 Task: Look for space in Gyál, Hungary from 10th July, 2023 to 15th July, 2023 for 7 adults in price range Rs.10000 to Rs.15000. Place can be entire place or shared room with 4 bedrooms having 7 beds and 4 bathrooms. Property type can be house, flat, guest house. Amenities needed are: wifi, TV, free parkinig on premises, gym, breakfast. Booking option can be shelf check-in. Required host language is English.
Action: Mouse moved to (604, 126)
Screenshot: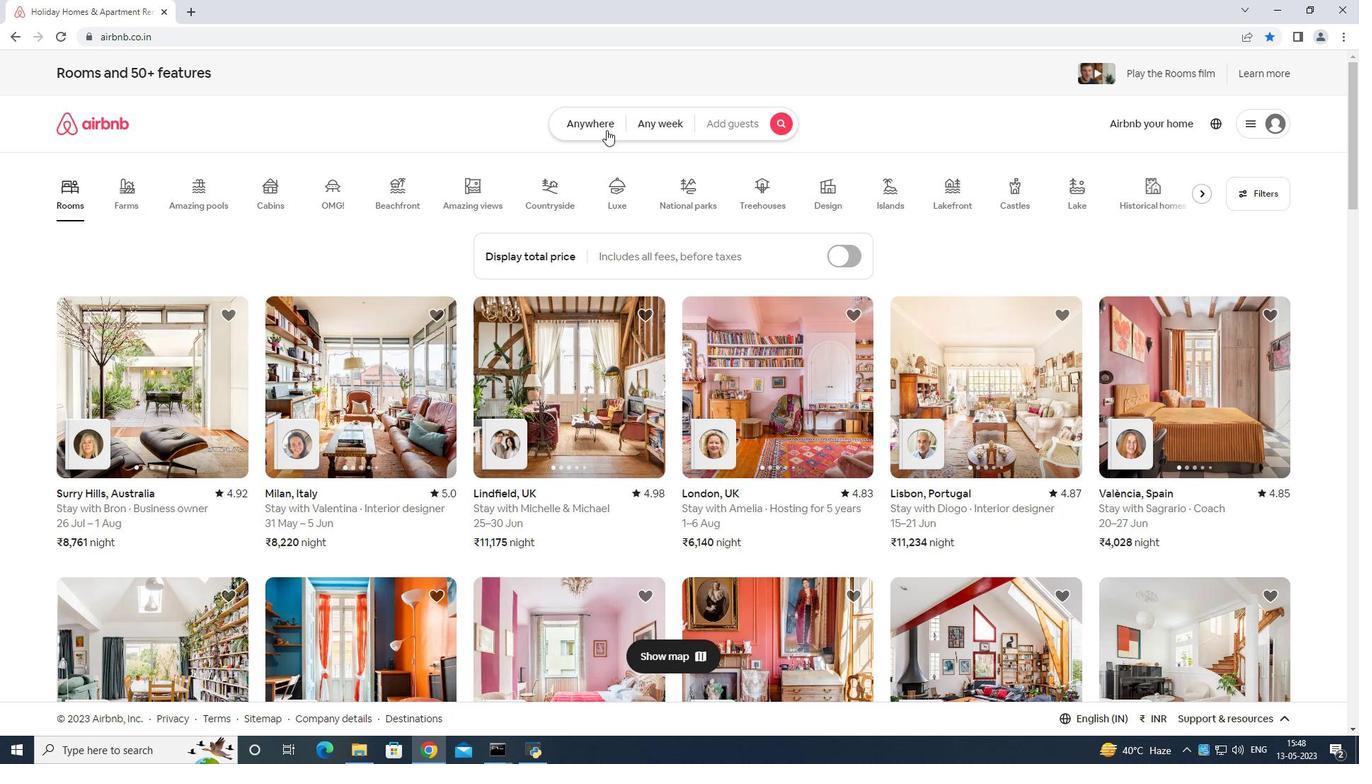 
Action: Mouse pressed left at (604, 126)
Screenshot: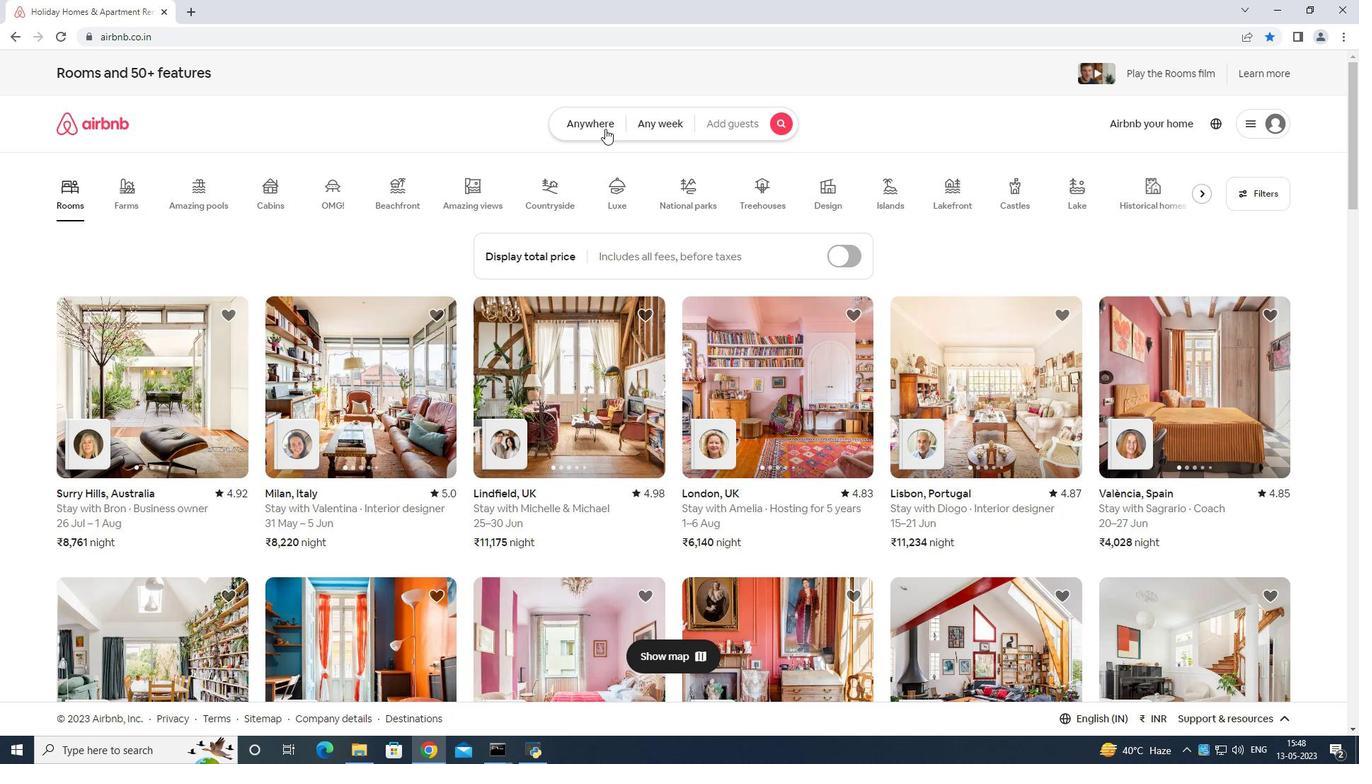 
Action: Mouse moved to (556, 162)
Screenshot: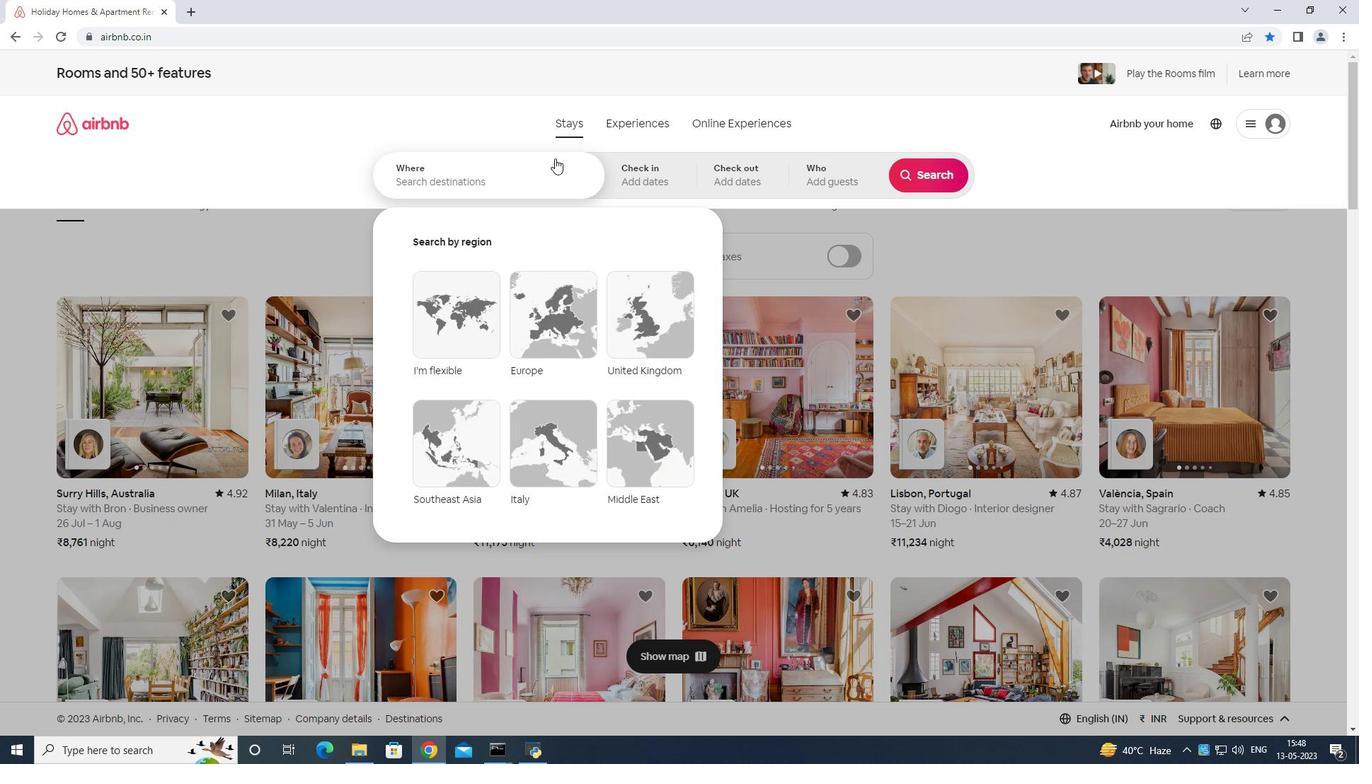 
Action: Mouse pressed left at (556, 162)
Screenshot: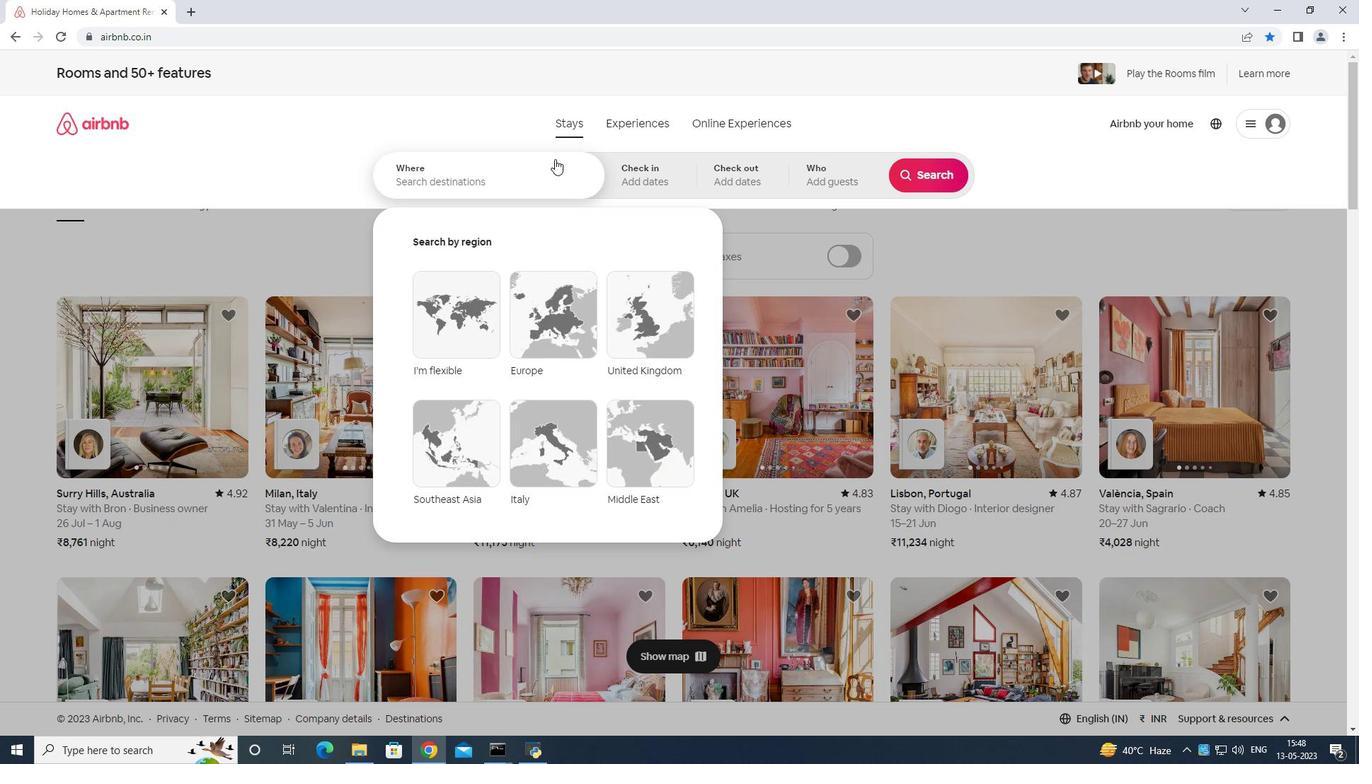 
Action: Mouse moved to (556, 160)
Screenshot: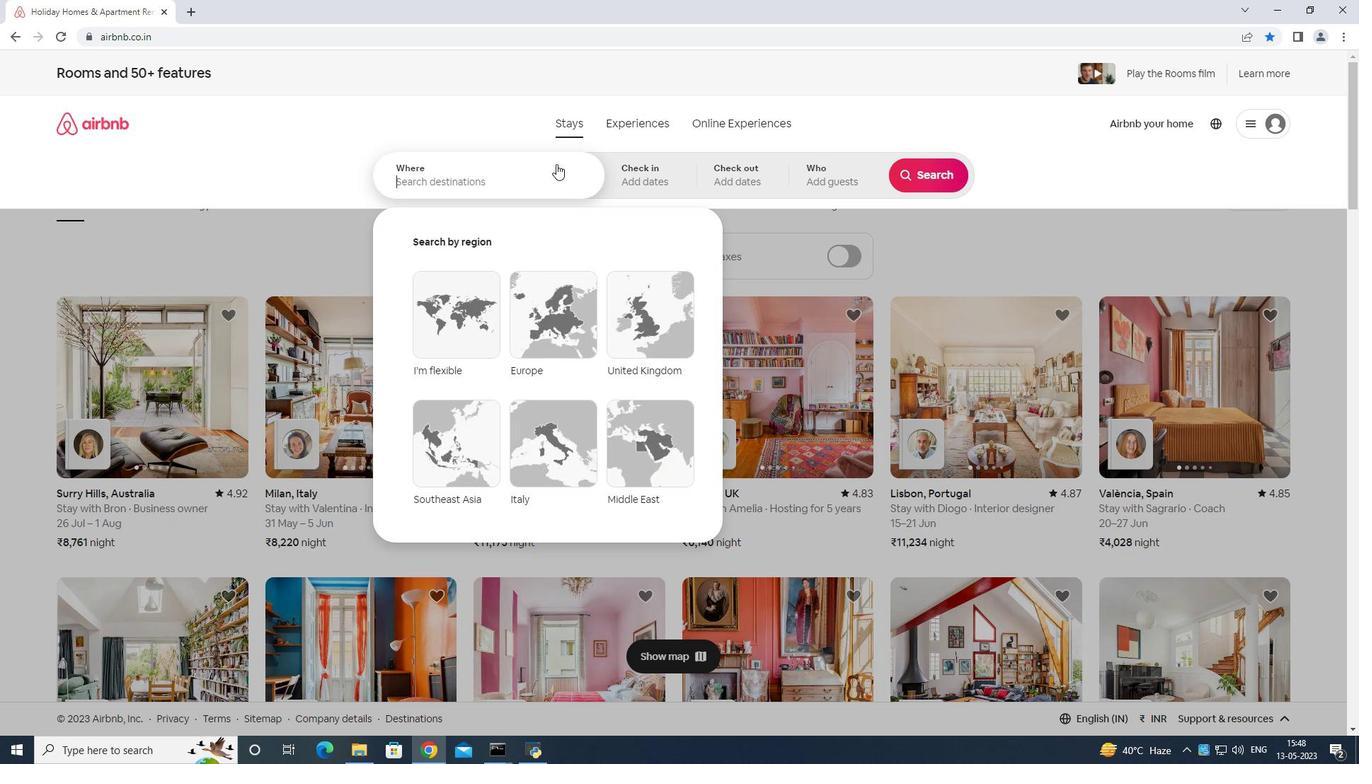 
Action: Key pressed <Key.shift>gyal<Key.space>hungary<Key.enter>
Screenshot: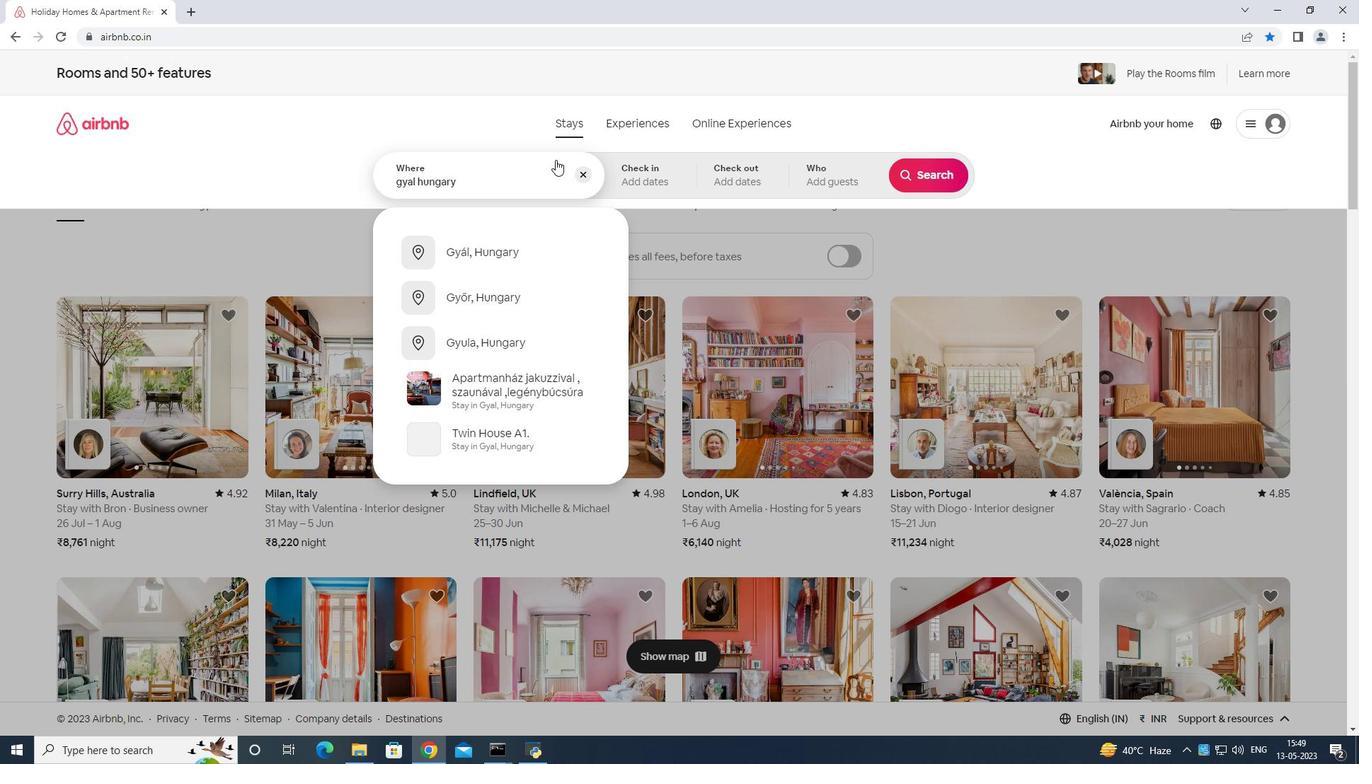 
Action: Mouse moved to (929, 284)
Screenshot: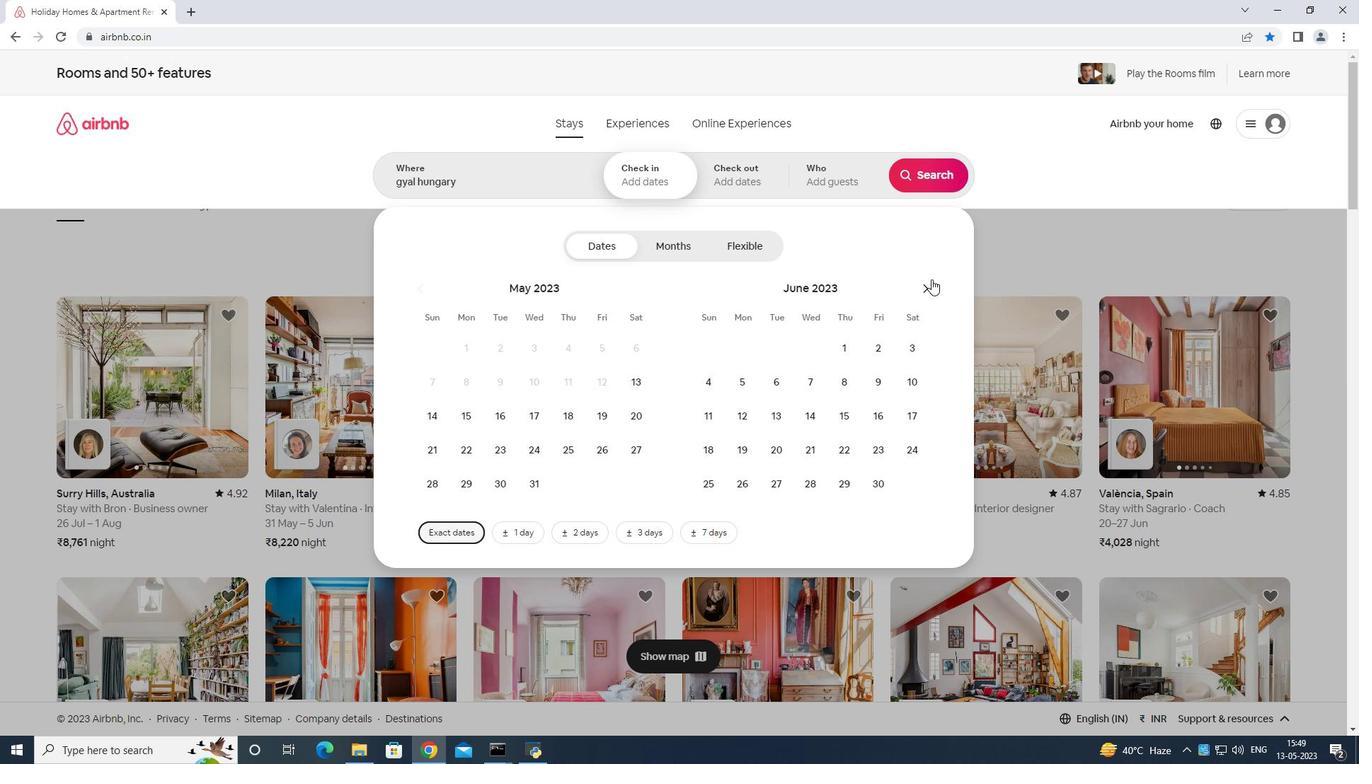 
Action: Mouse pressed left at (929, 284)
Screenshot: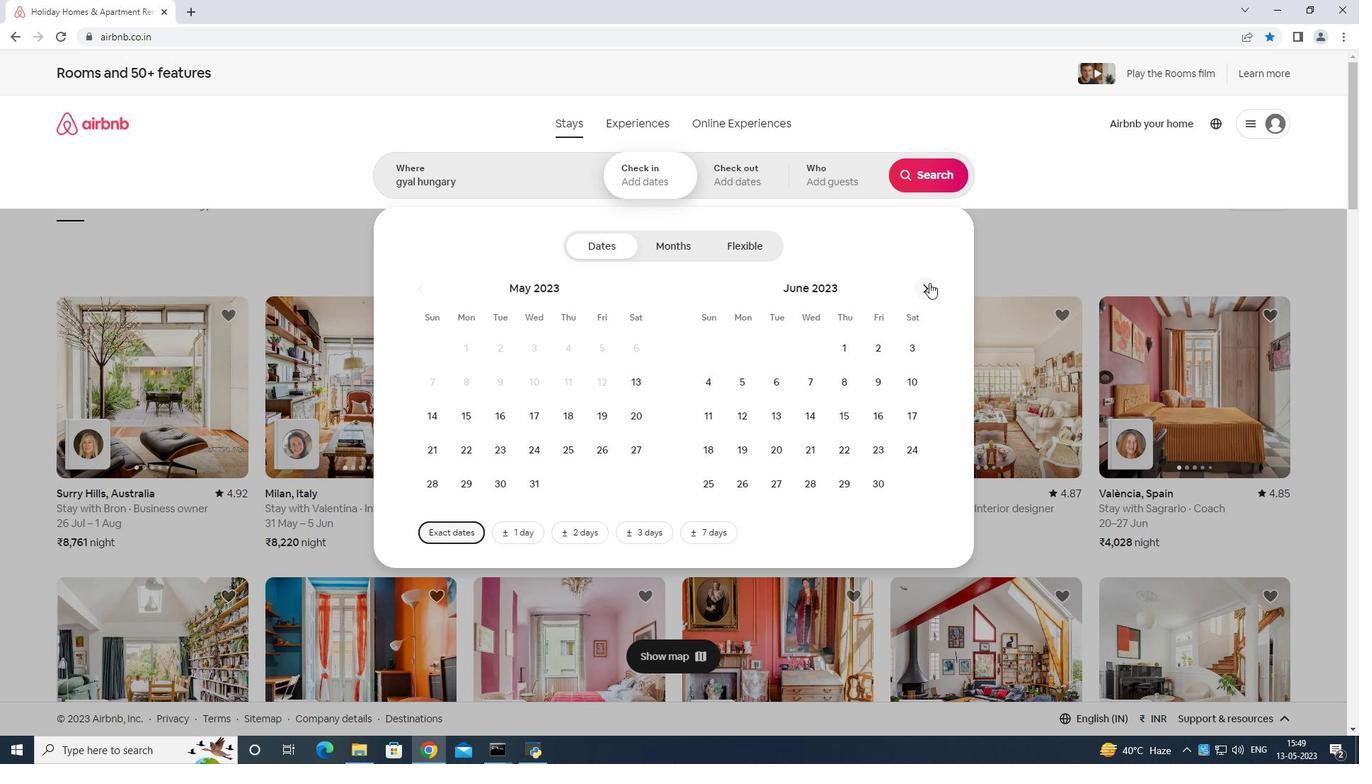 
Action: Mouse moved to (752, 413)
Screenshot: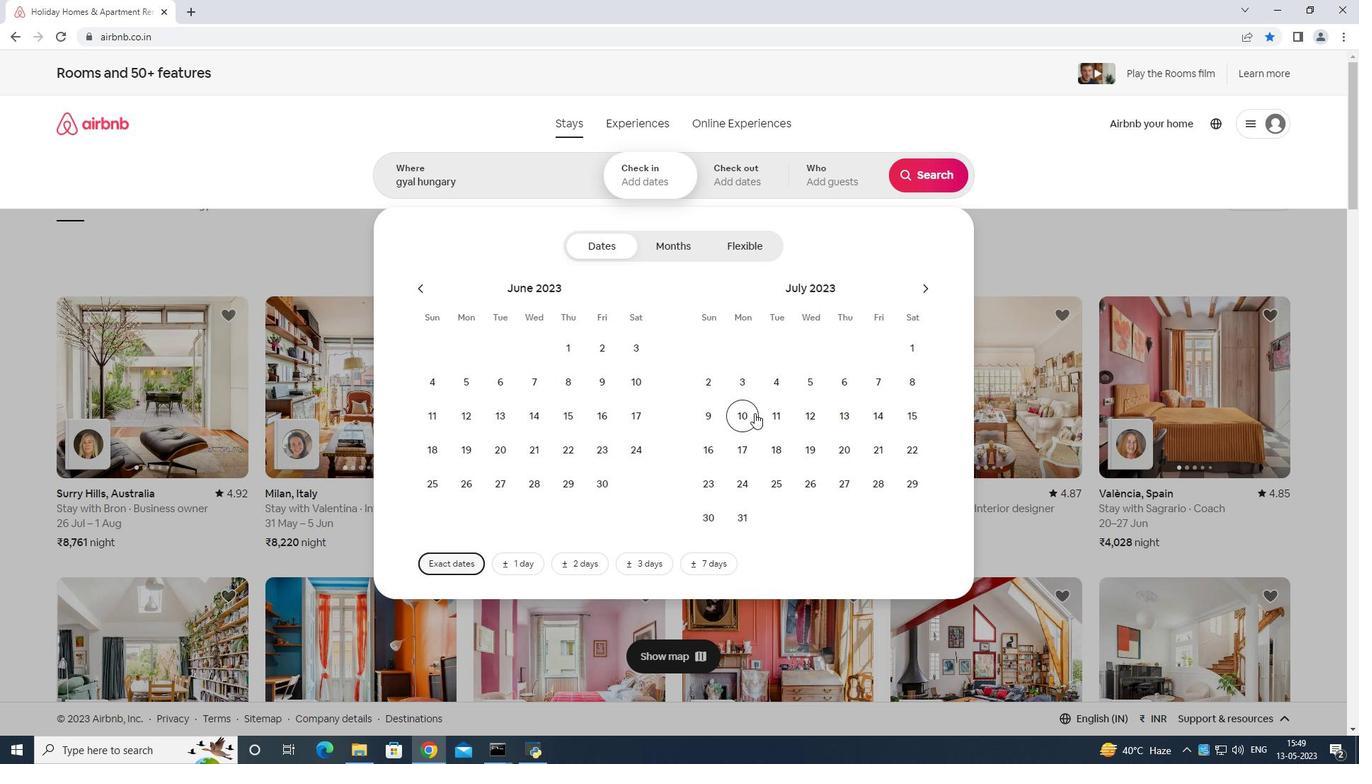 
Action: Mouse pressed left at (752, 413)
Screenshot: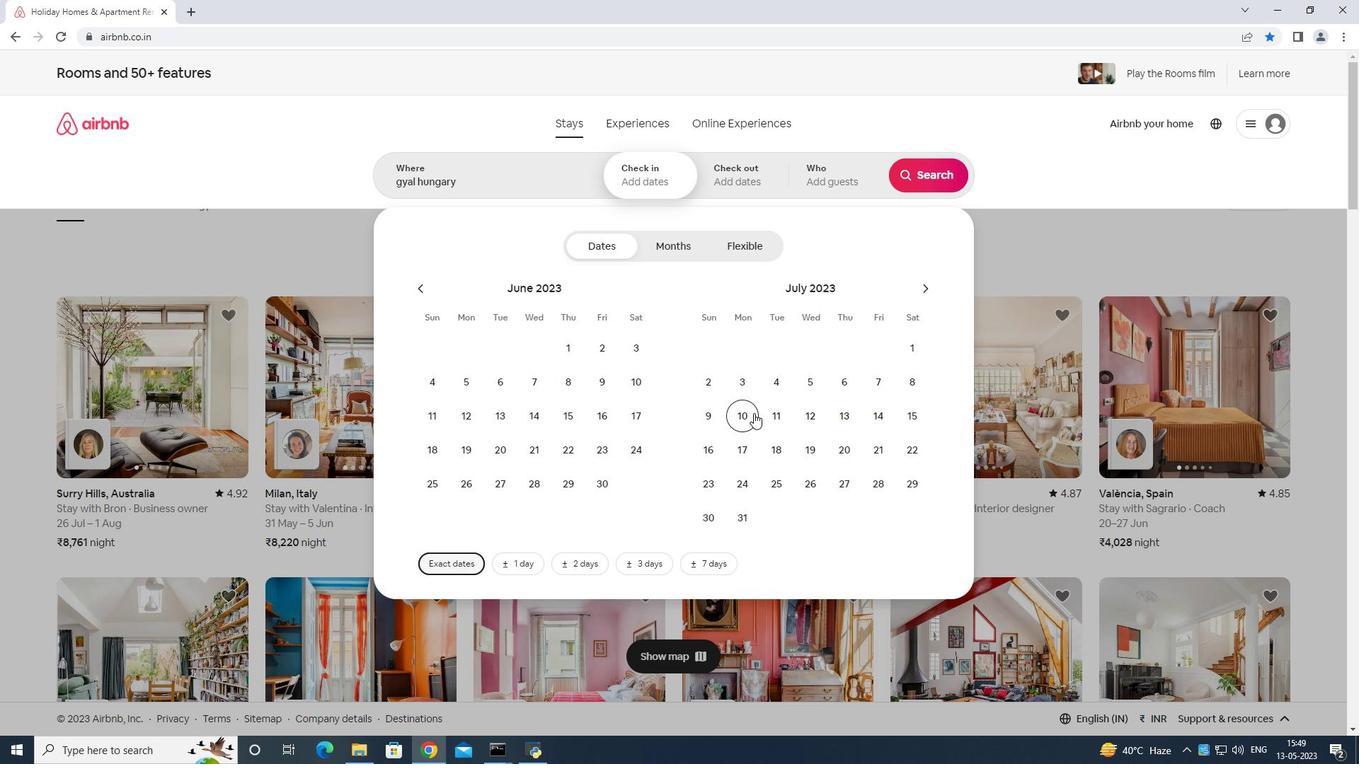 
Action: Mouse moved to (903, 406)
Screenshot: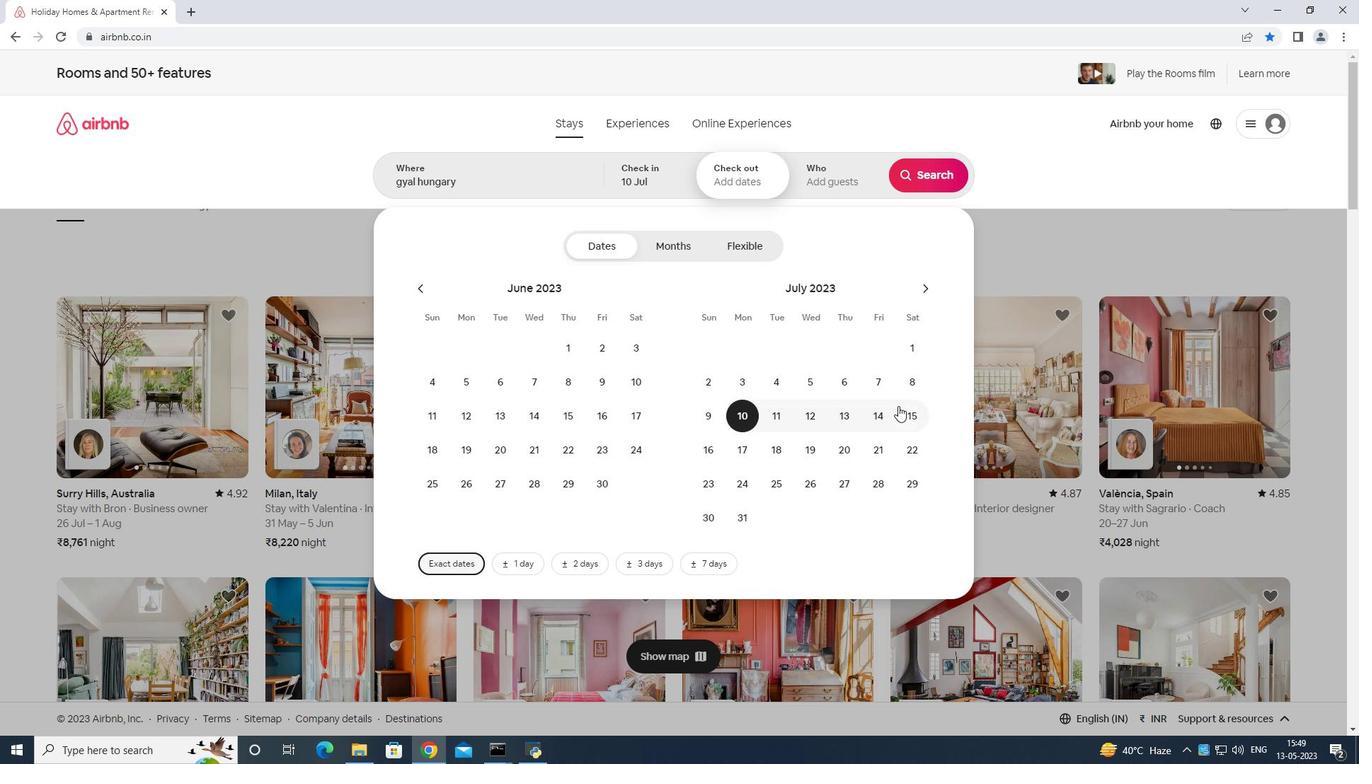 
Action: Mouse pressed left at (903, 406)
Screenshot: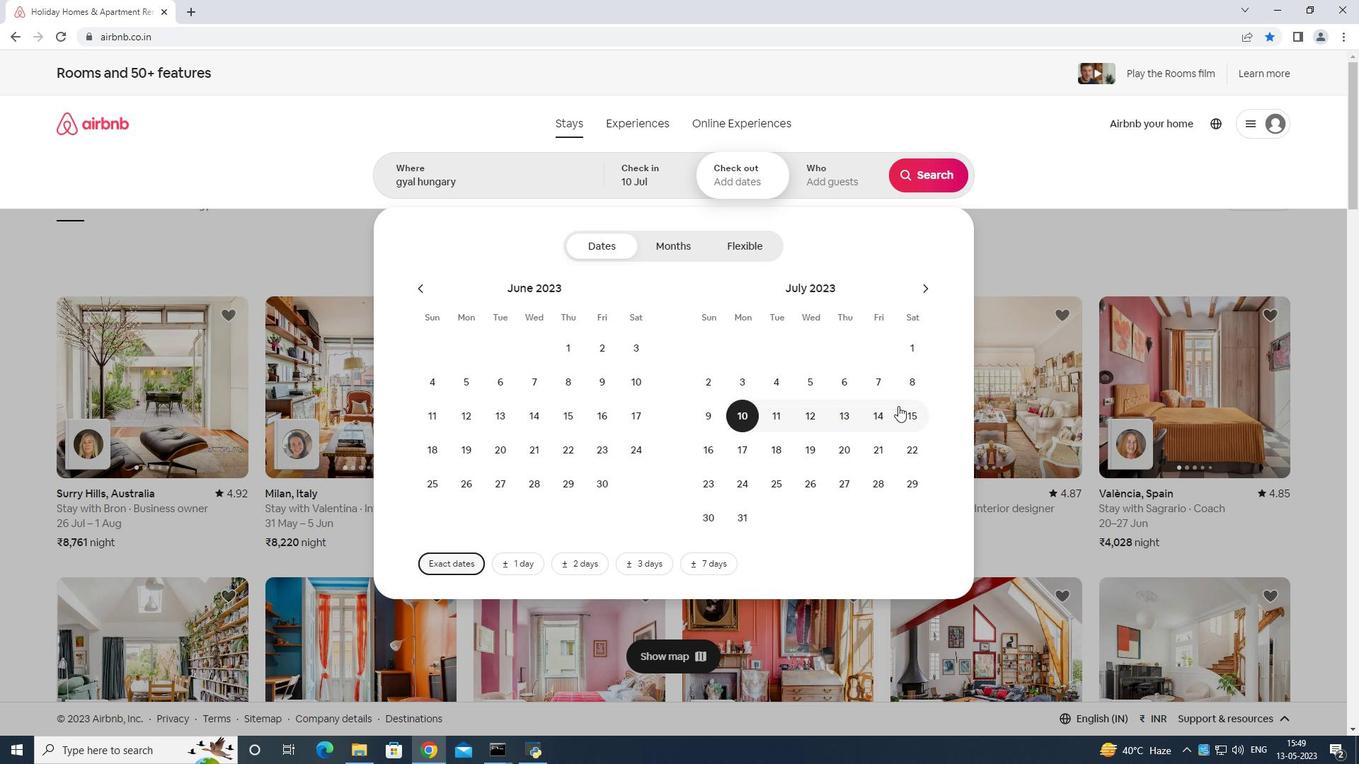 
Action: Mouse moved to (830, 179)
Screenshot: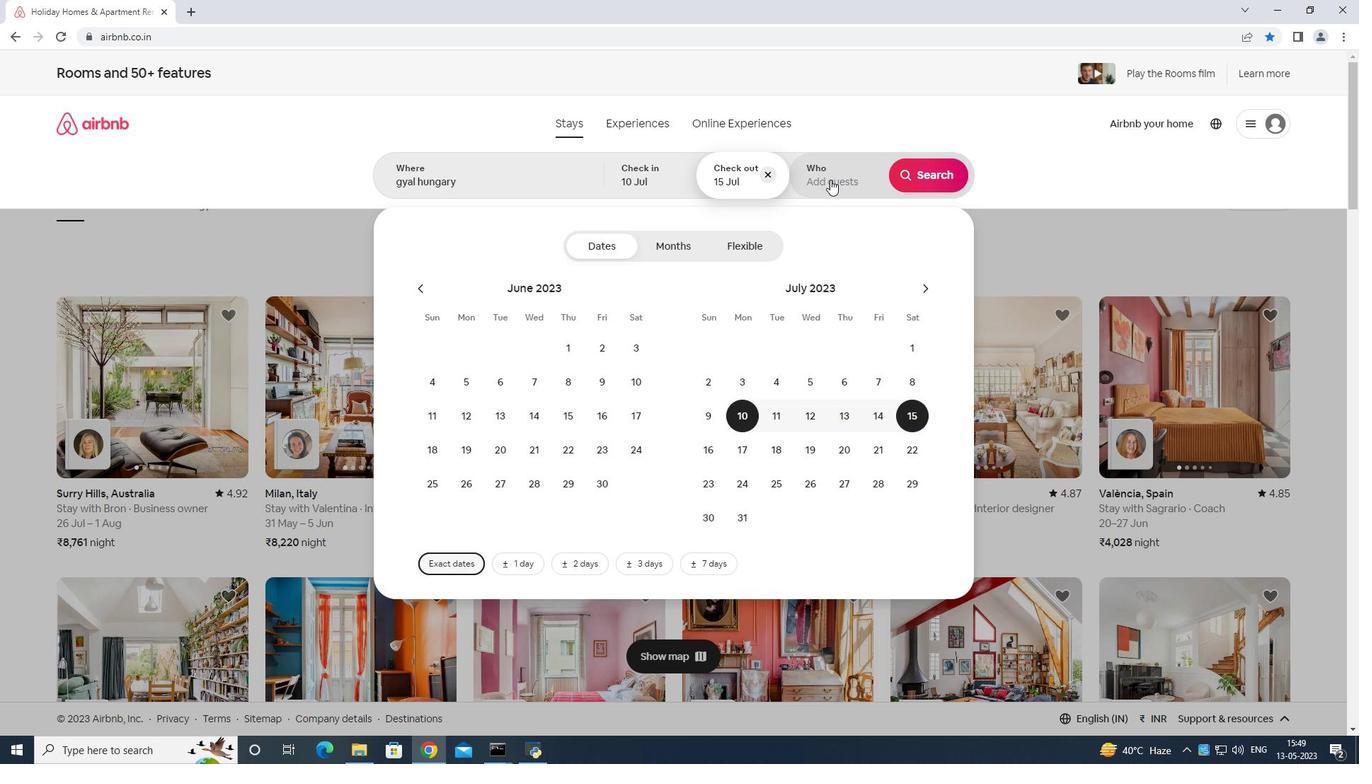 
Action: Mouse pressed left at (830, 179)
Screenshot: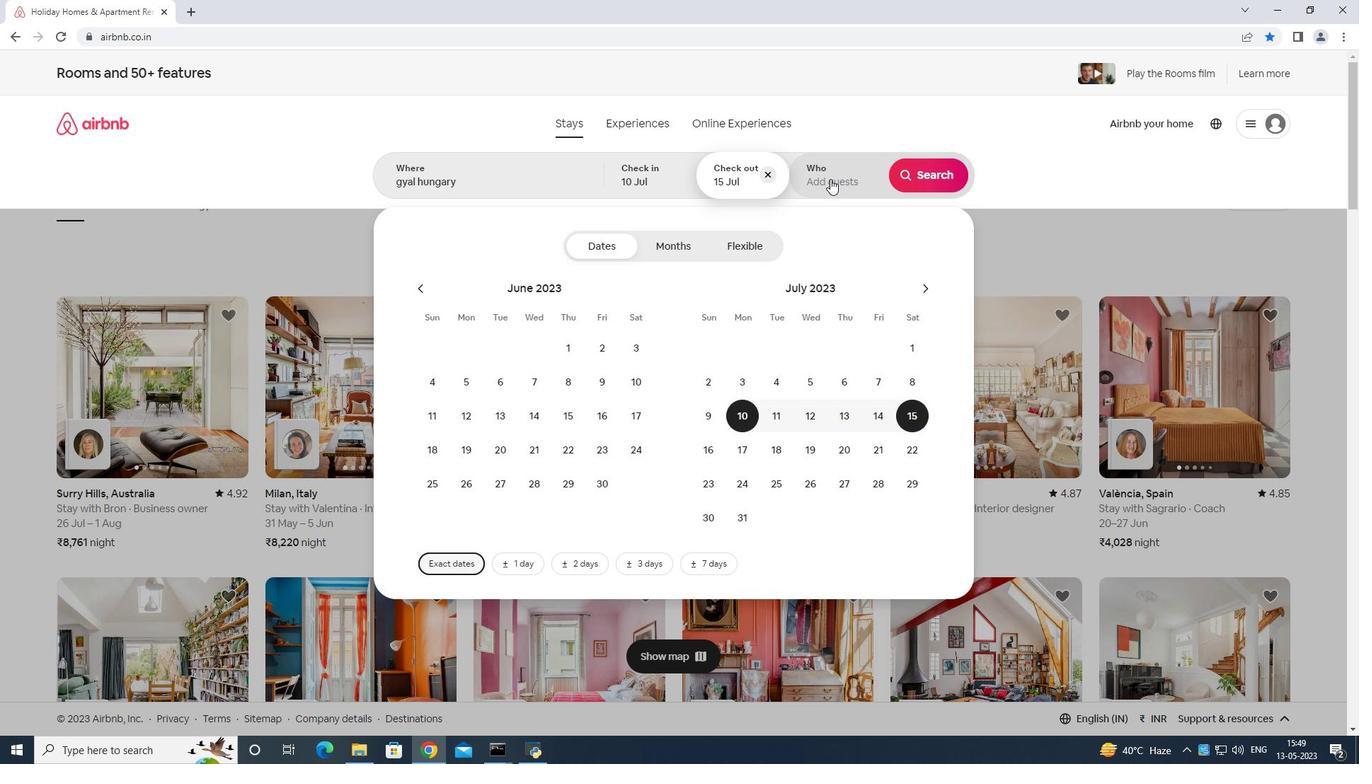 
Action: Mouse moved to (932, 244)
Screenshot: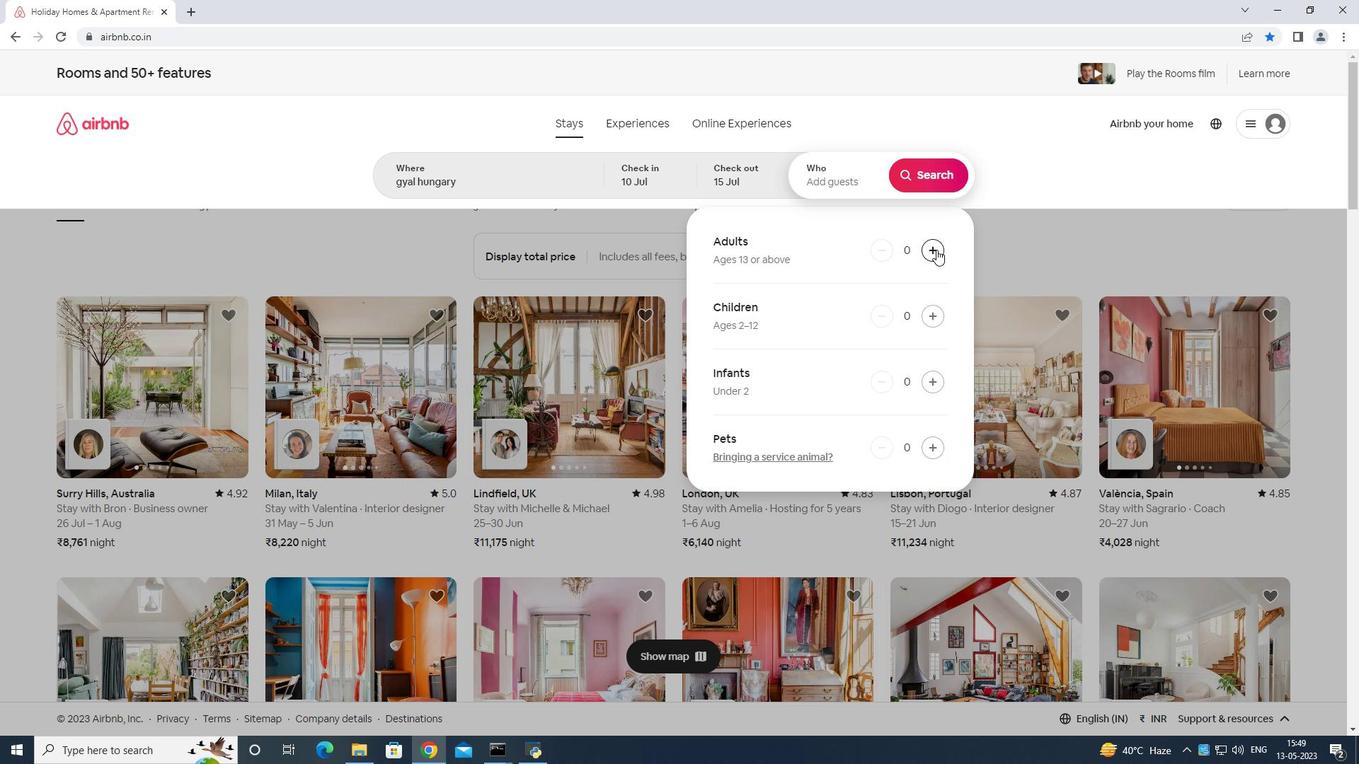 
Action: Mouse pressed left at (932, 244)
Screenshot: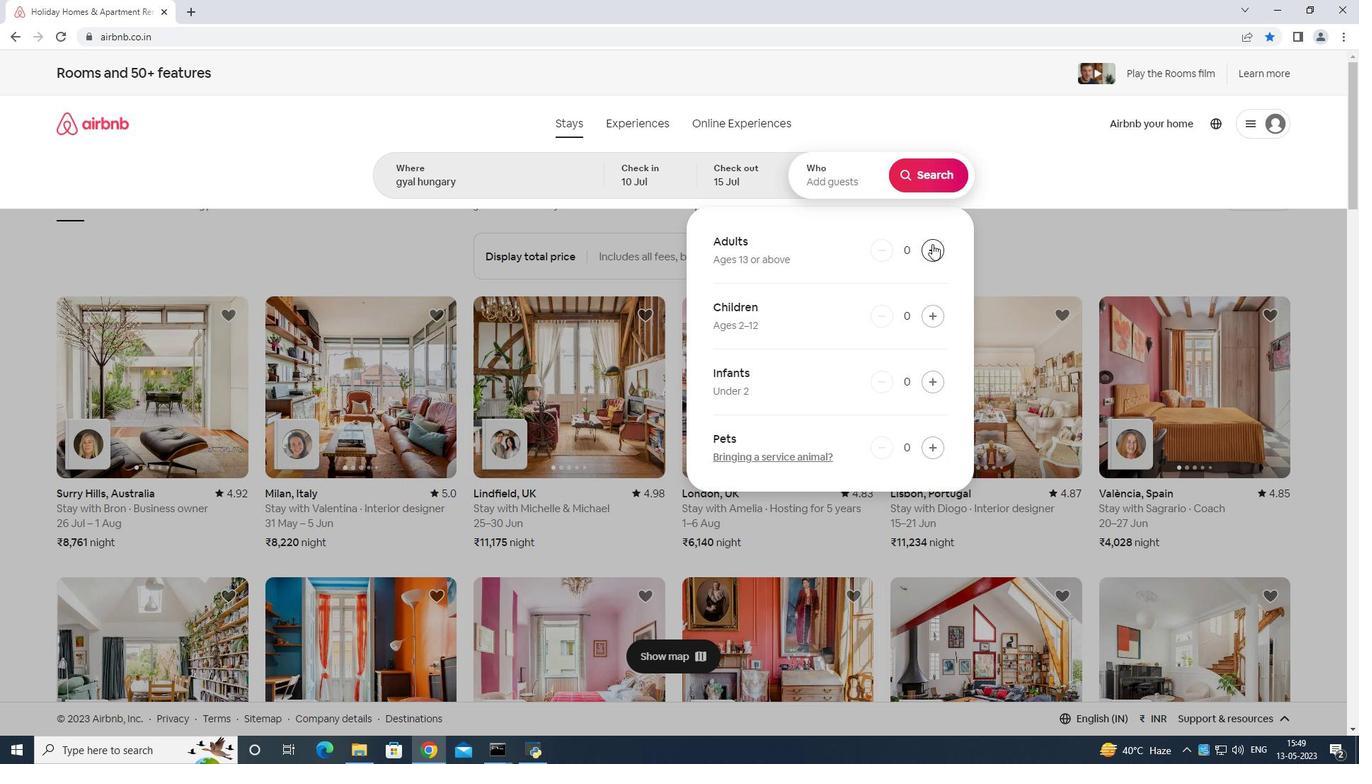 
Action: Mouse moved to (931, 244)
Screenshot: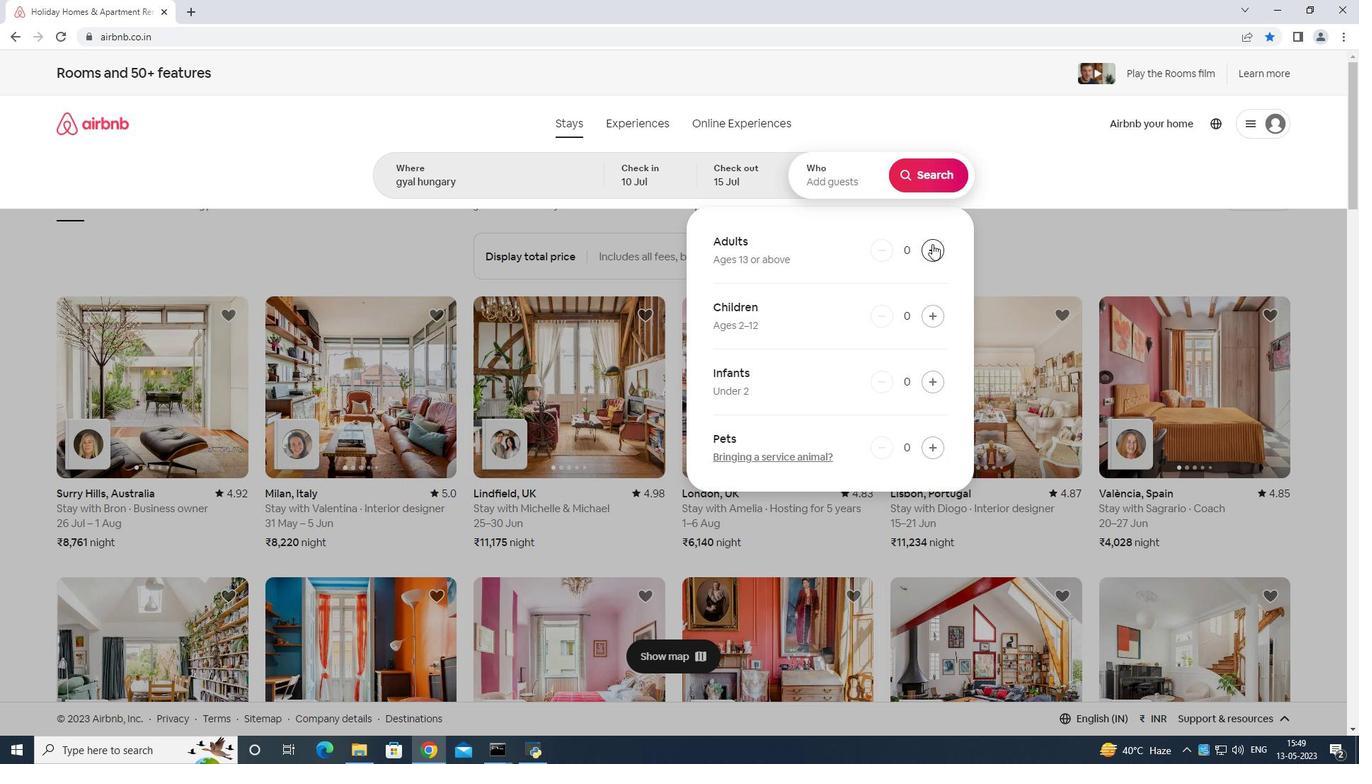 
Action: Mouse pressed left at (931, 244)
Screenshot: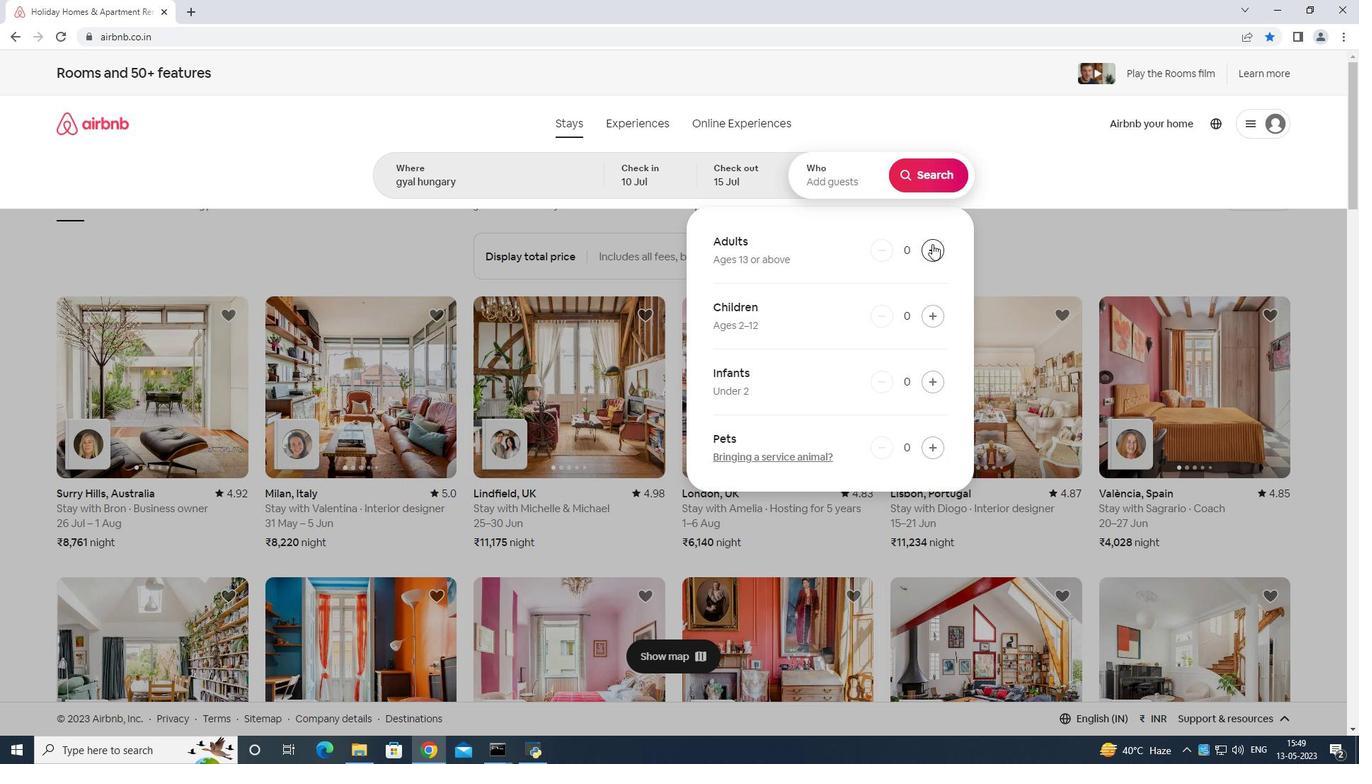 
Action: Mouse pressed left at (931, 244)
Screenshot: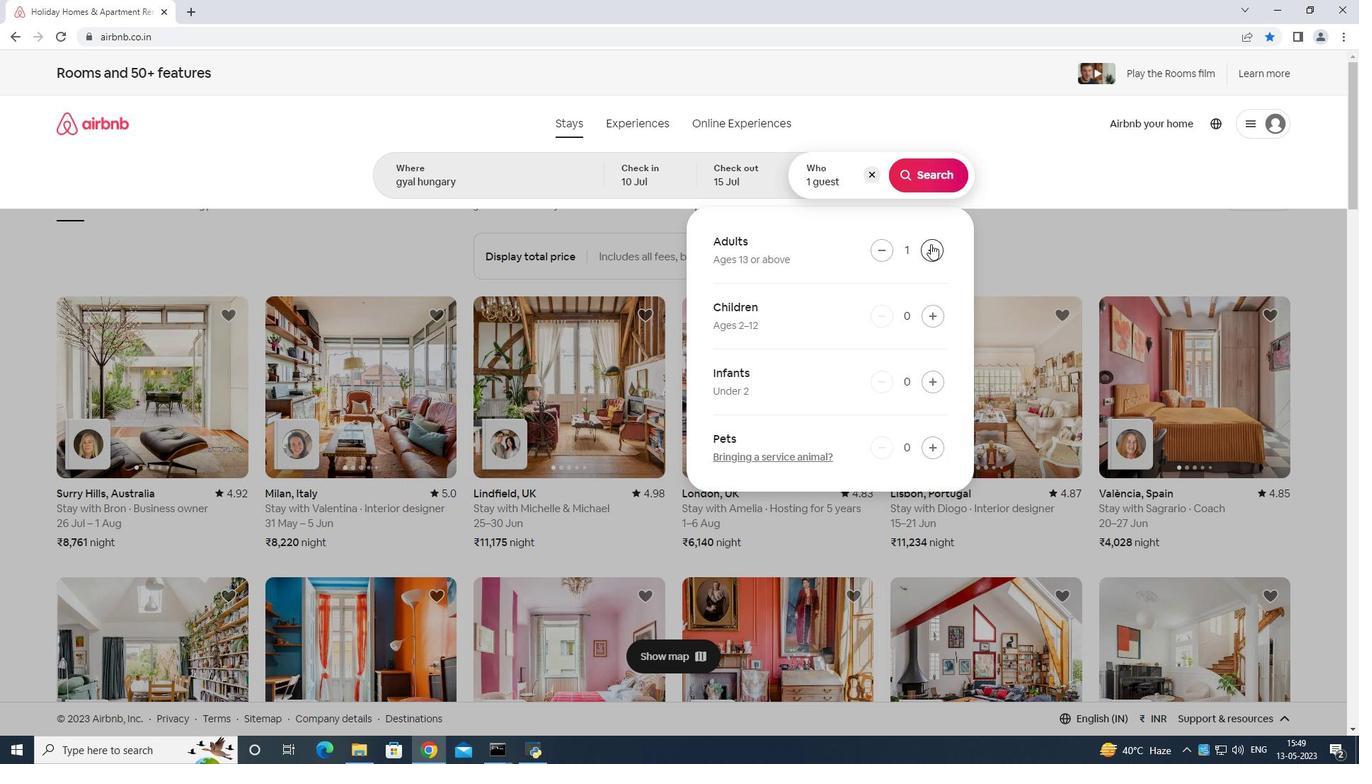 
Action: Mouse pressed left at (931, 244)
Screenshot: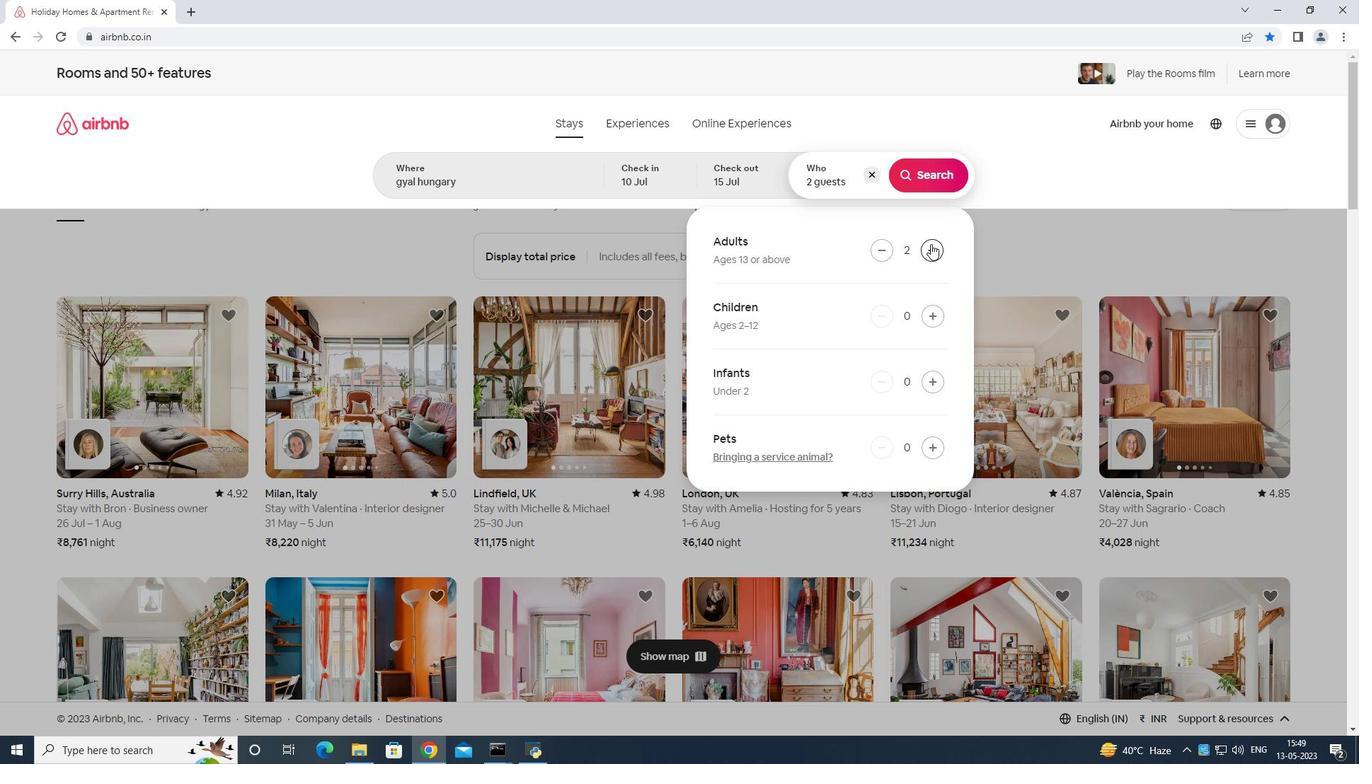 
Action: Mouse moved to (931, 244)
Screenshot: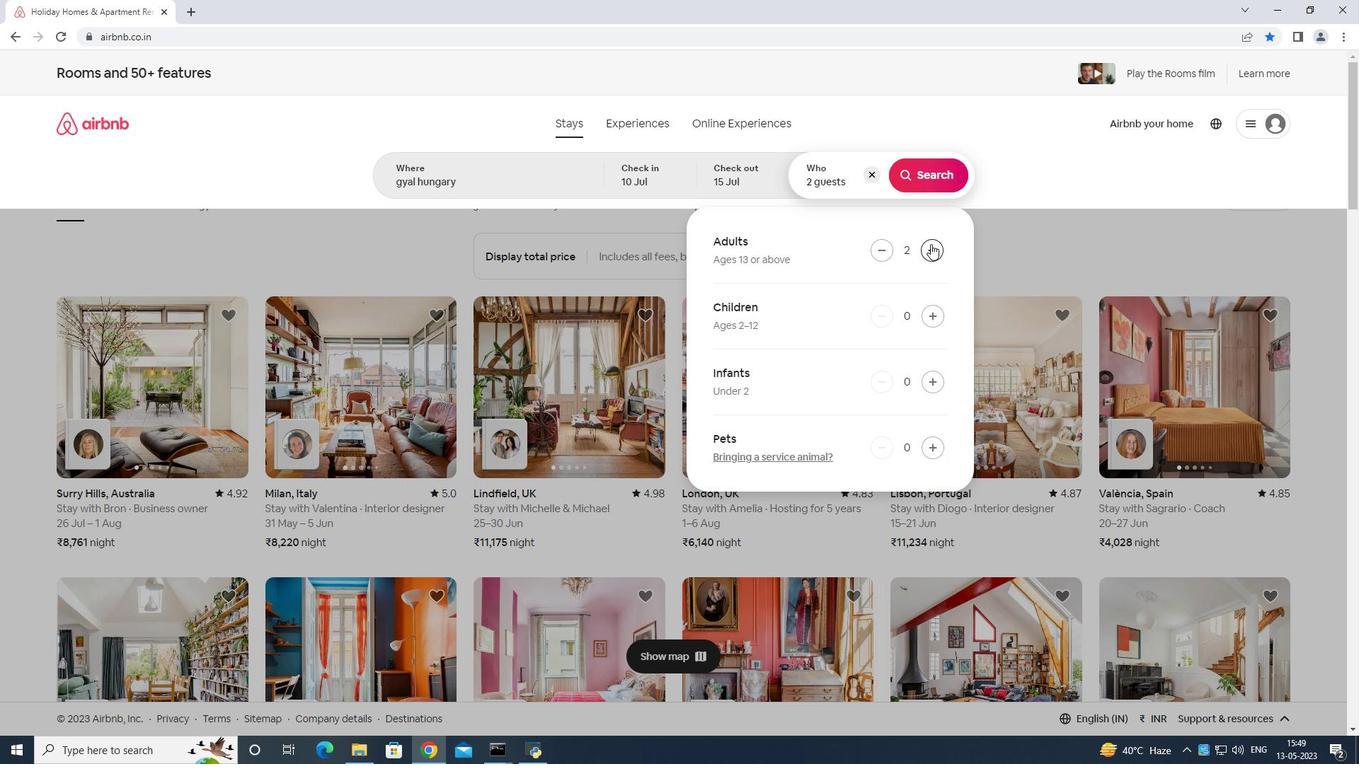 
Action: Mouse pressed left at (931, 244)
Screenshot: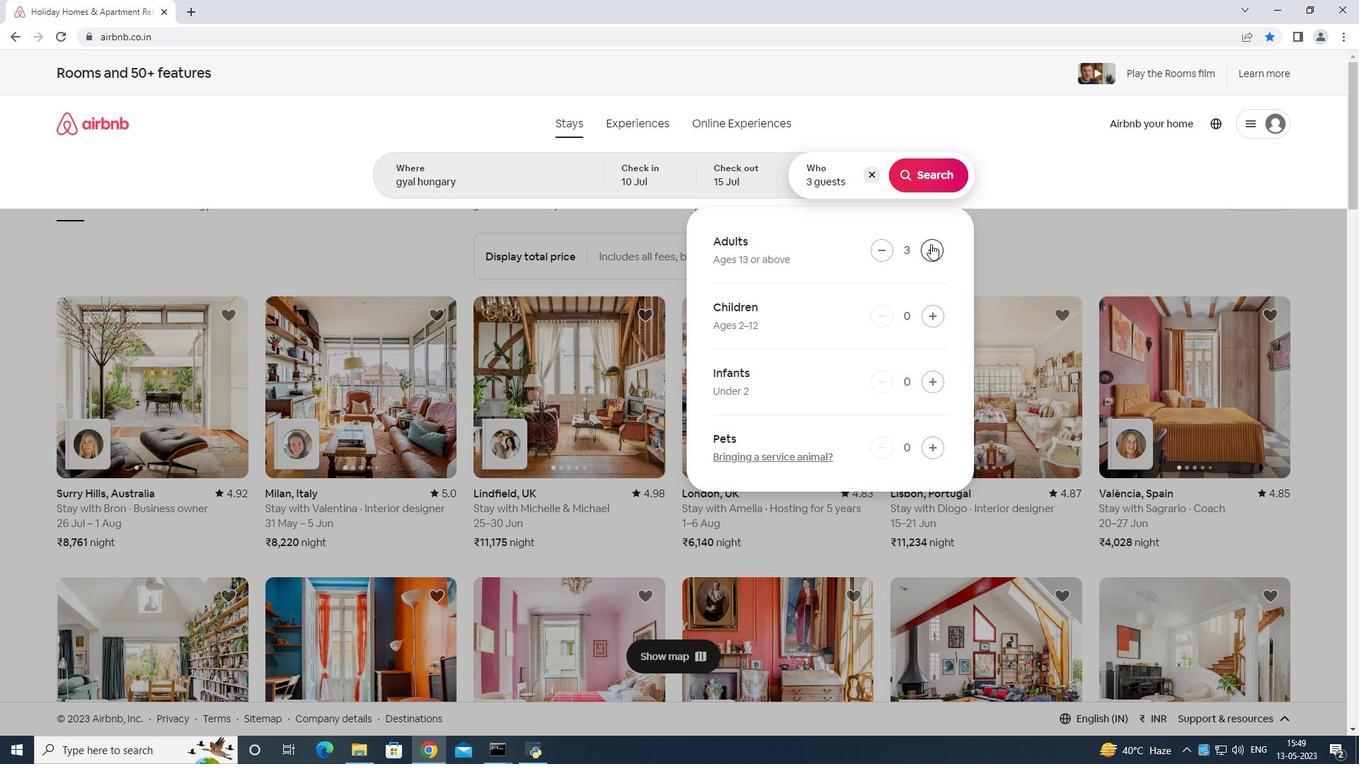 
Action: Mouse moved to (931, 244)
Screenshot: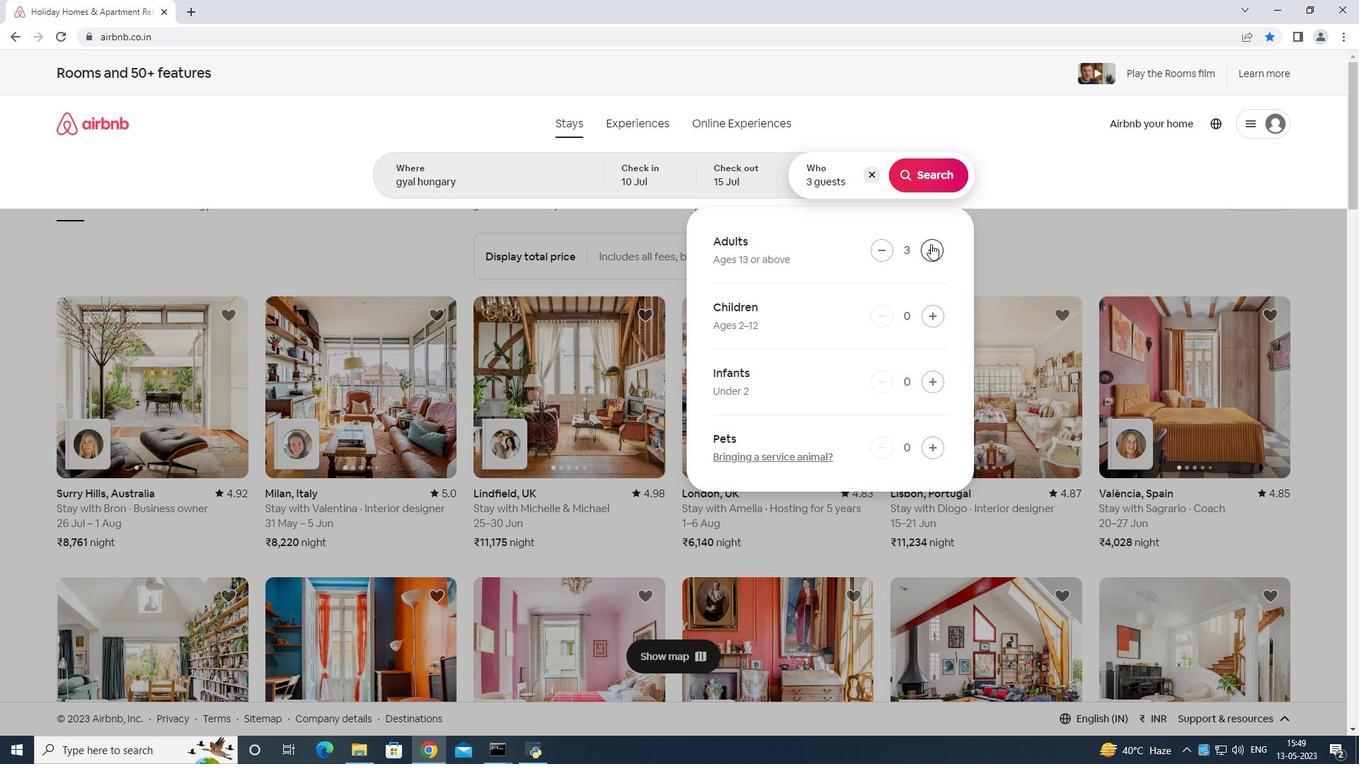 
Action: Mouse pressed left at (931, 244)
Screenshot: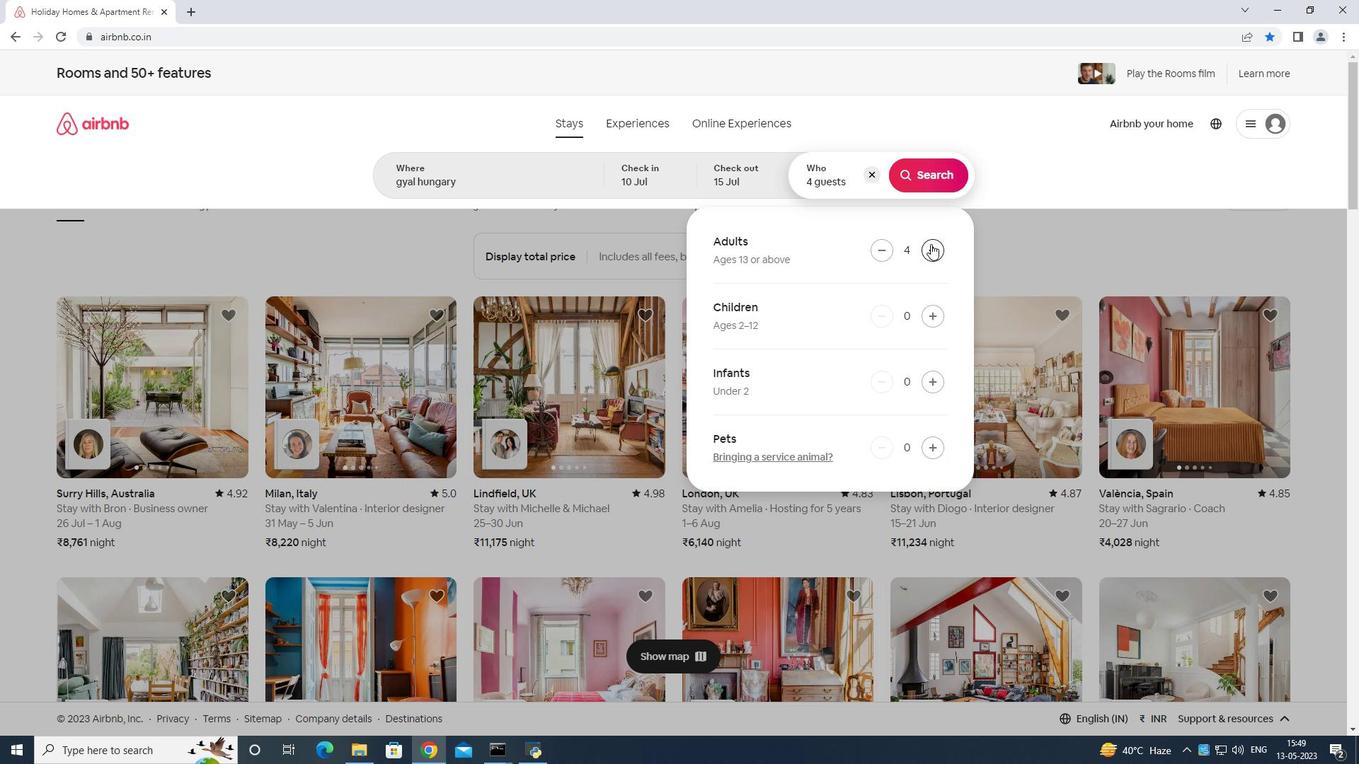 
Action: Mouse pressed left at (931, 244)
Screenshot: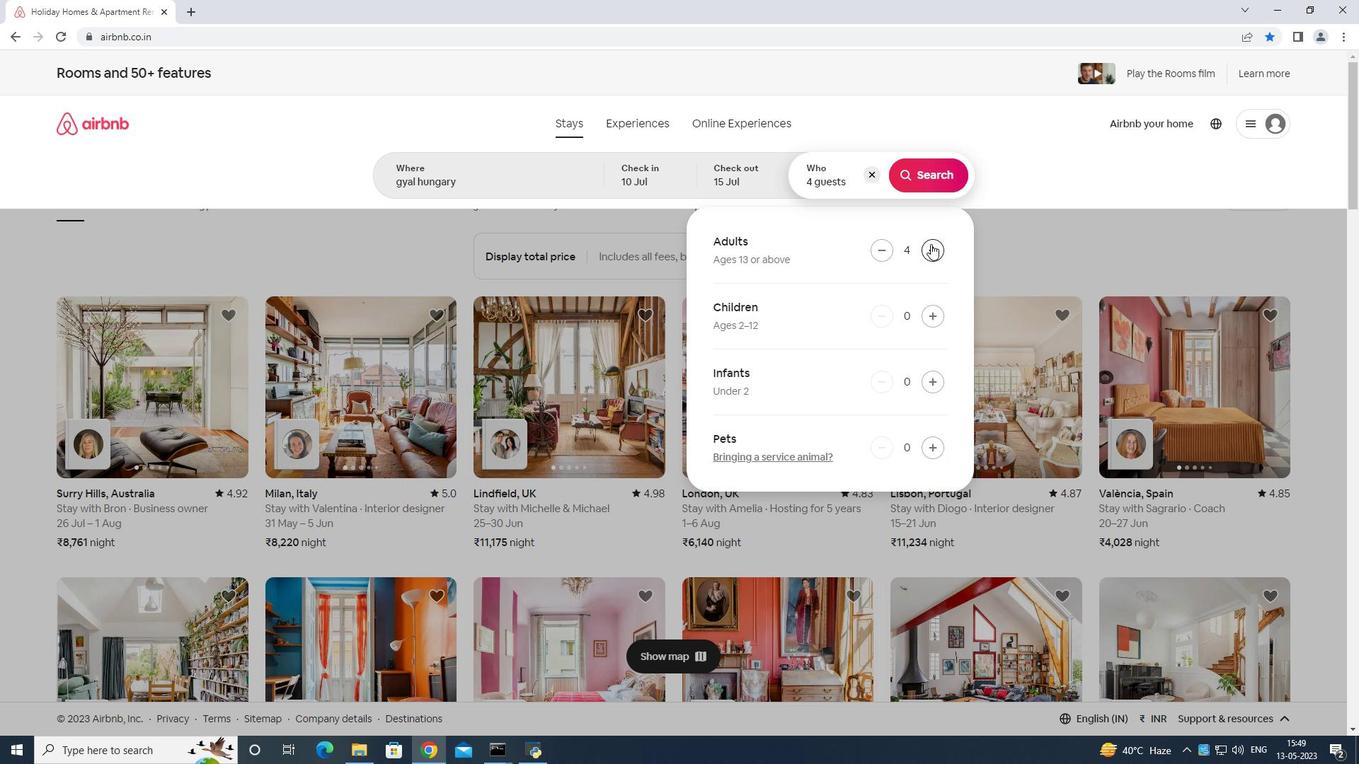 
Action: Mouse moved to (938, 177)
Screenshot: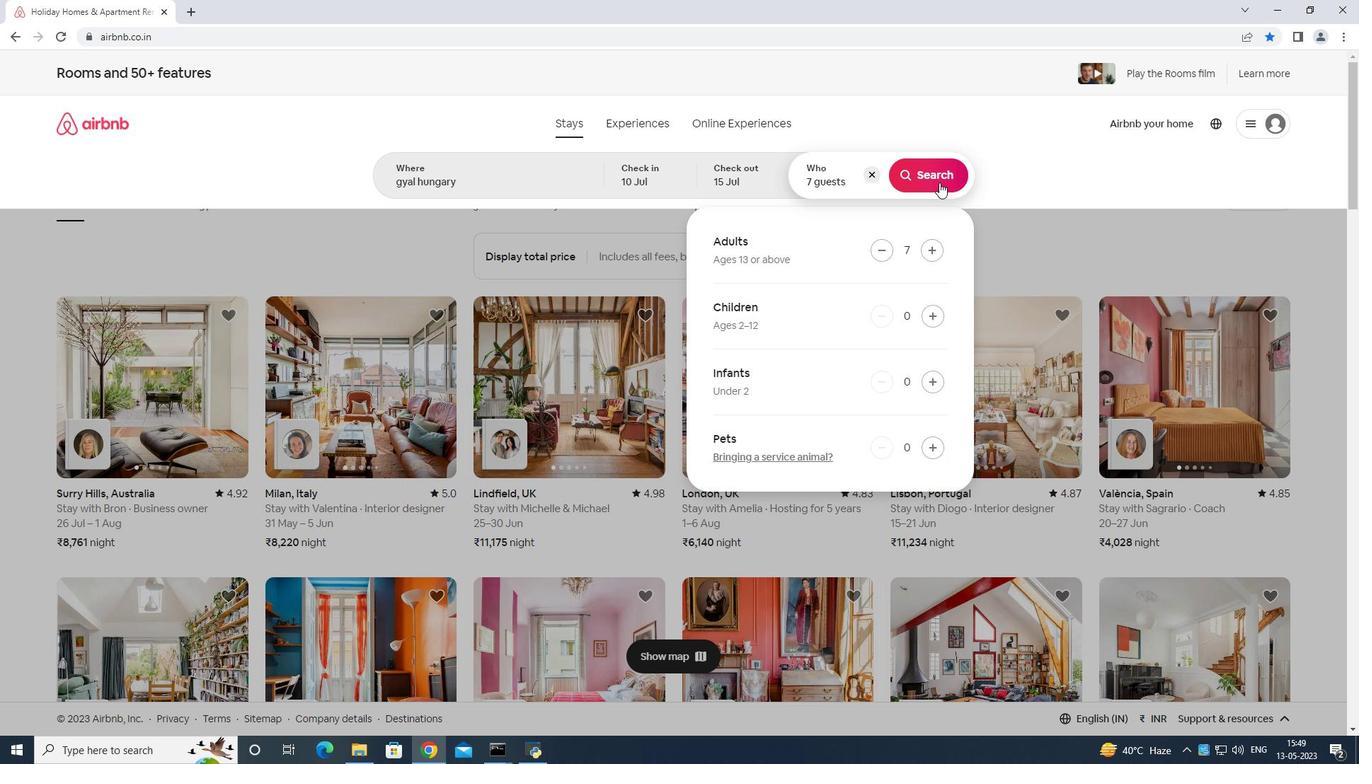 
Action: Mouse pressed left at (938, 177)
Screenshot: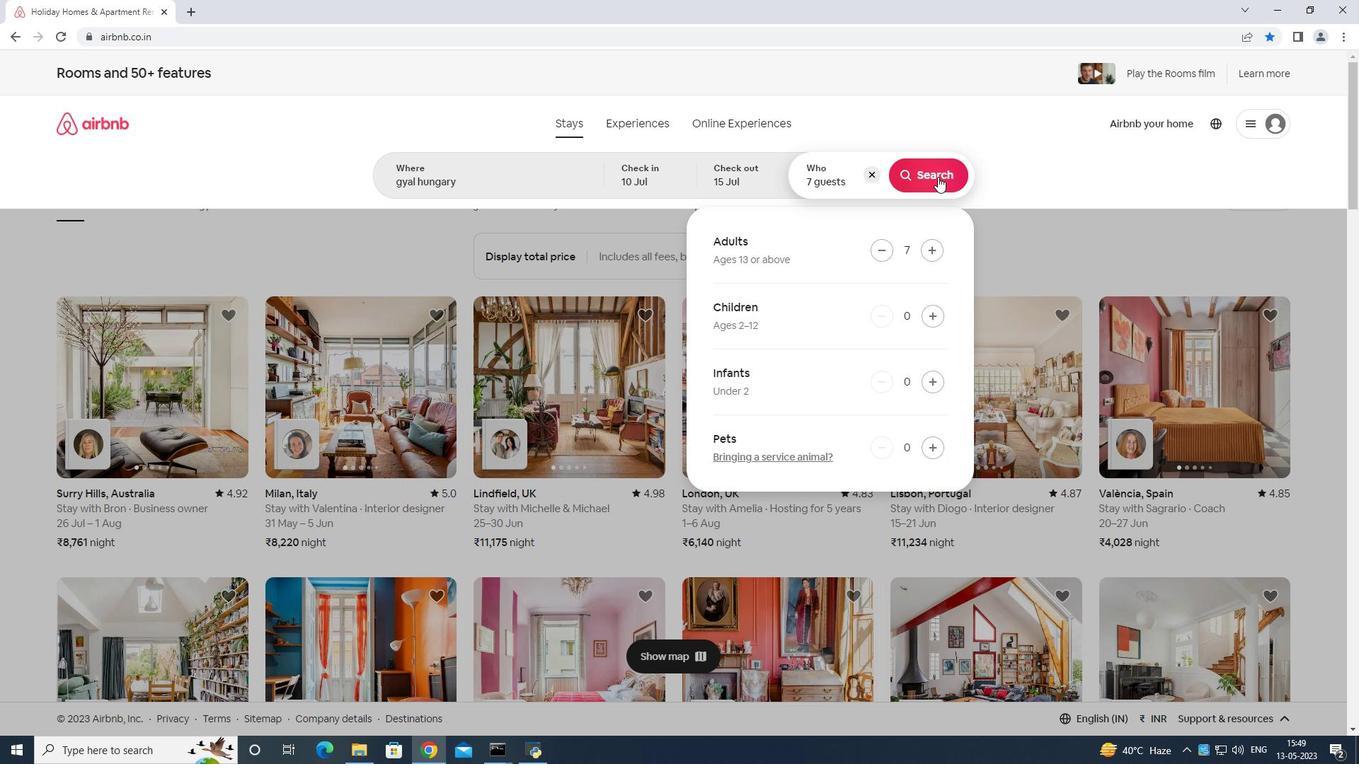 
Action: Mouse moved to (1277, 127)
Screenshot: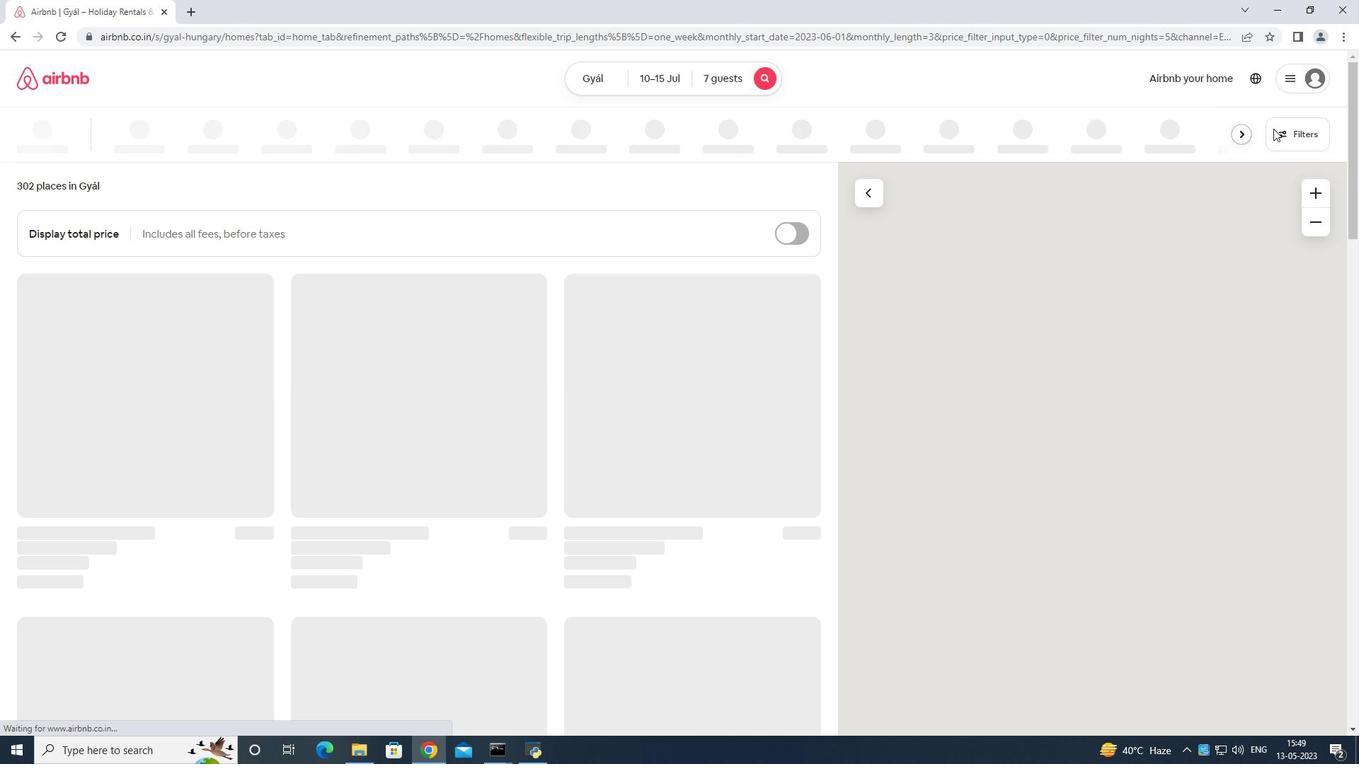
Action: Mouse pressed left at (1277, 127)
Screenshot: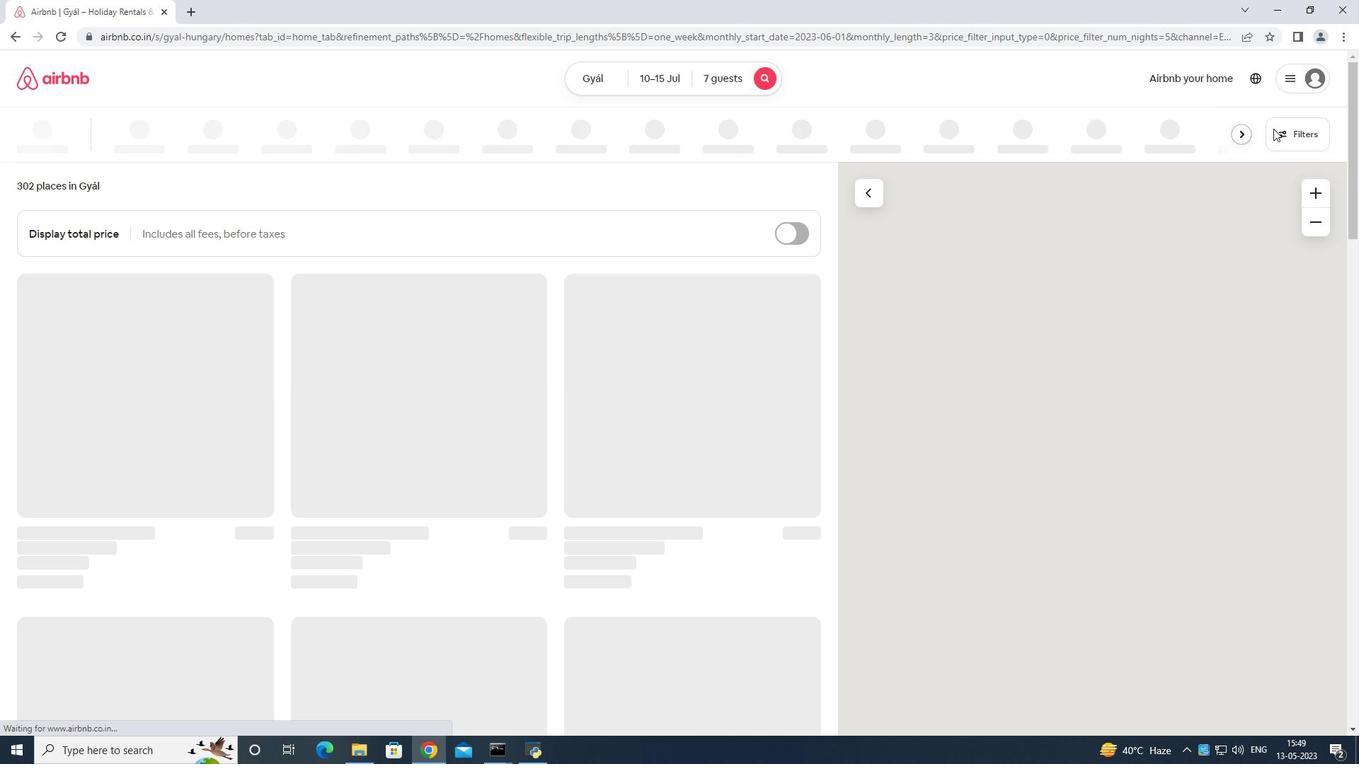 
Action: Mouse moved to (536, 461)
Screenshot: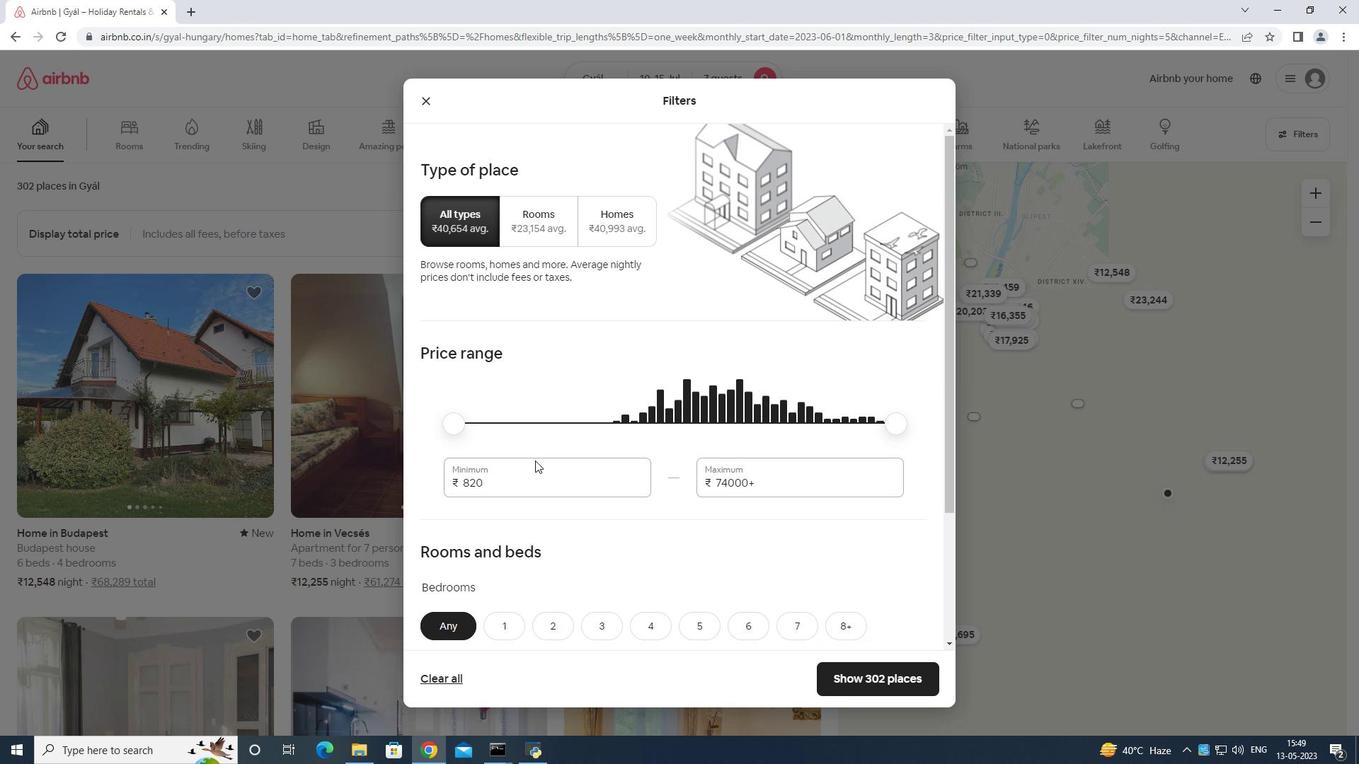 
Action: Mouse pressed left at (536, 461)
Screenshot: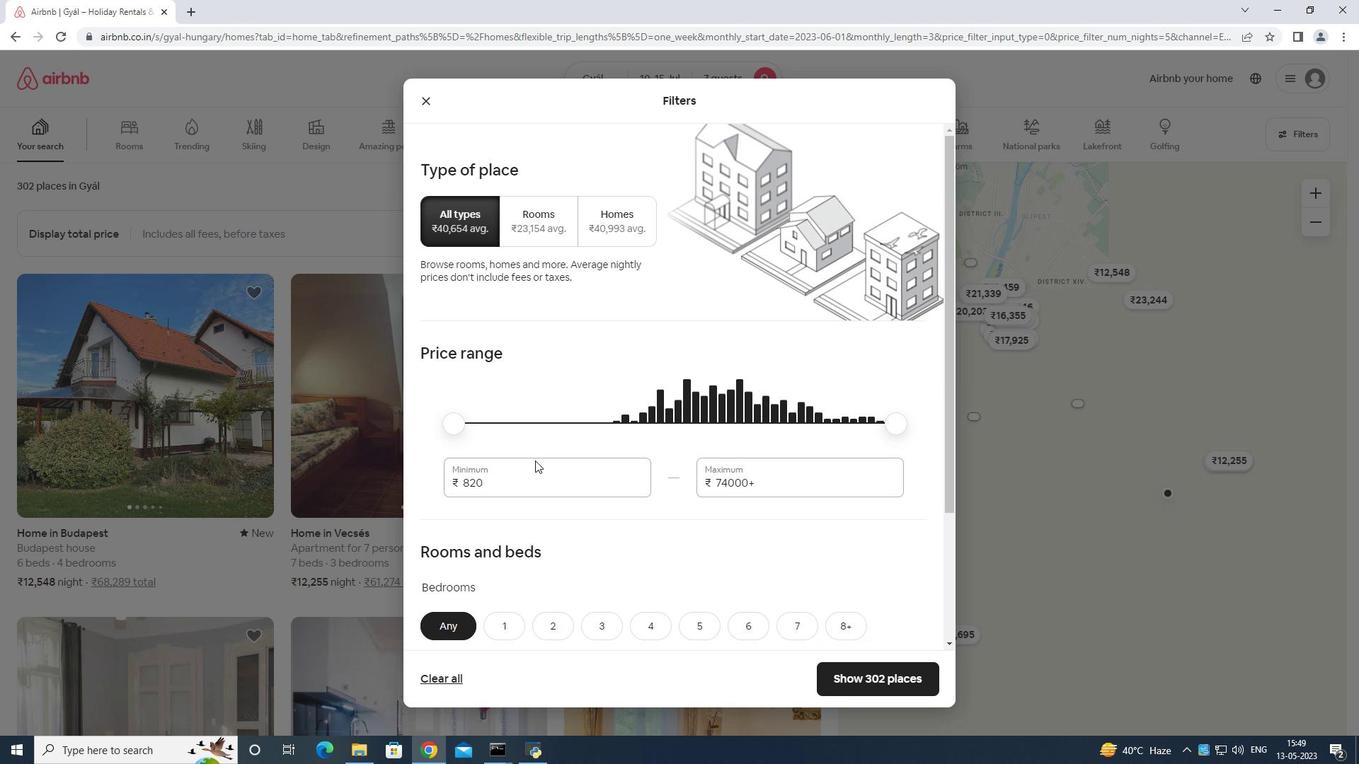 
Action: Mouse moved to (543, 448)
Screenshot: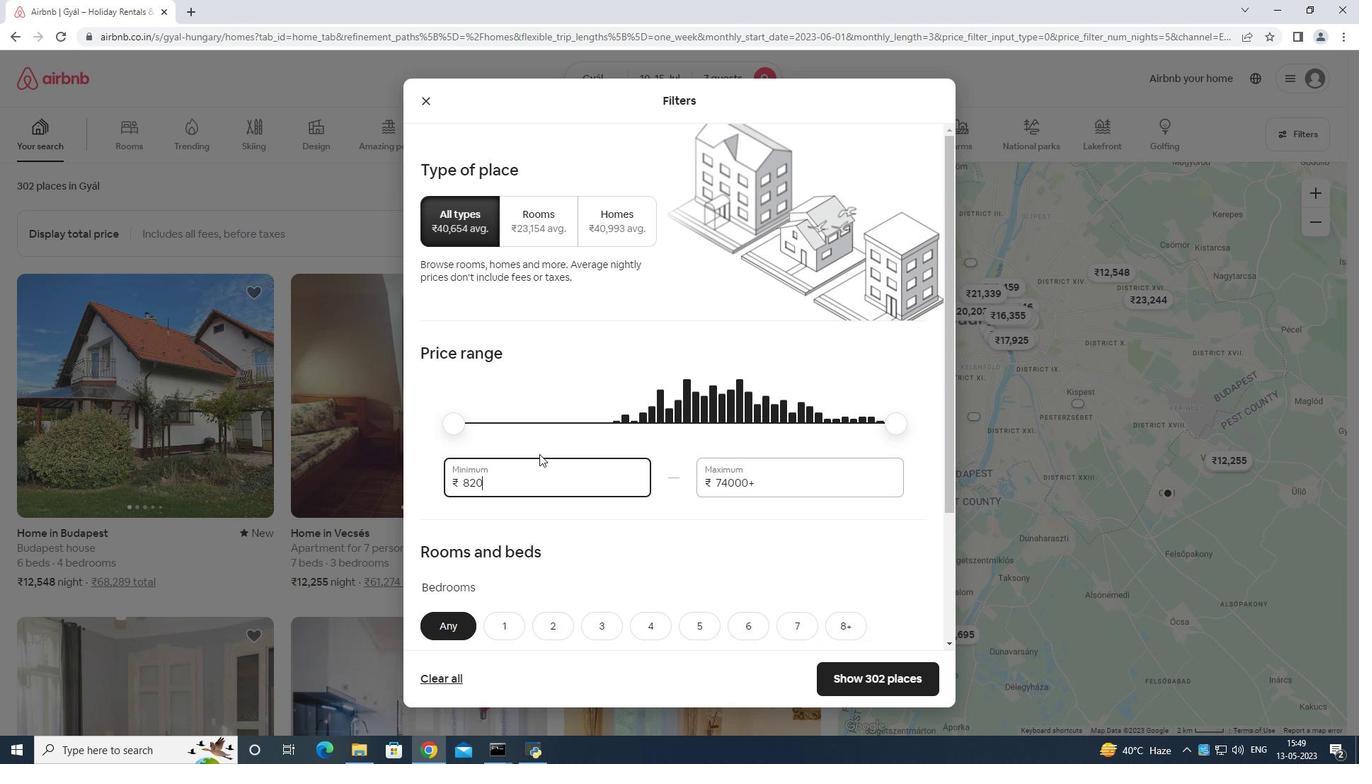 
Action: Key pressed <Key.backspace>
Screenshot: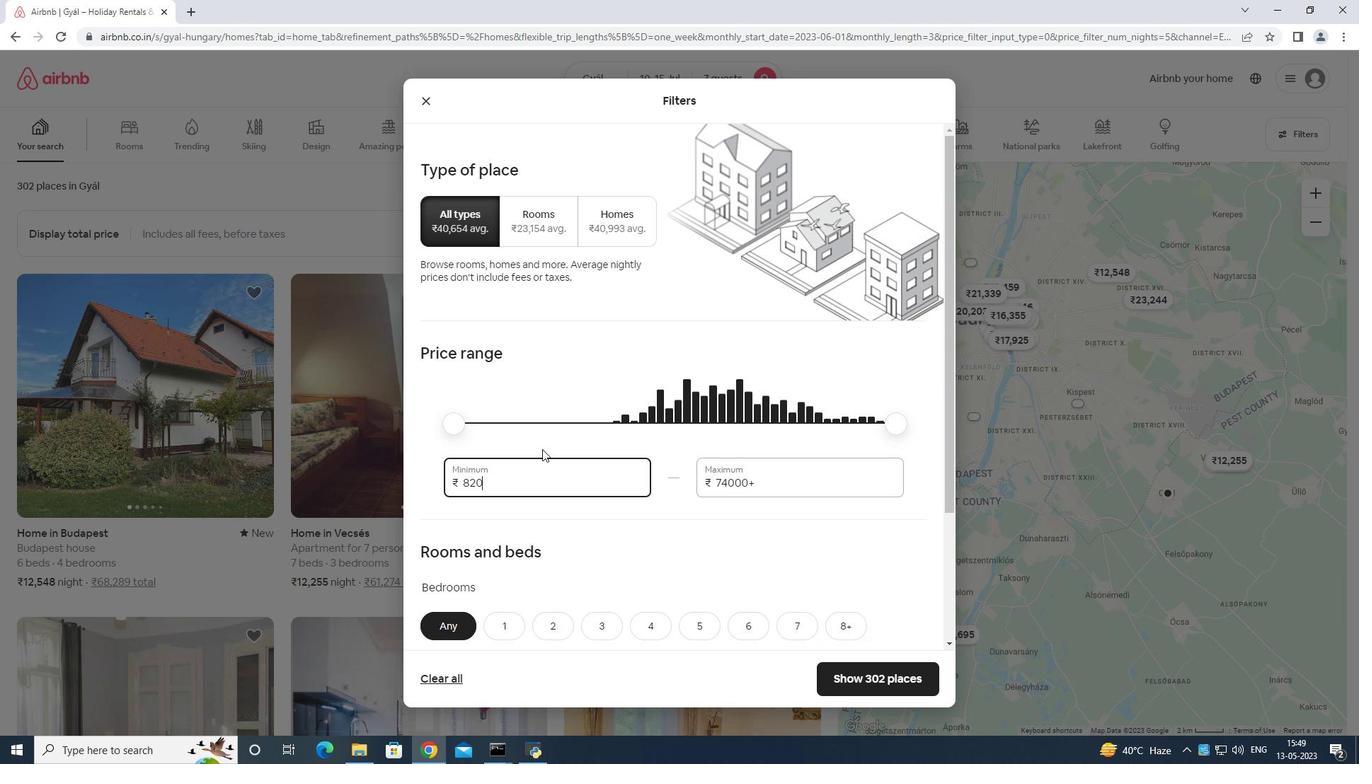 
Action: Mouse moved to (556, 443)
Screenshot: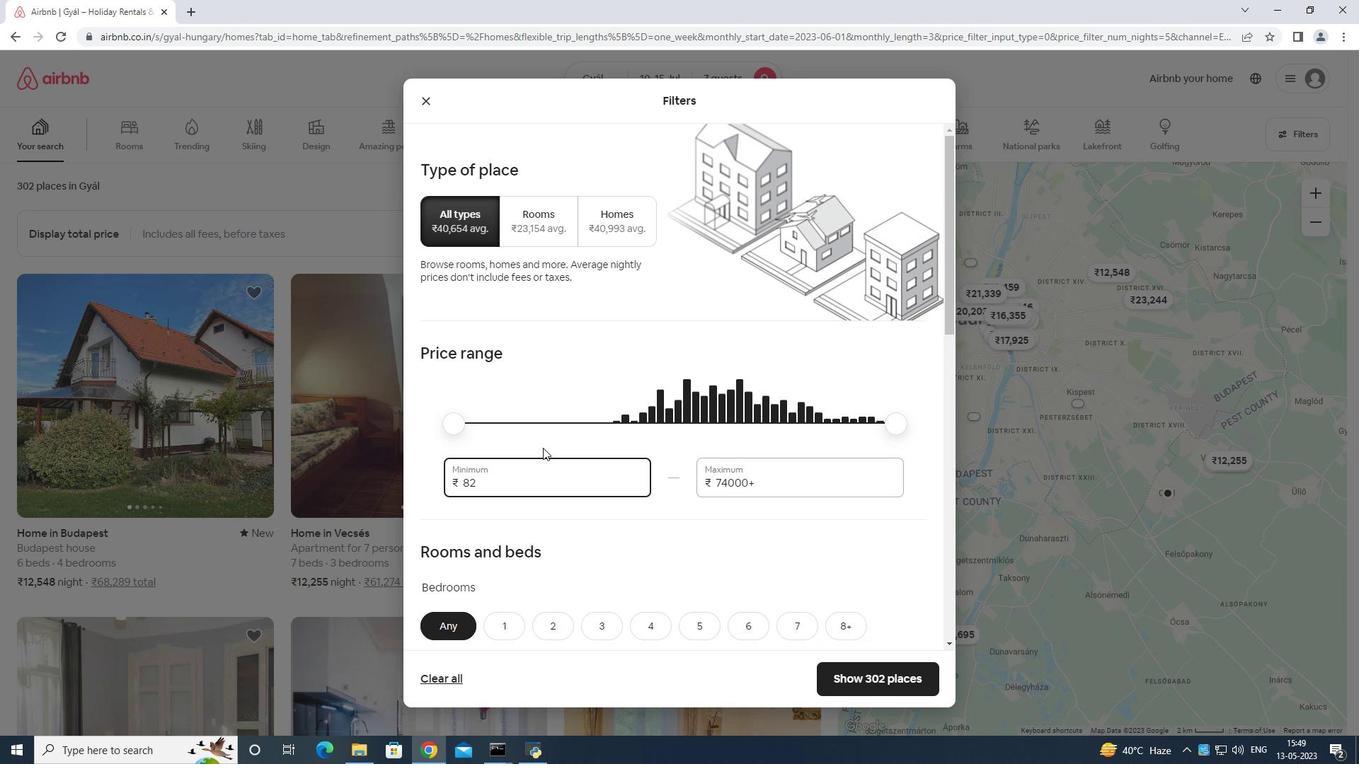 
Action: Key pressed <Key.backspace><Key.backspace><Key.backspace><Key.backspace><Key.backspace><Key.backspace>10000
Screenshot: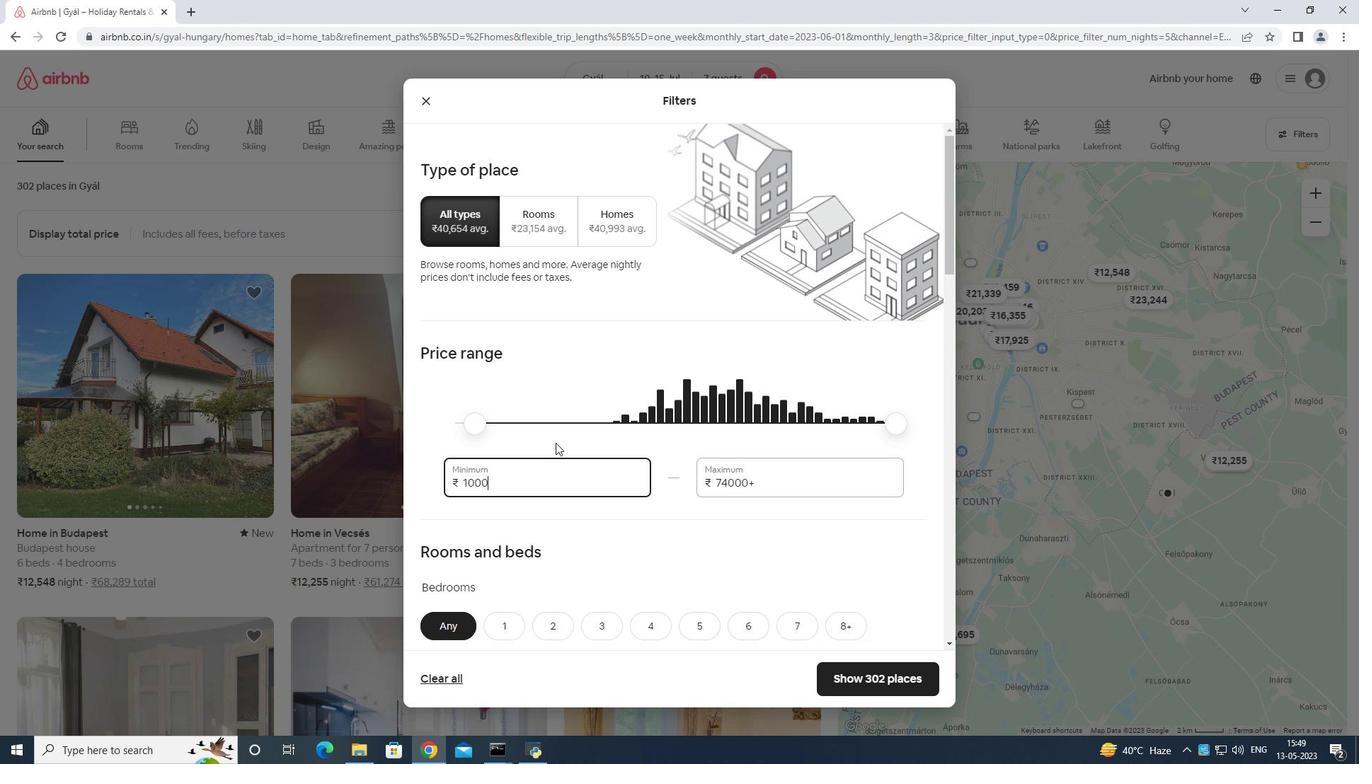 
Action: Mouse moved to (770, 480)
Screenshot: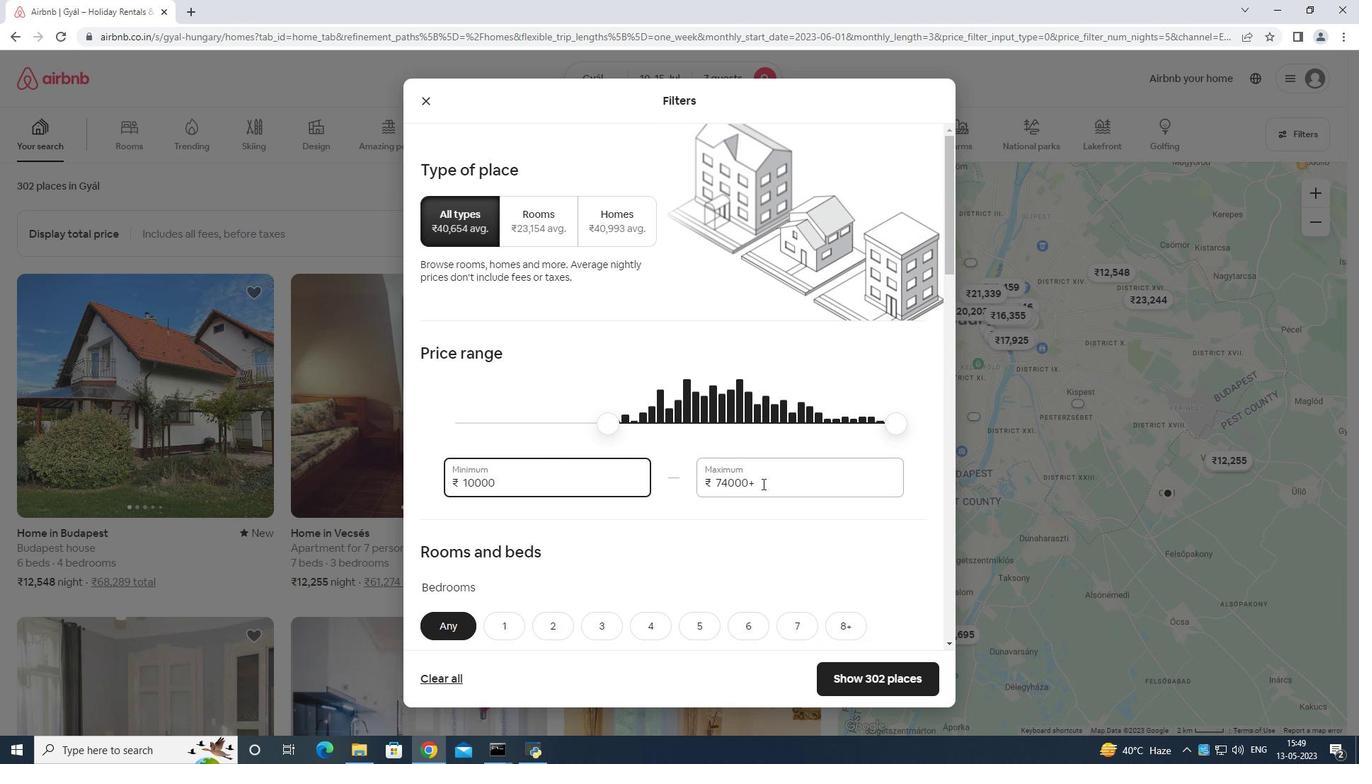 
Action: Mouse pressed left at (770, 480)
Screenshot: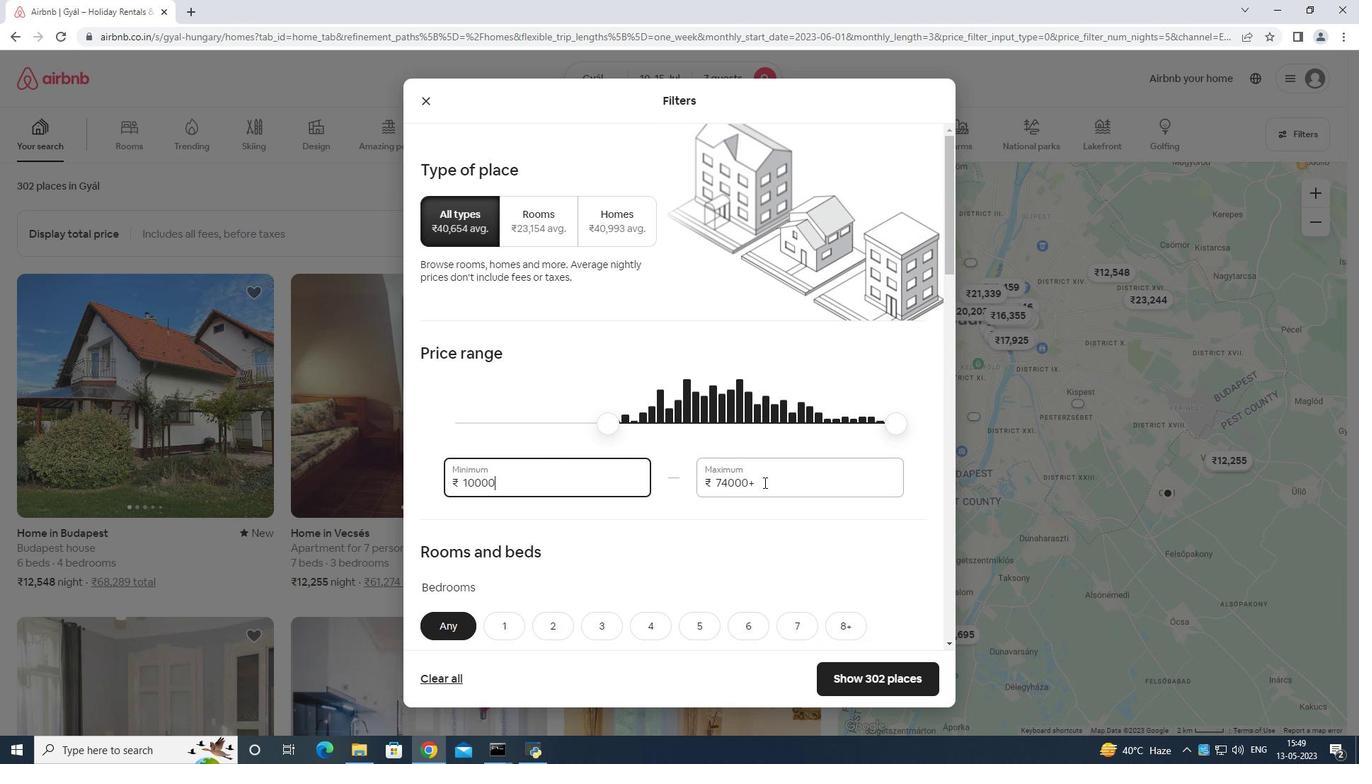 
Action: Mouse moved to (771, 479)
Screenshot: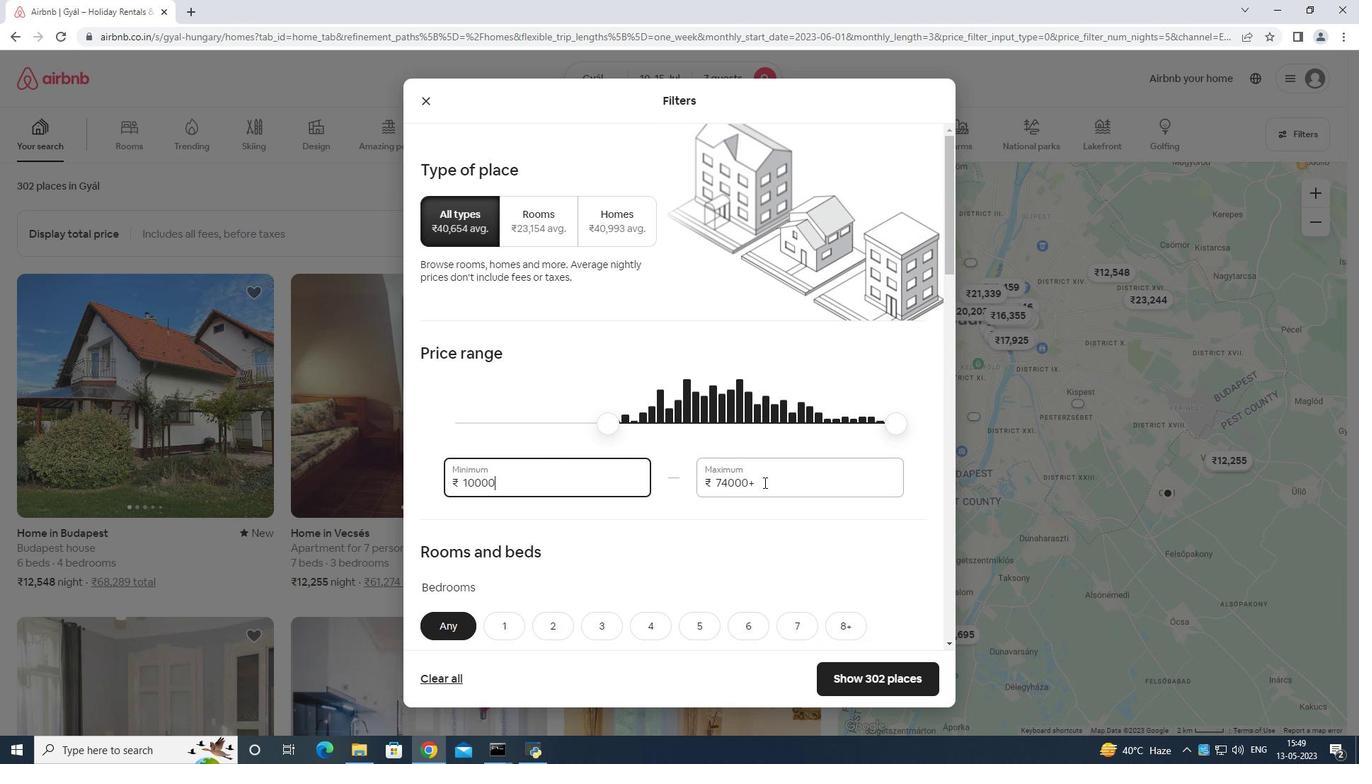 
Action: Key pressed <Key.backspace><Key.backspace><Key.backspace><Key.backspace><Key.backspace><Key.backspace><Key.backspace><Key.backspace><Key.backspace><Key.backspace><Key.backspace><Key.backspace><Key.backspace><Key.backspace><Key.backspace><Key.backspace><Key.backspace><Key.backspace><Key.backspace><Key.backspace><Key.backspace><Key.backspace><Key.backspace>15000
Screenshot: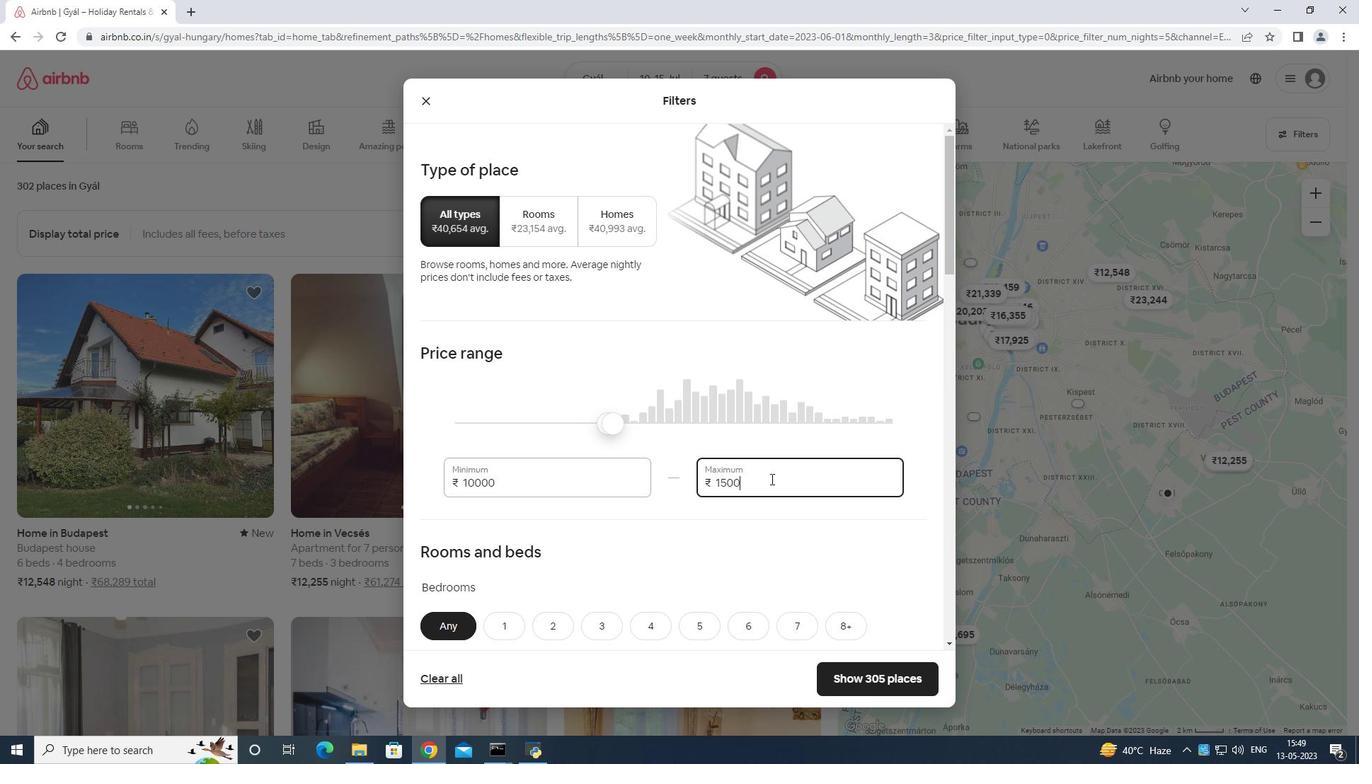 
Action: Mouse moved to (757, 494)
Screenshot: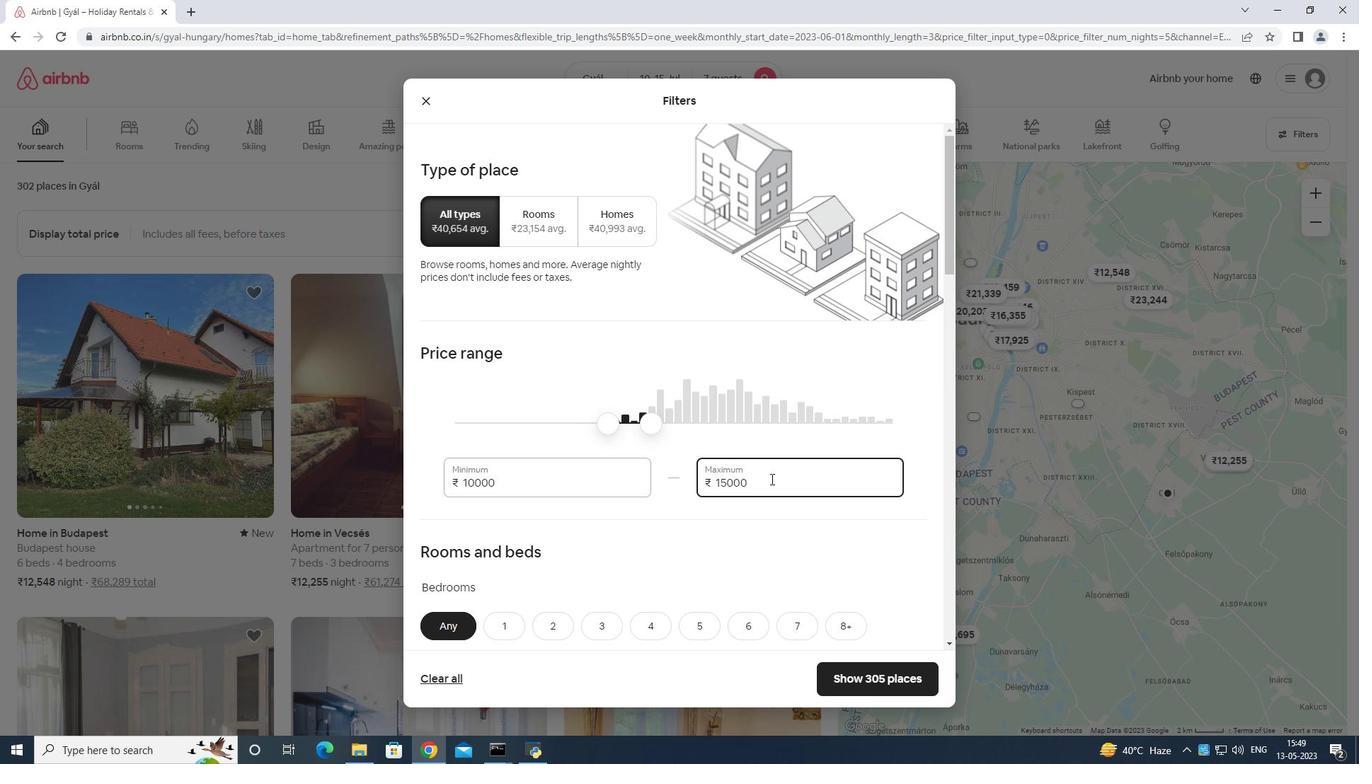 
Action: Mouse scrolled (757, 493) with delta (0, 0)
Screenshot: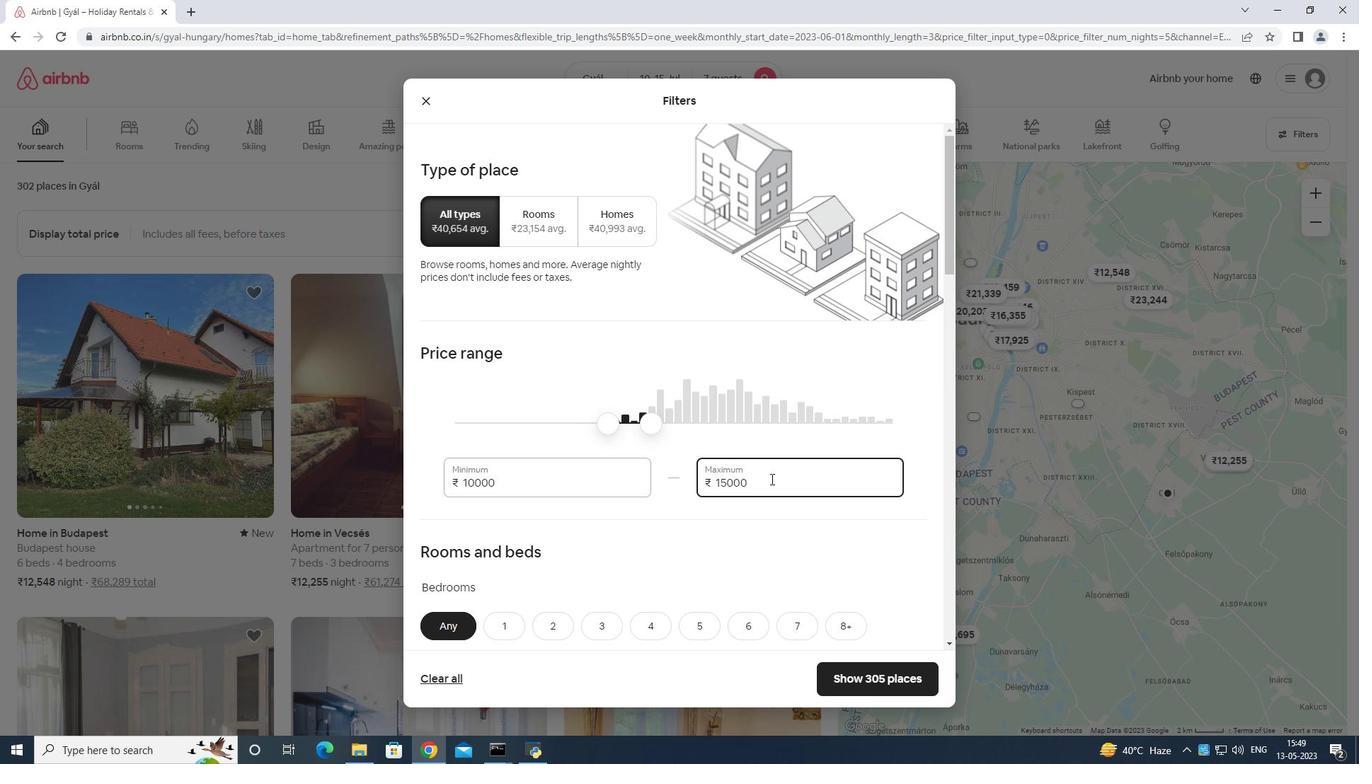 
Action: Mouse moved to (757, 506)
Screenshot: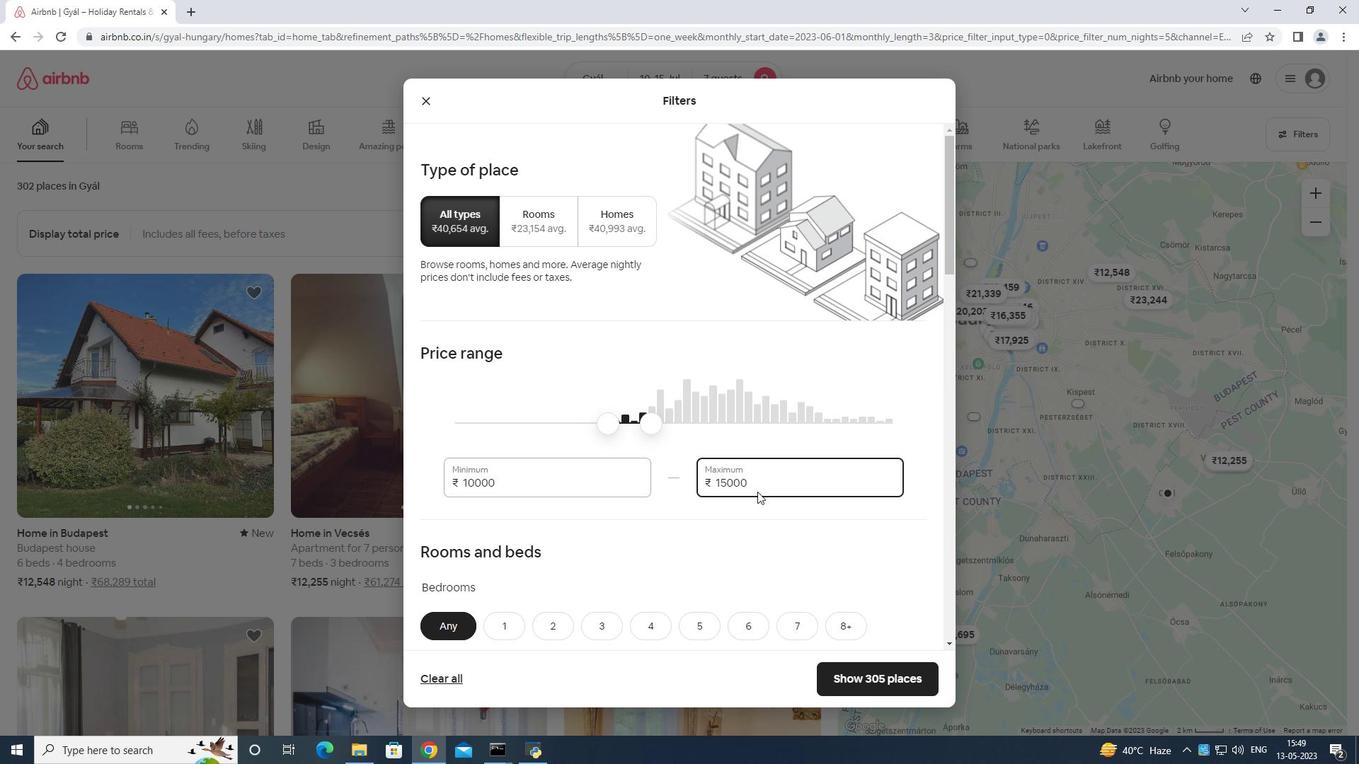 
Action: Mouse scrolled (757, 505) with delta (0, 0)
Screenshot: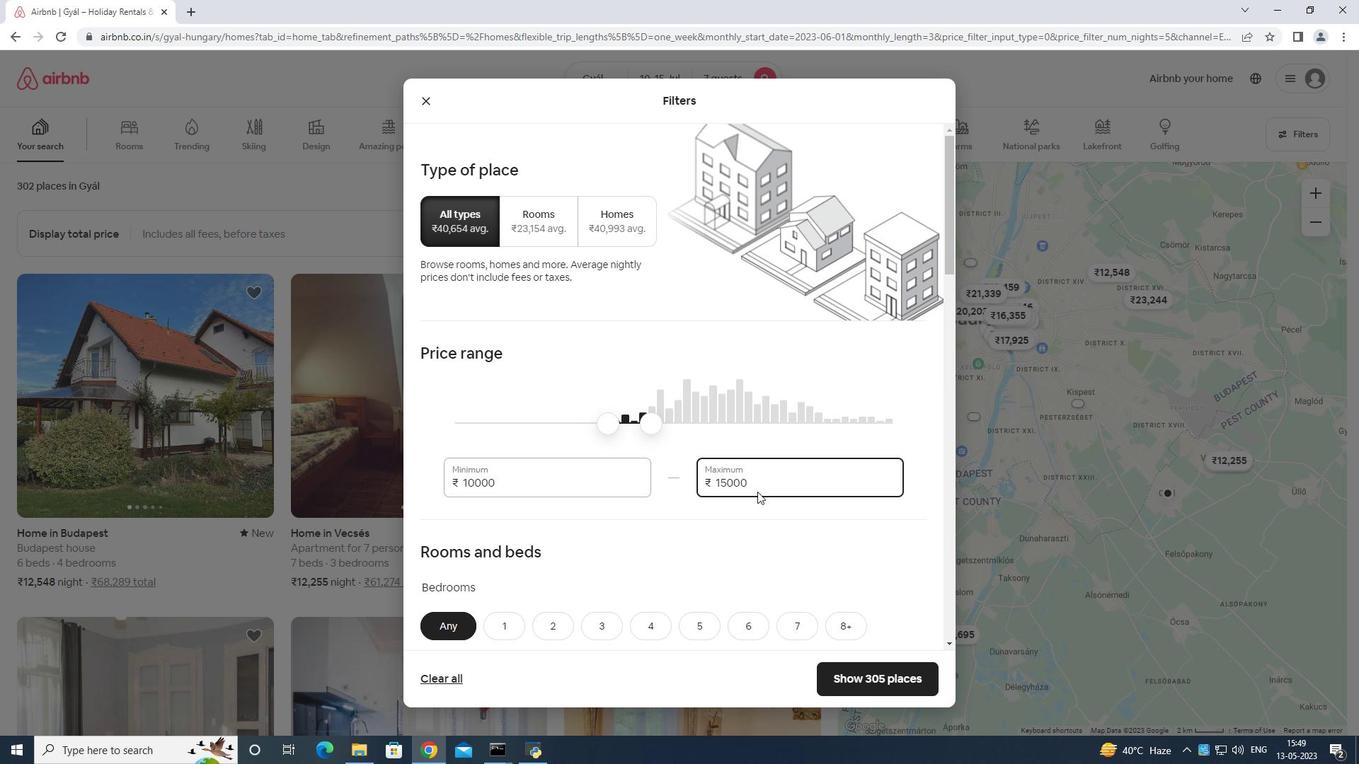 
Action: Mouse moved to (754, 511)
Screenshot: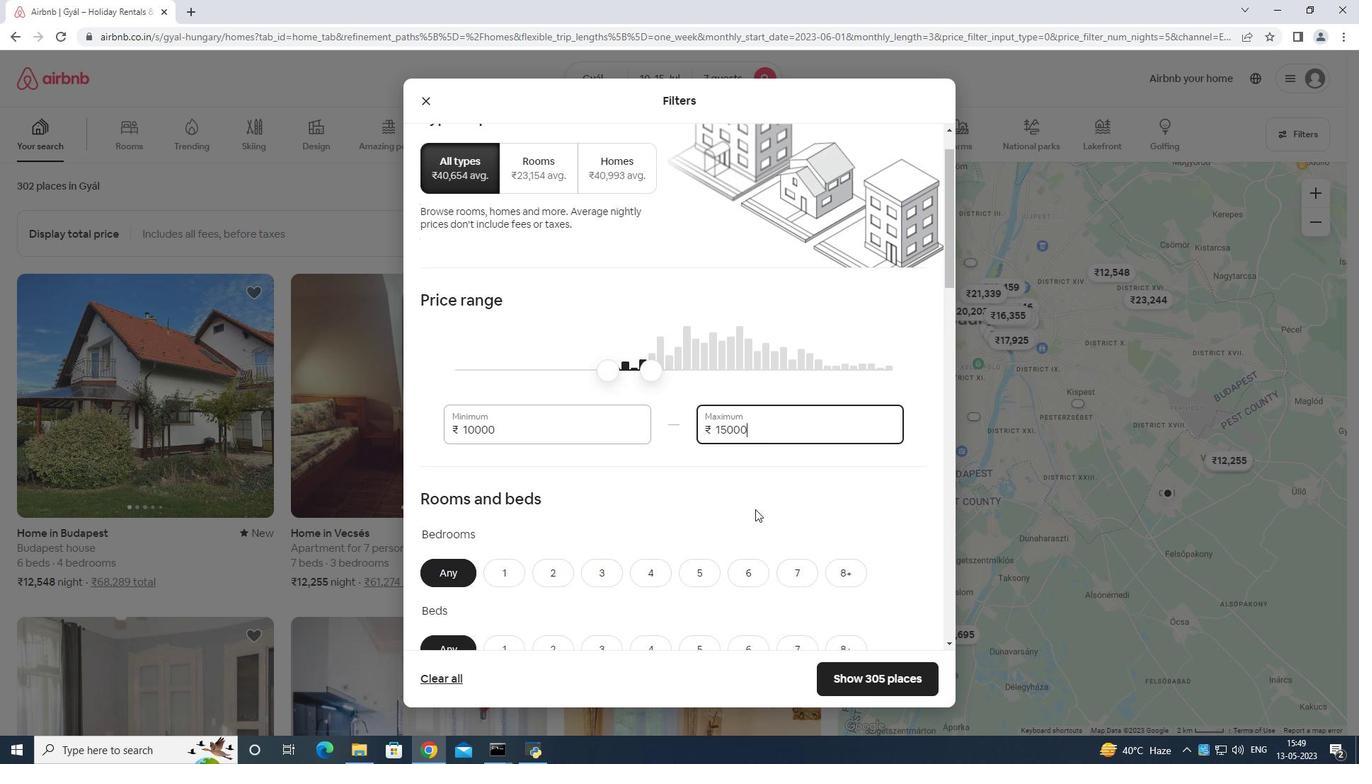 
Action: Mouse scrolled (754, 510) with delta (0, 0)
Screenshot: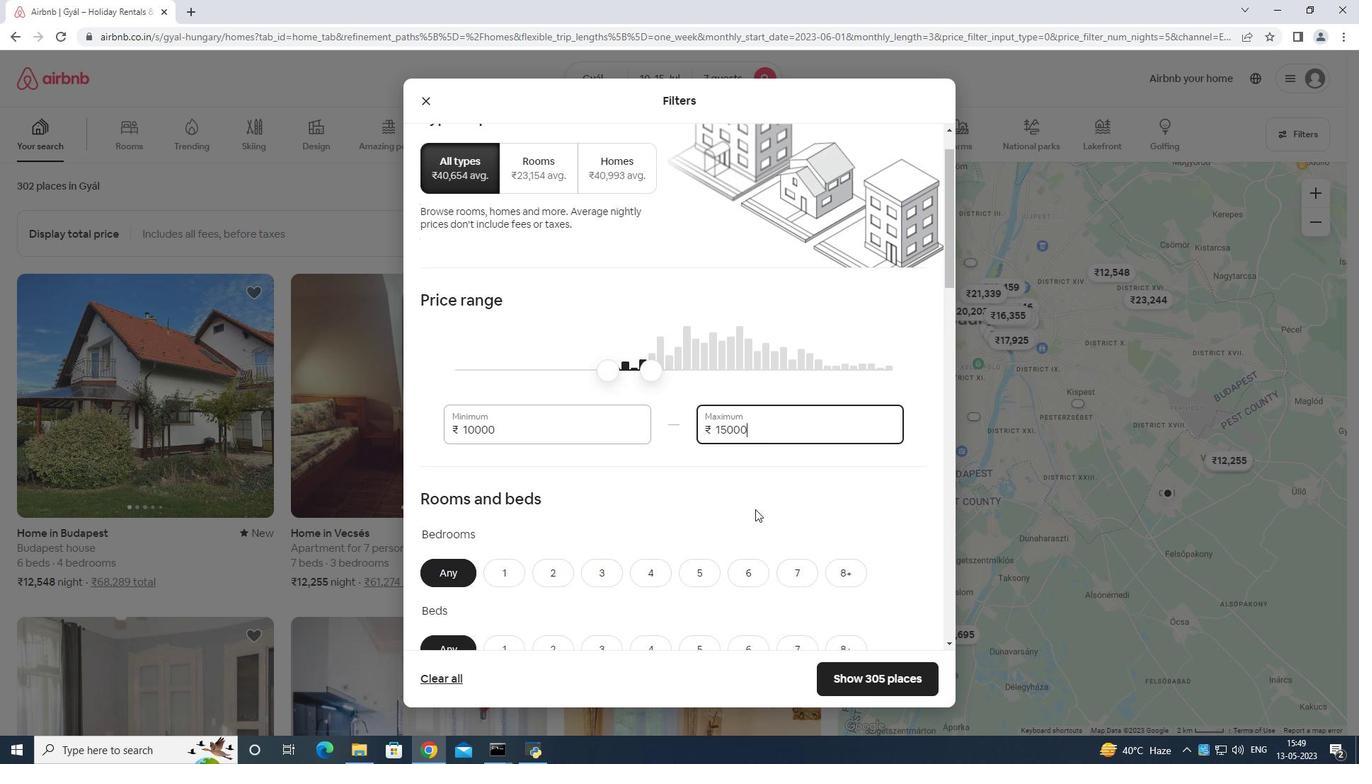 
Action: Mouse moved to (641, 412)
Screenshot: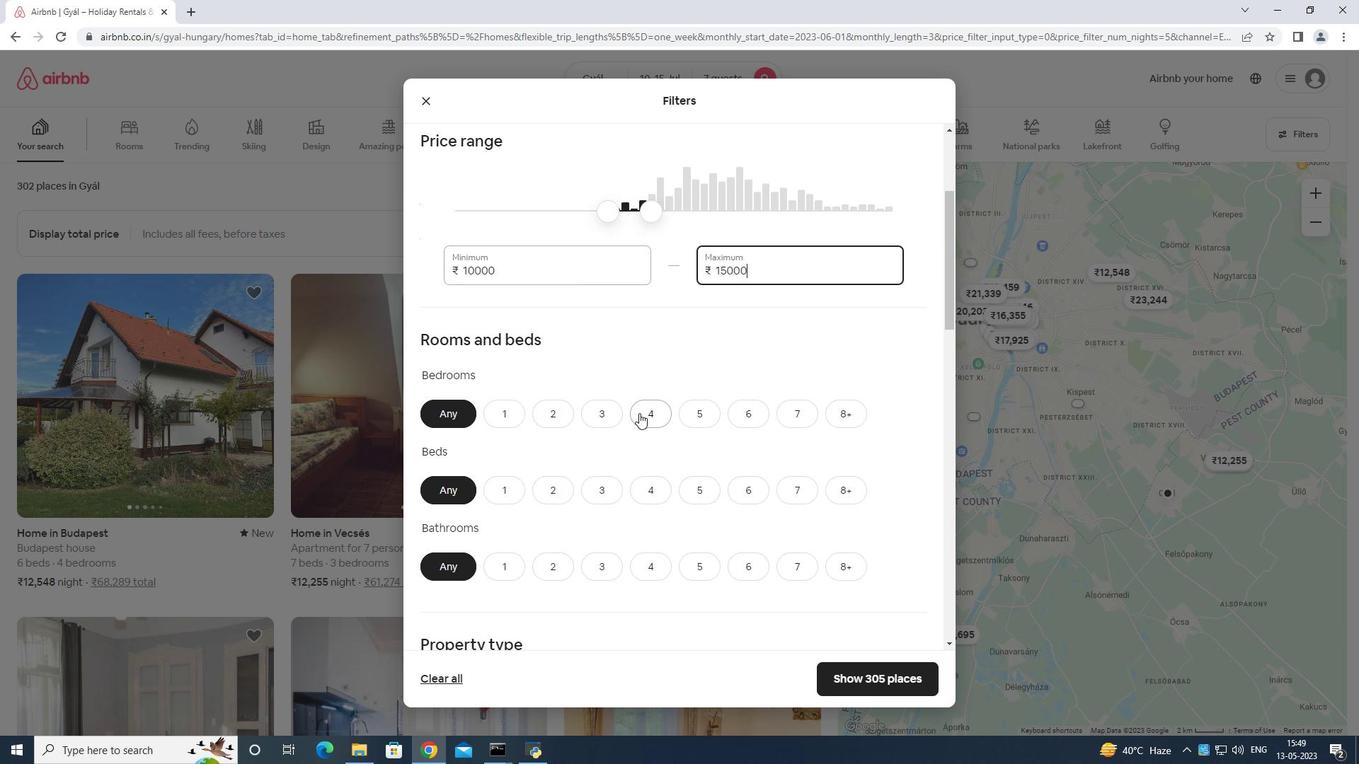 
Action: Mouse pressed left at (641, 412)
Screenshot: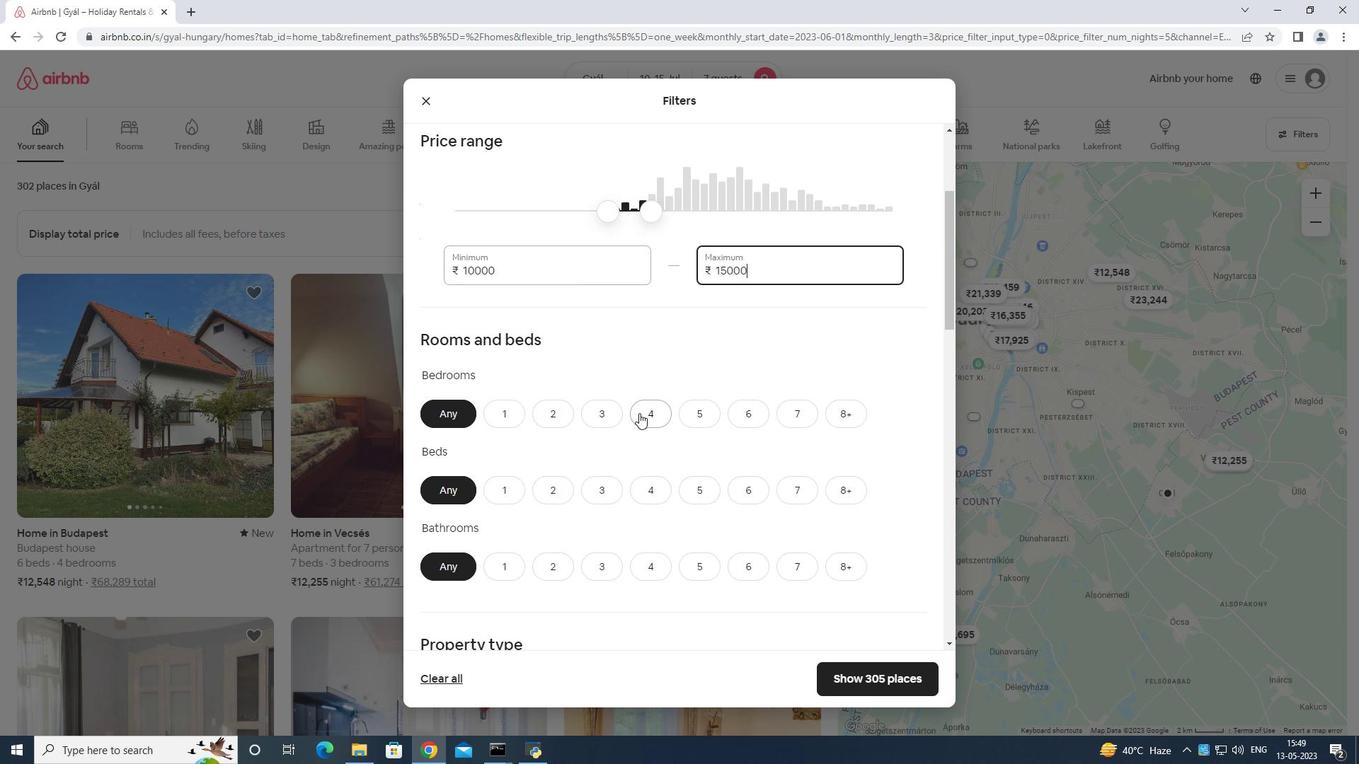 
Action: Mouse moved to (793, 492)
Screenshot: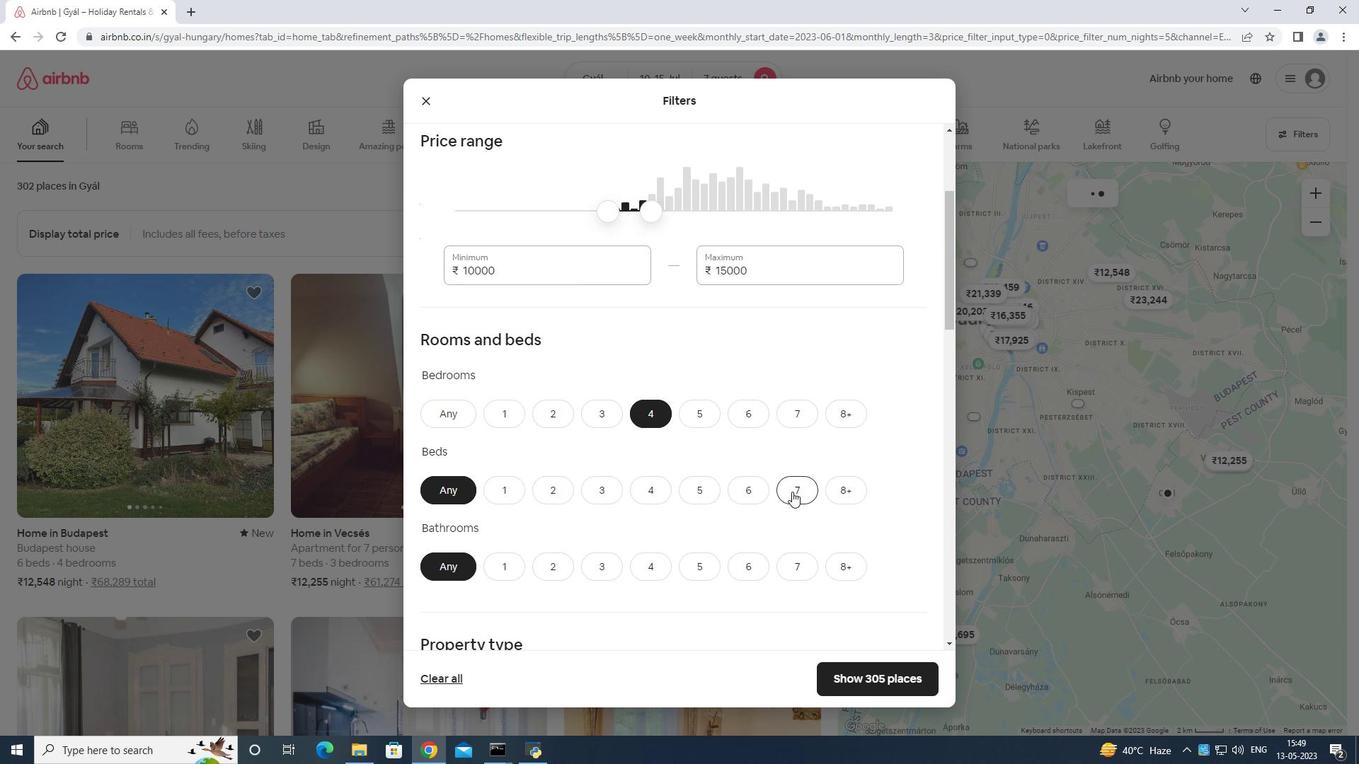 
Action: Mouse pressed left at (793, 492)
Screenshot: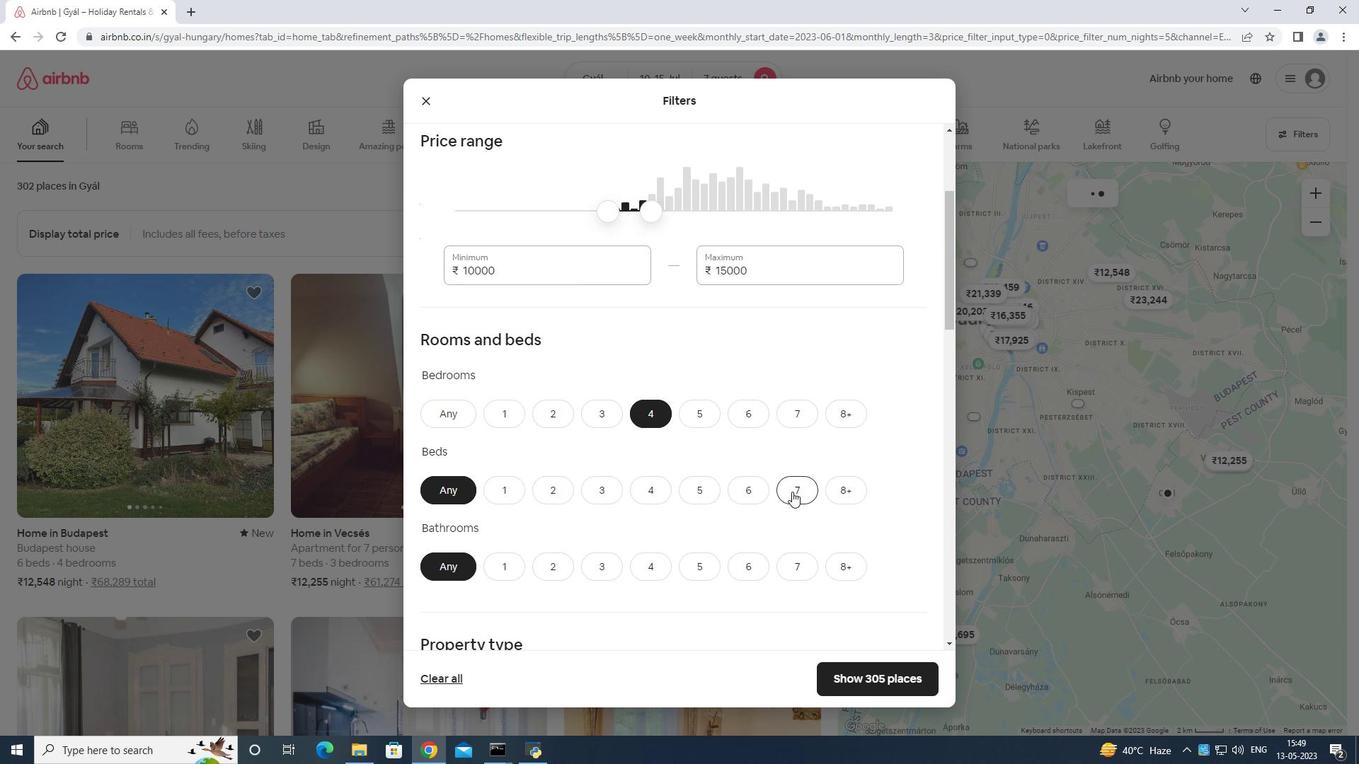 
Action: Mouse moved to (653, 565)
Screenshot: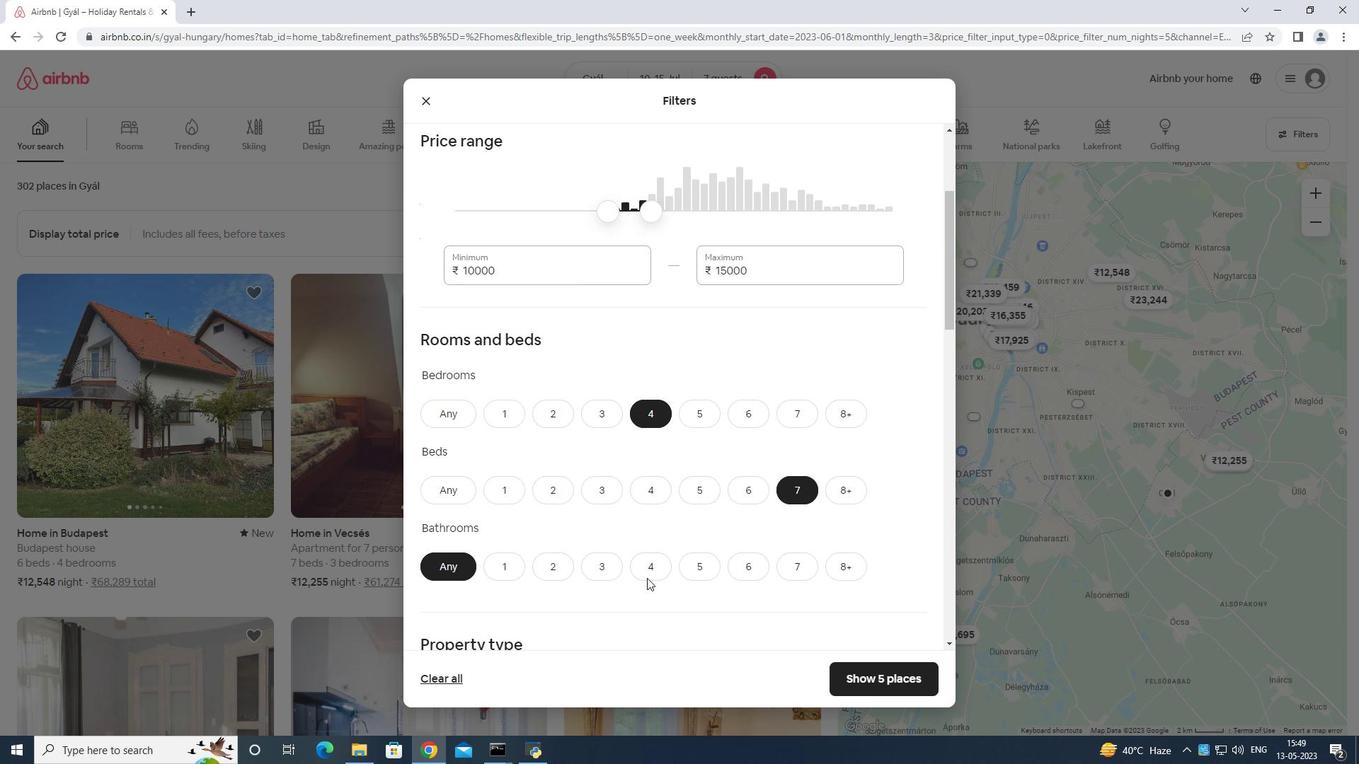 
Action: Mouse pressed left at (653, 565)
Screenshot: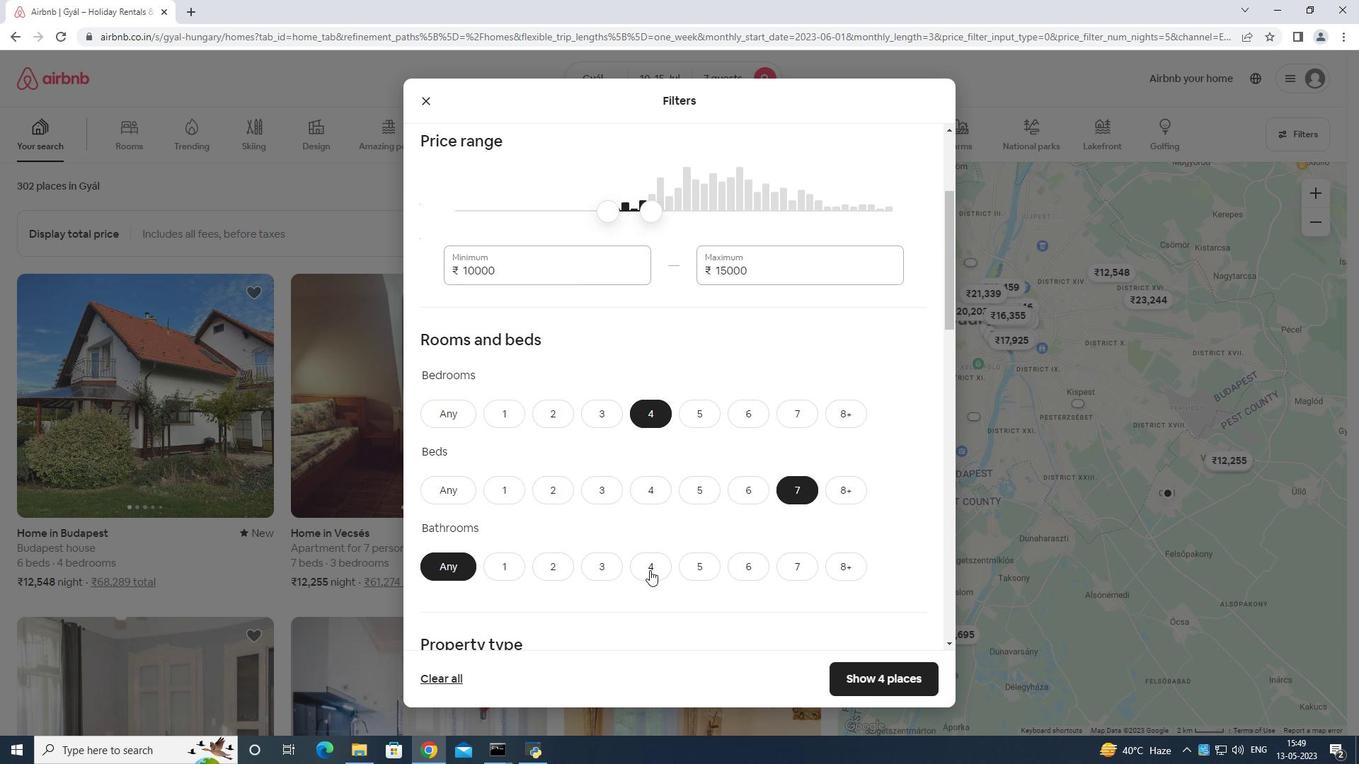 
Action: Mouse moved to (655, 588)
Screenshot: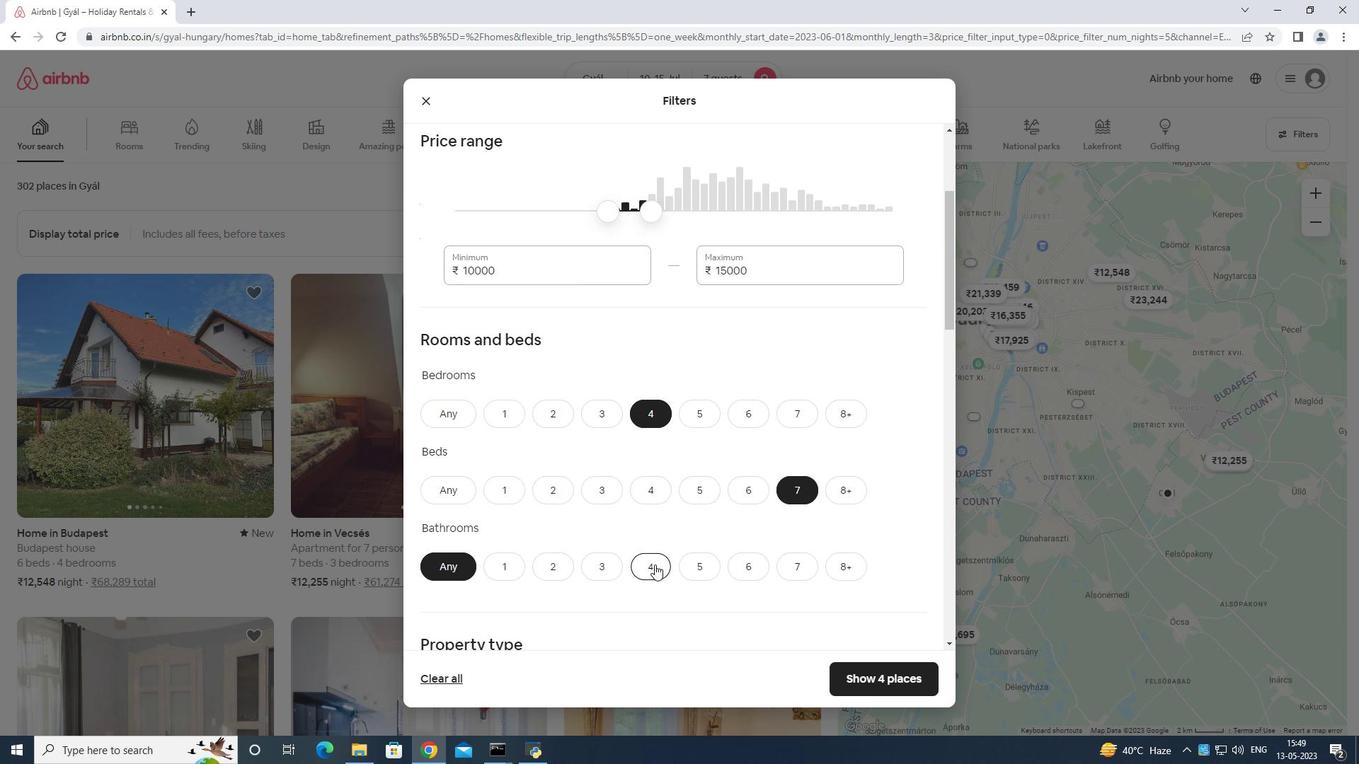 
Action: Mouse scrolled (655, 587) with delta (0, 0)
Screenshot: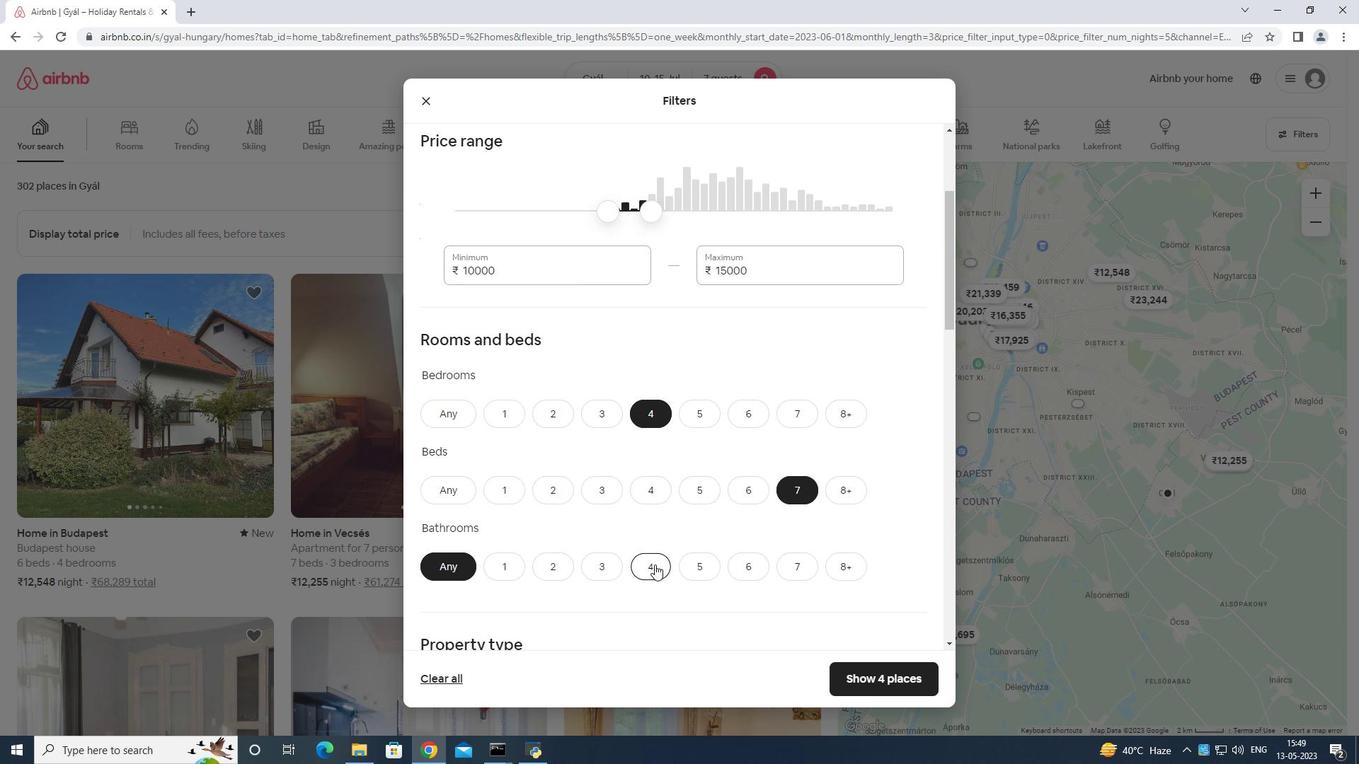 
Action: Mouse moved to (657, 612)
Screenshot: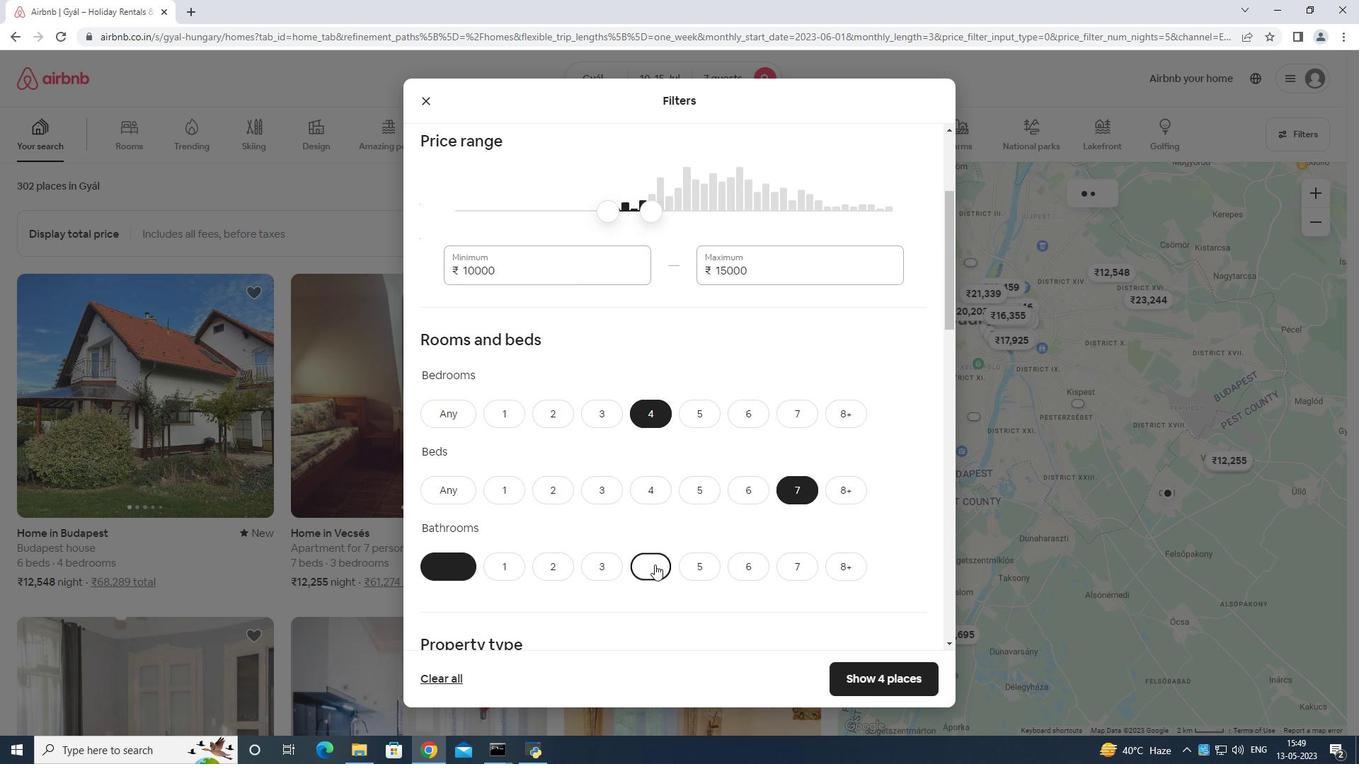 
Action: Mouse scrolled (656, 610) with delta (0, 0)
Screenshot: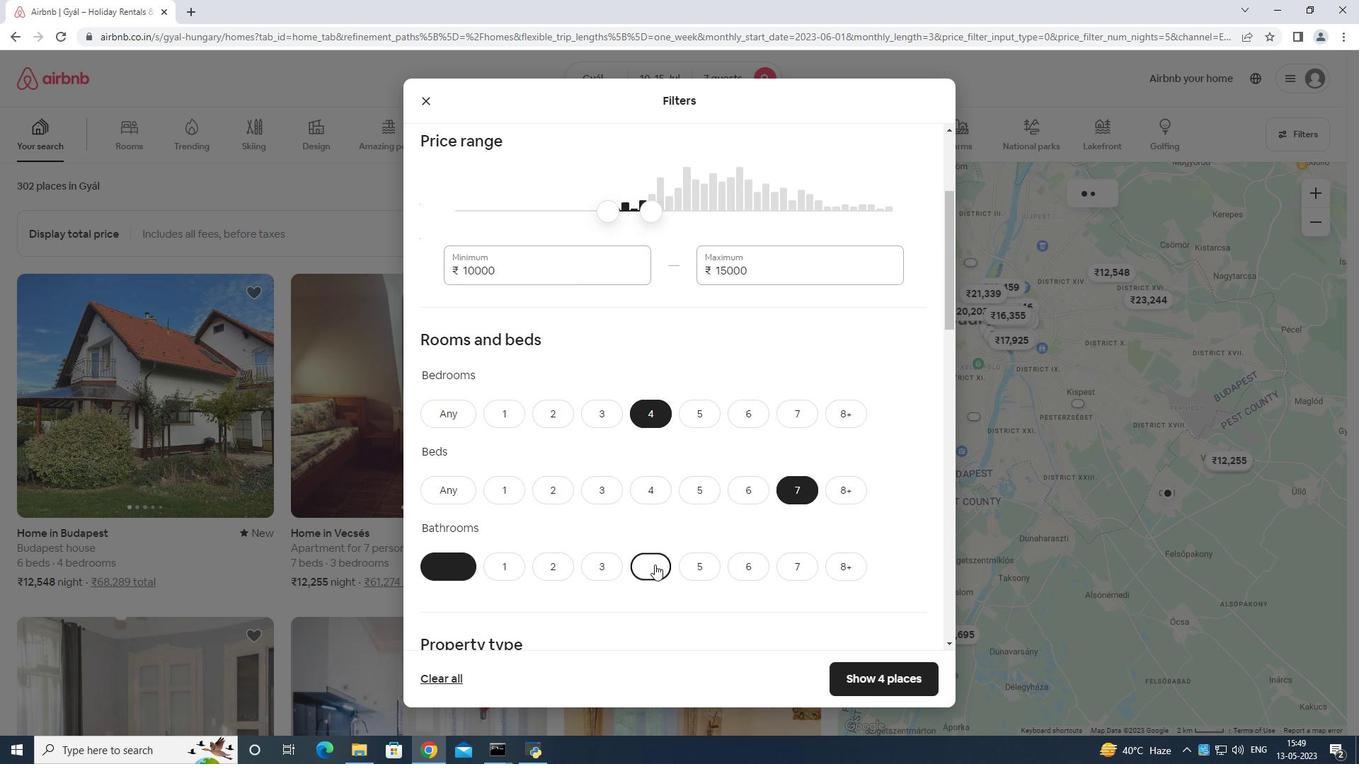 
Action: Mouse scrolled (657, 611) with delta (0, 0)
Screenshot: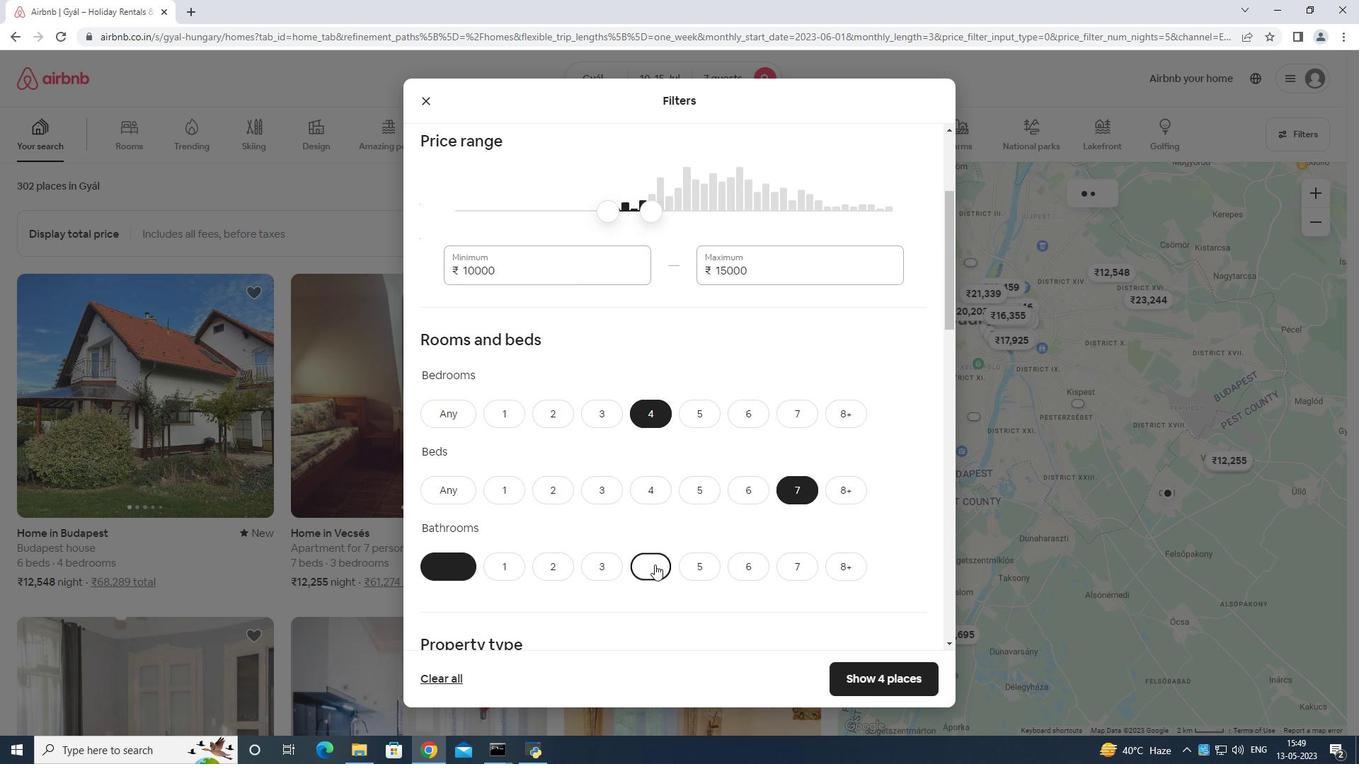 
Action: Mouse scrolled (657, 611) with delta (0, 0)
Screenshot: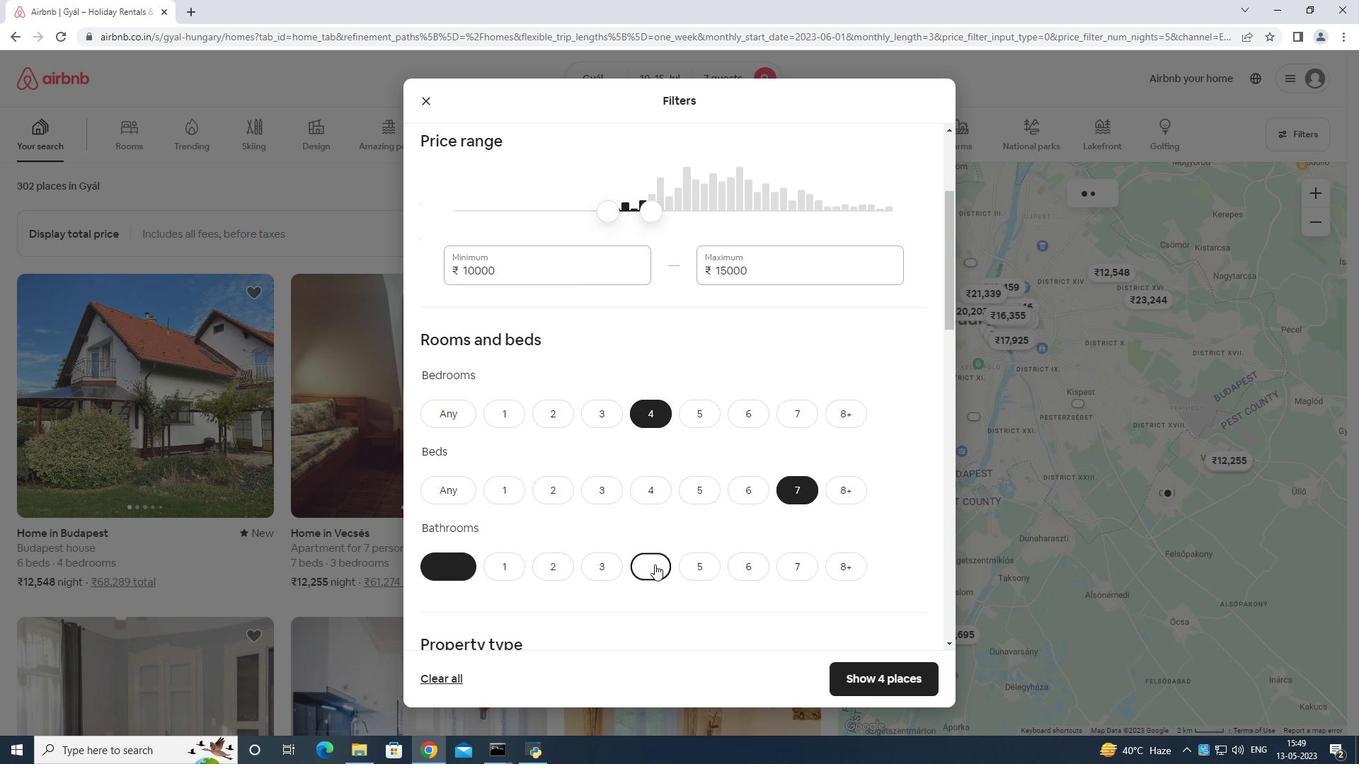 
Action: Mouse moved to (659, 611)
Screenshot: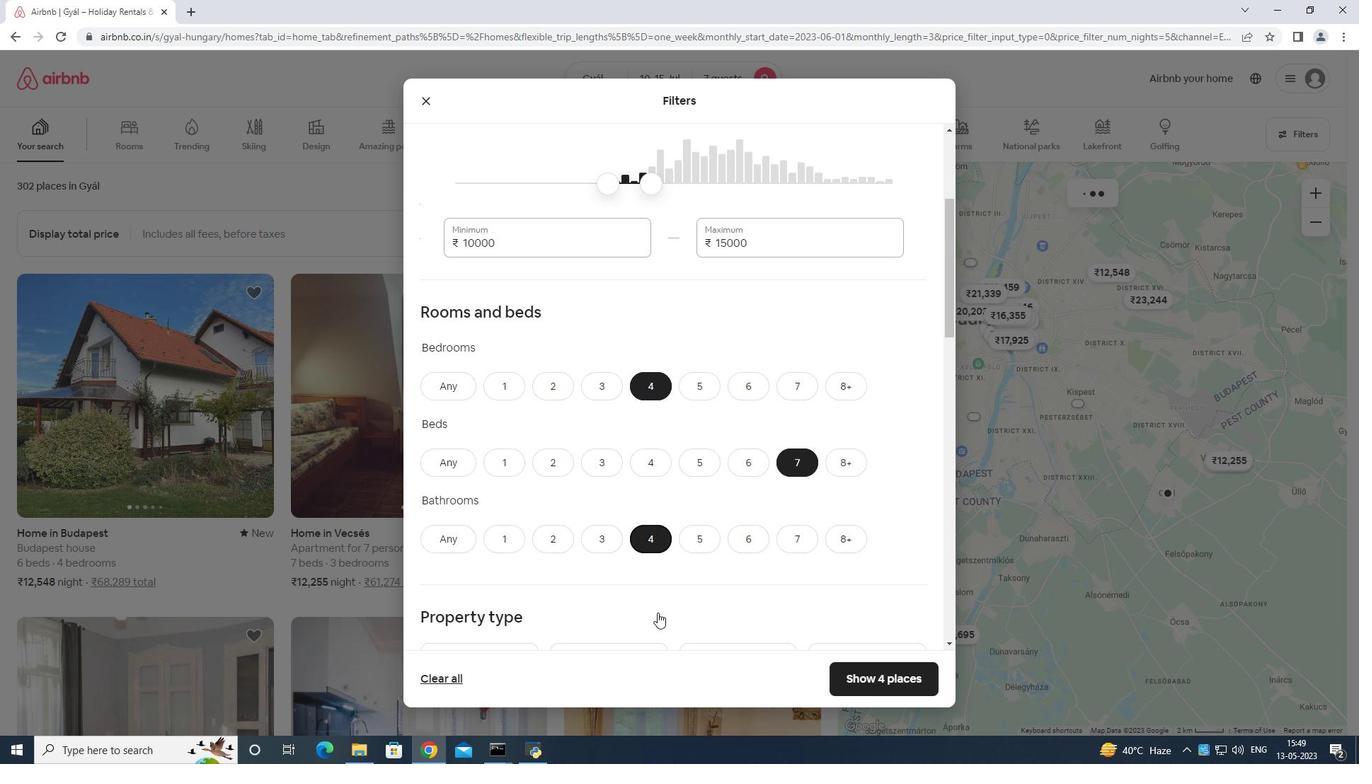 
Action: Mouse scrolled (659, 610) with delta (0, 0)
Screenshot: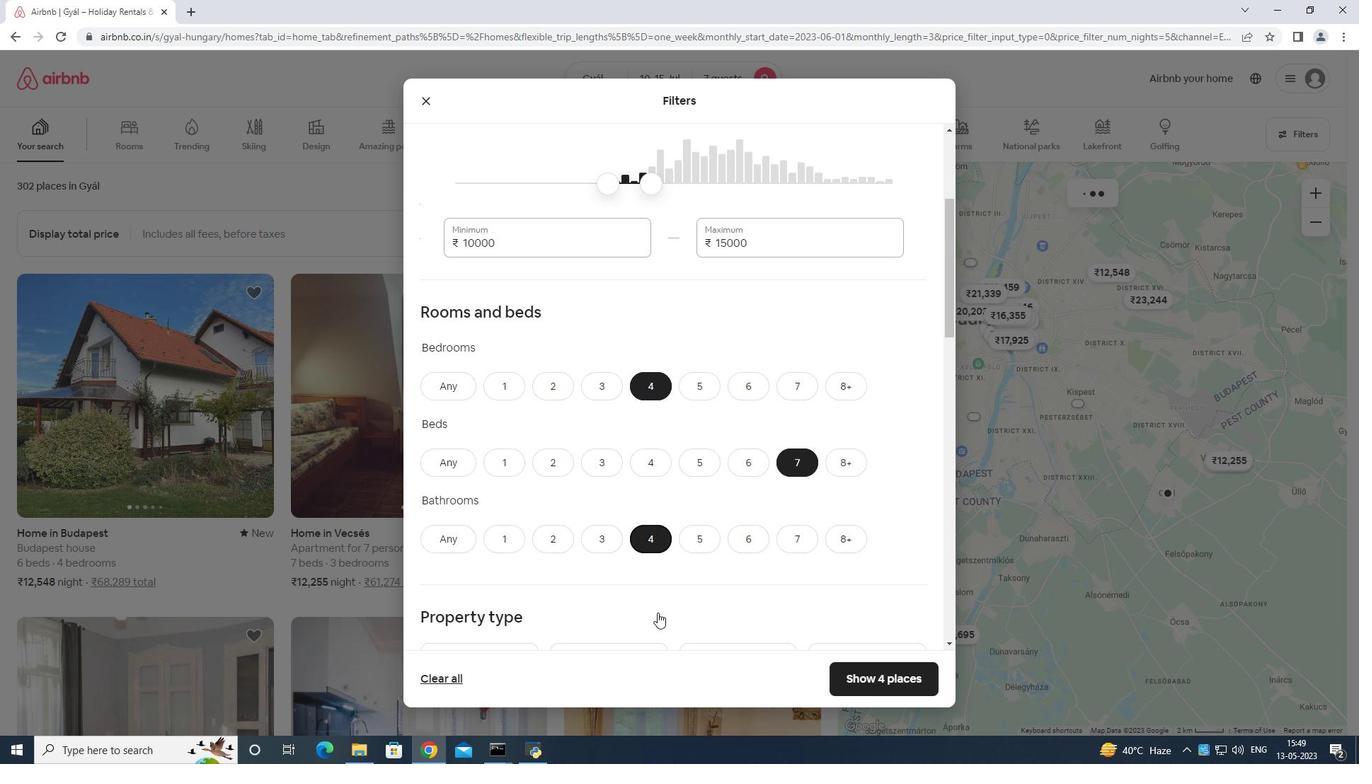 
Action: Mouse scrolled (659, 610) with delta (0, 0)
Screenshot: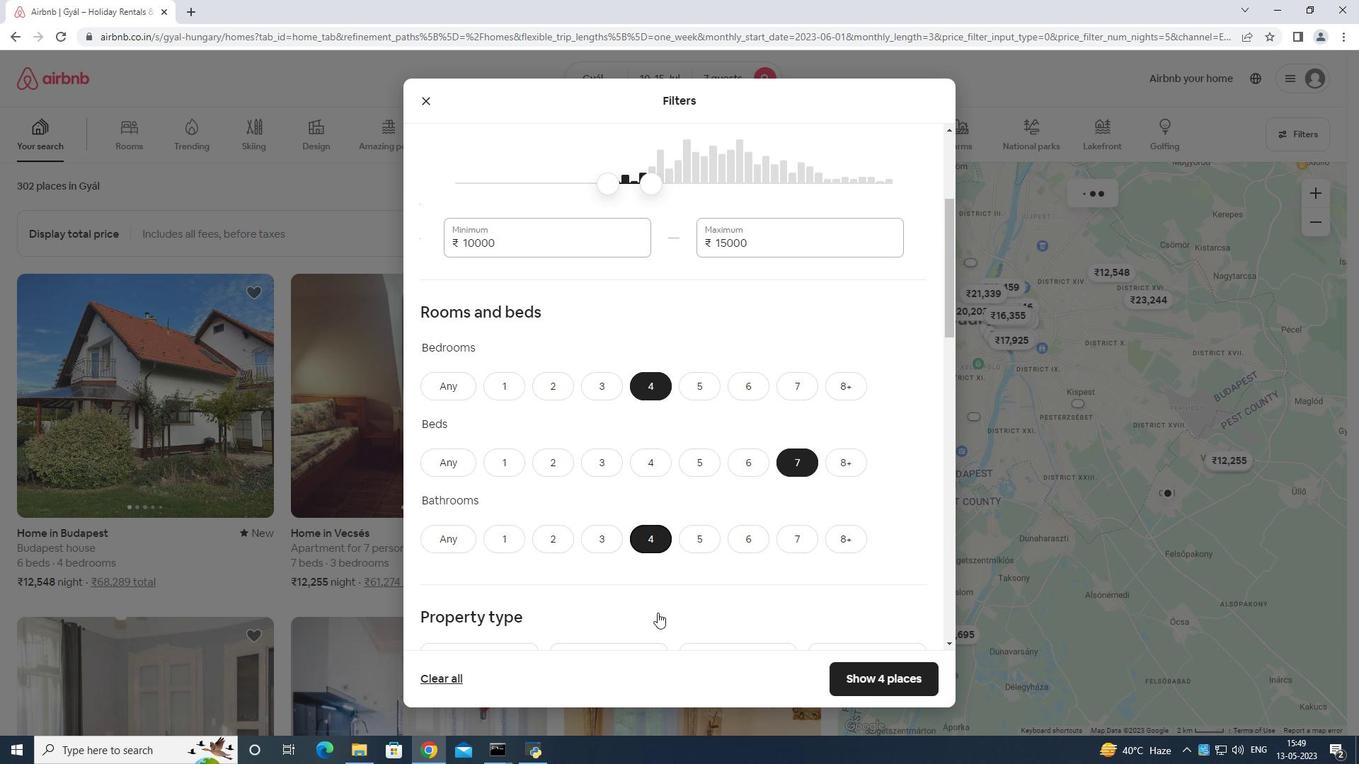 
Action: Mouse scrolled (659, 610) with delta (0, 0)
Screenshot: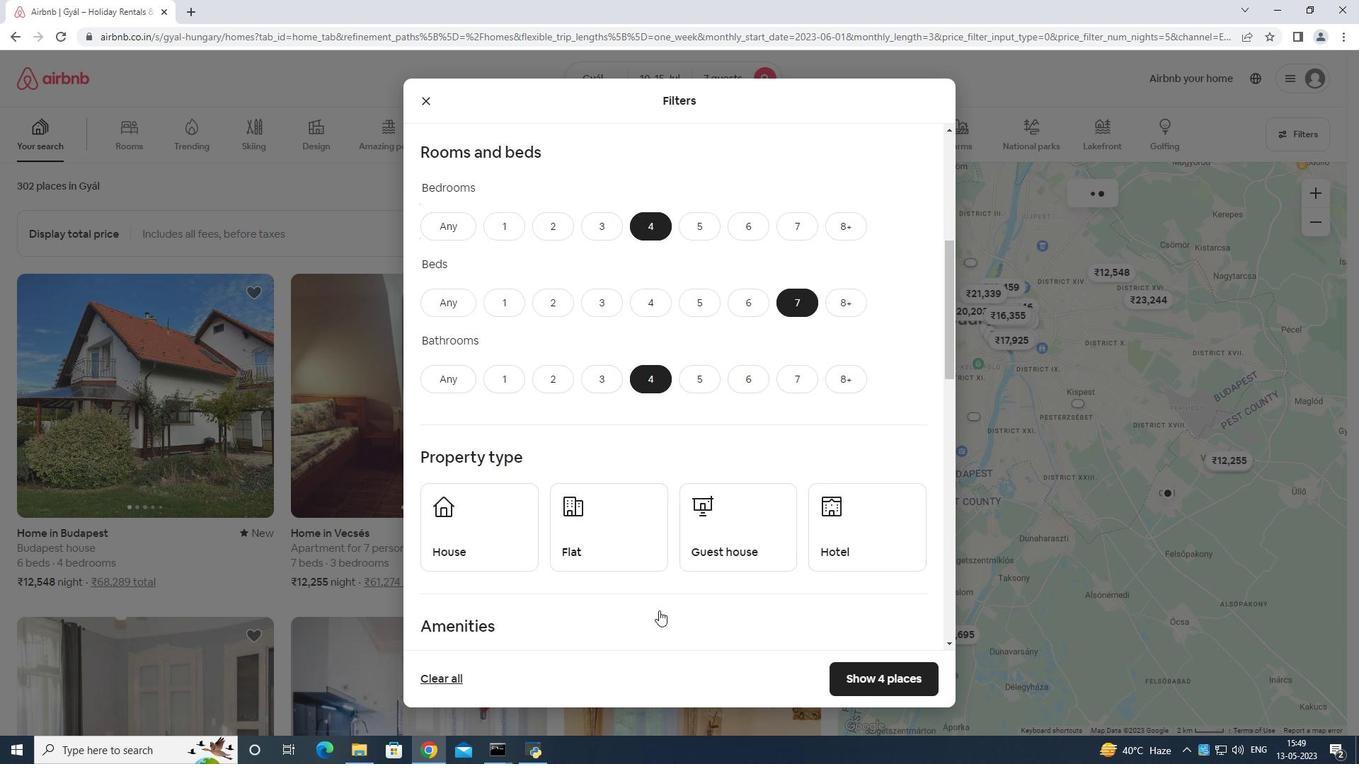 
Action: Mouse moved to (495, 216)
Screenshot: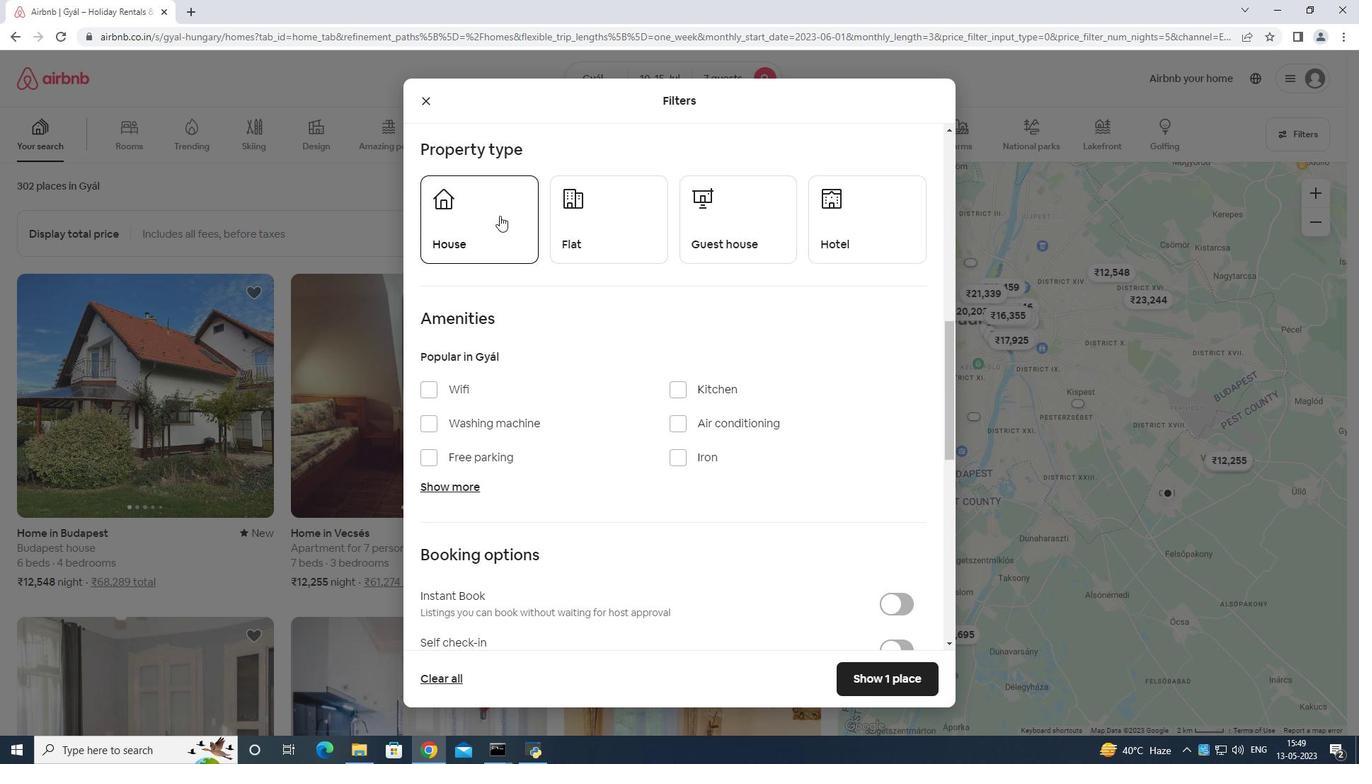 
Action: Mouse pressed left at (495, 216)
Screenshot: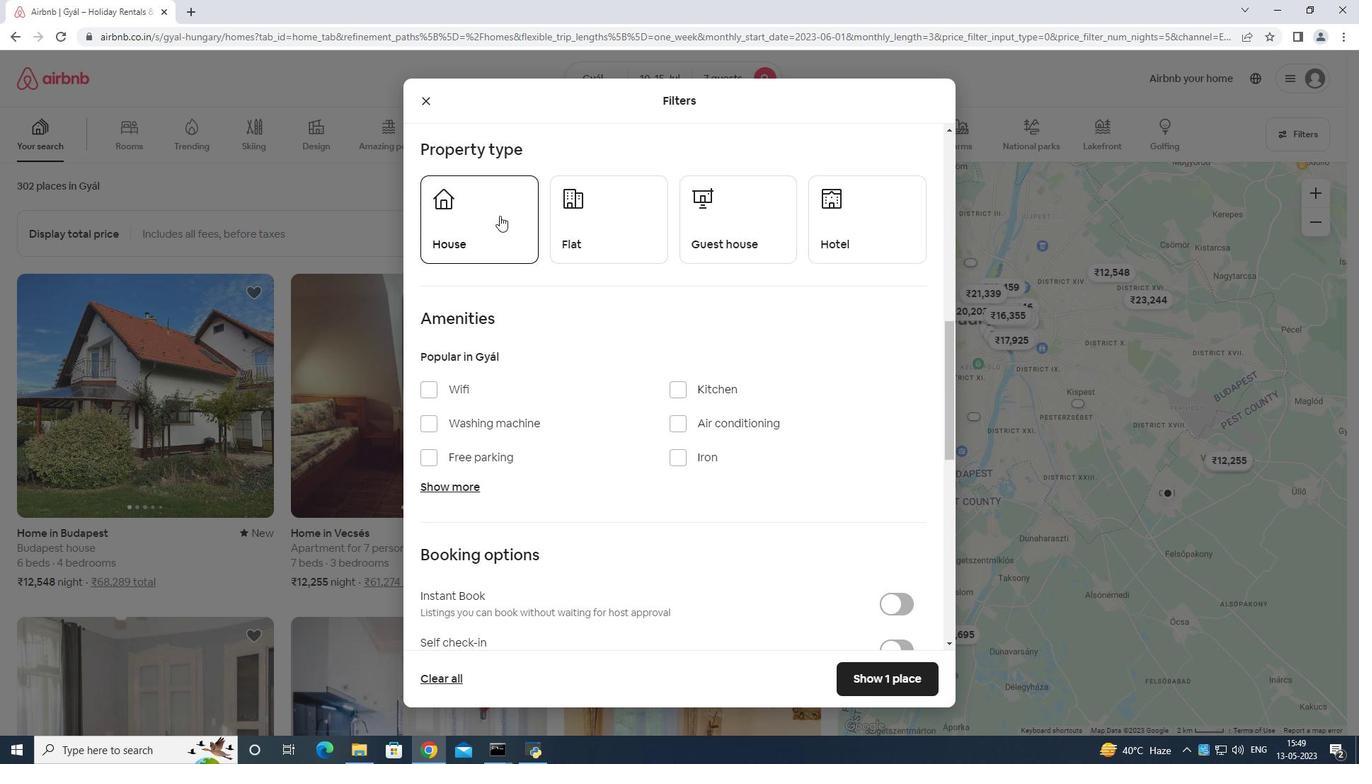 
Action: Mouse moved to (624, 221)
Screenshot: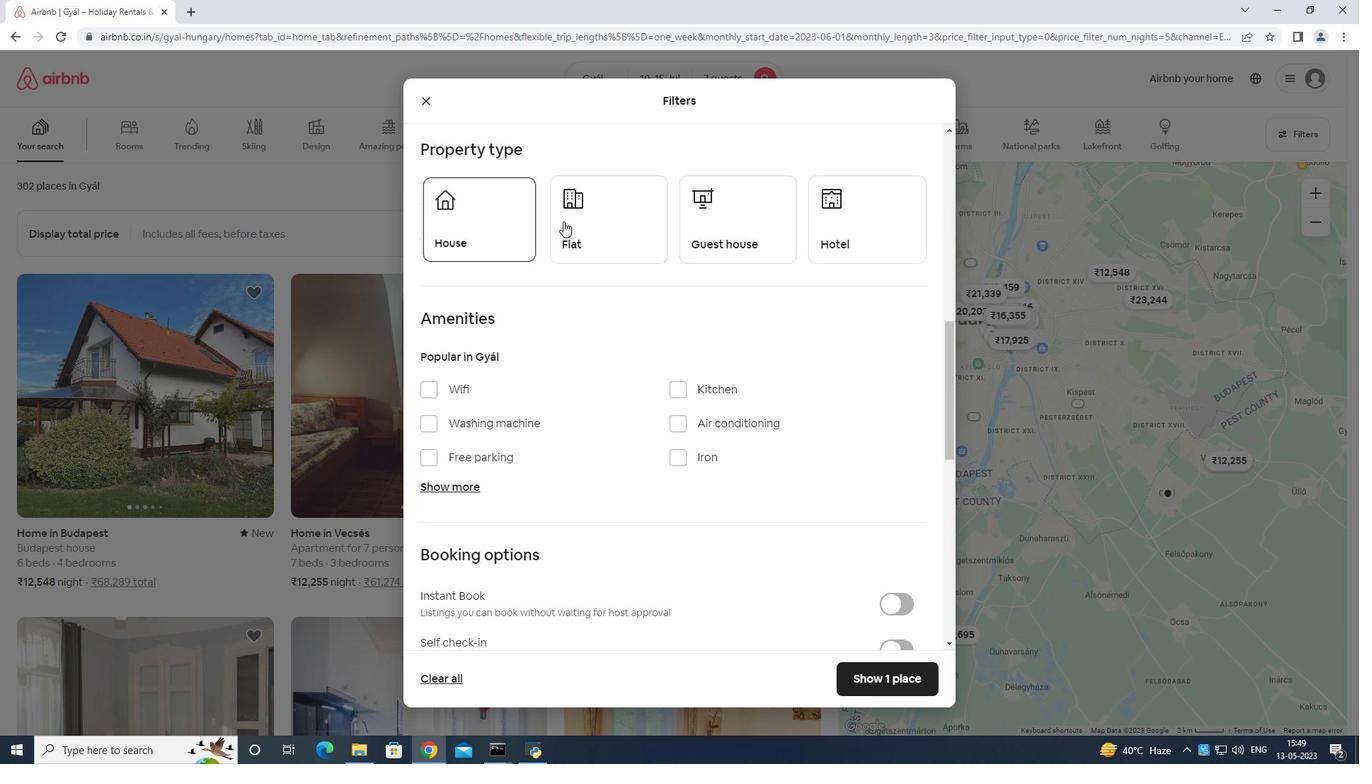 
Action: Mouse pressed left at (624, 221)
Screenshot: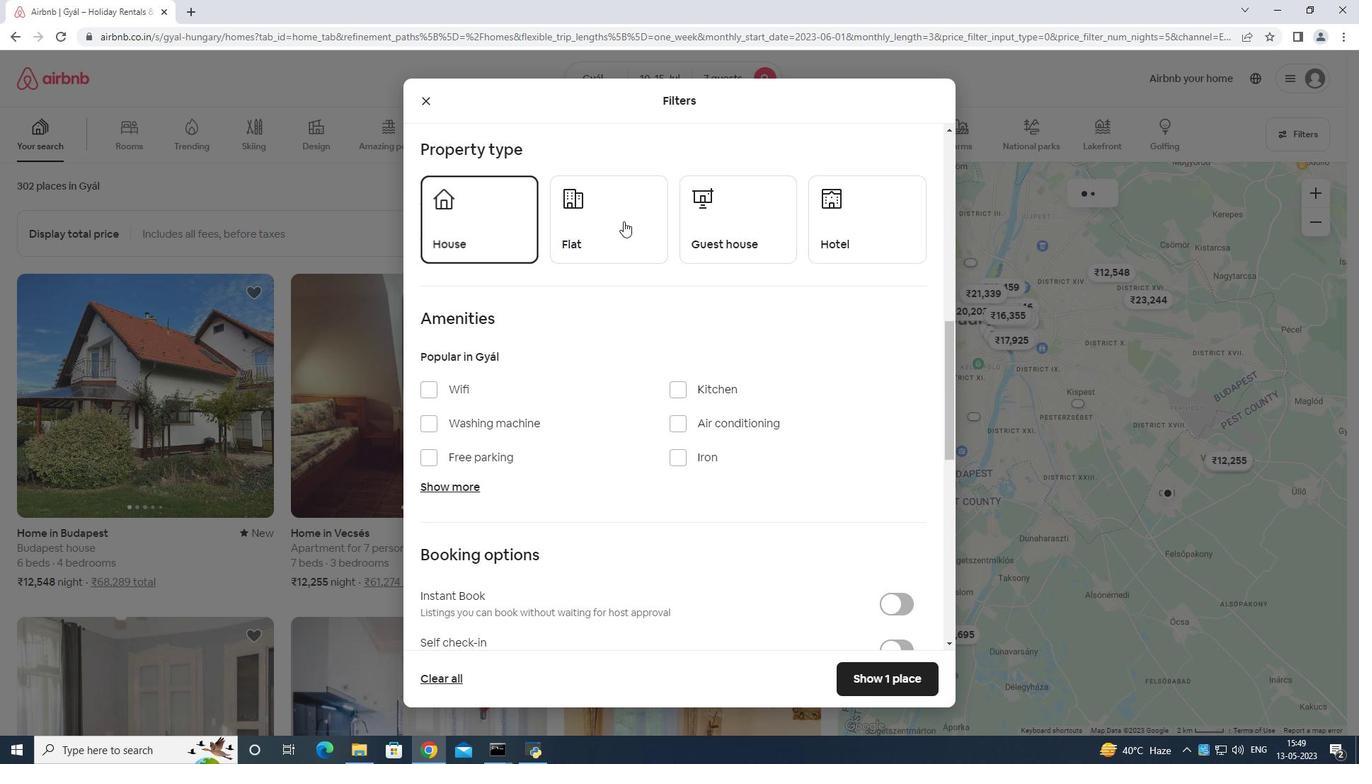 
Action: Mouse moved to (708, 216)
Screenshot: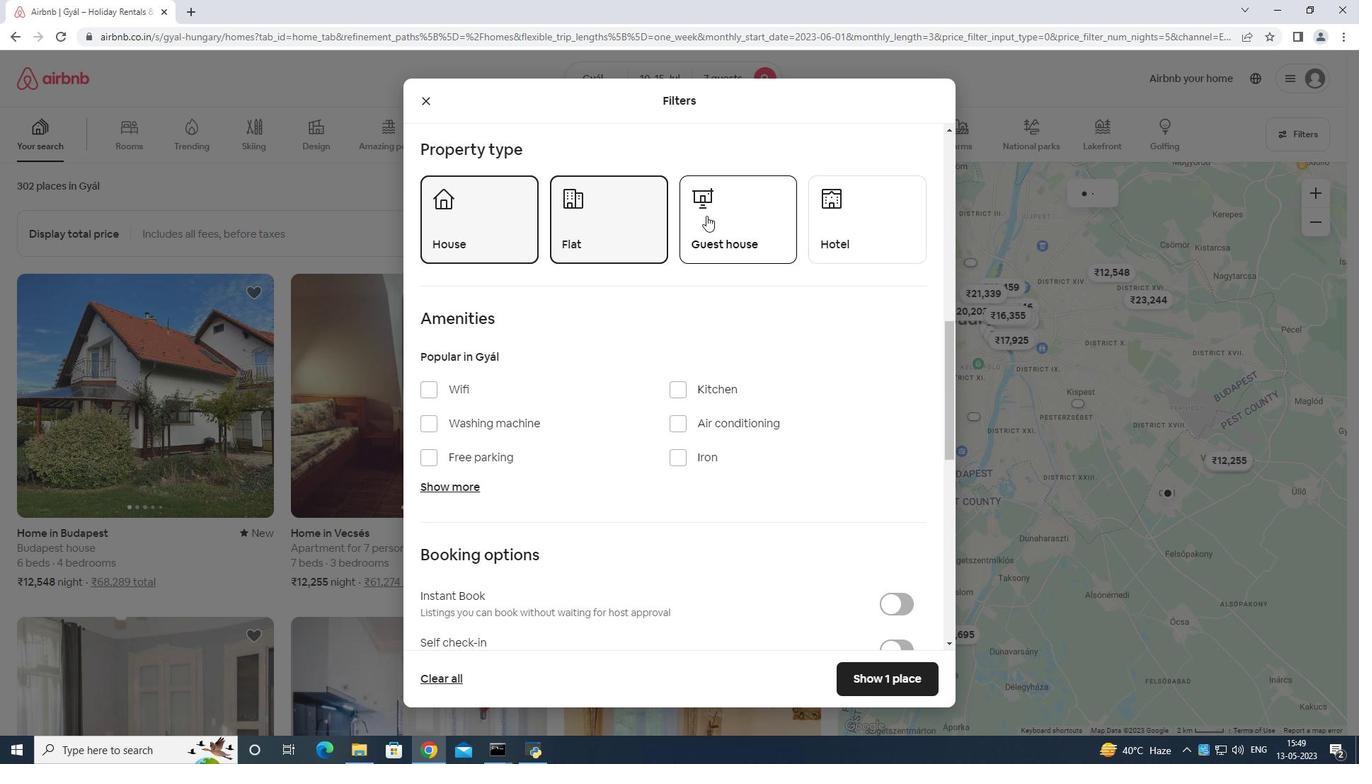 
Action: Mouse pressed left at (708, 216)
Screenshot: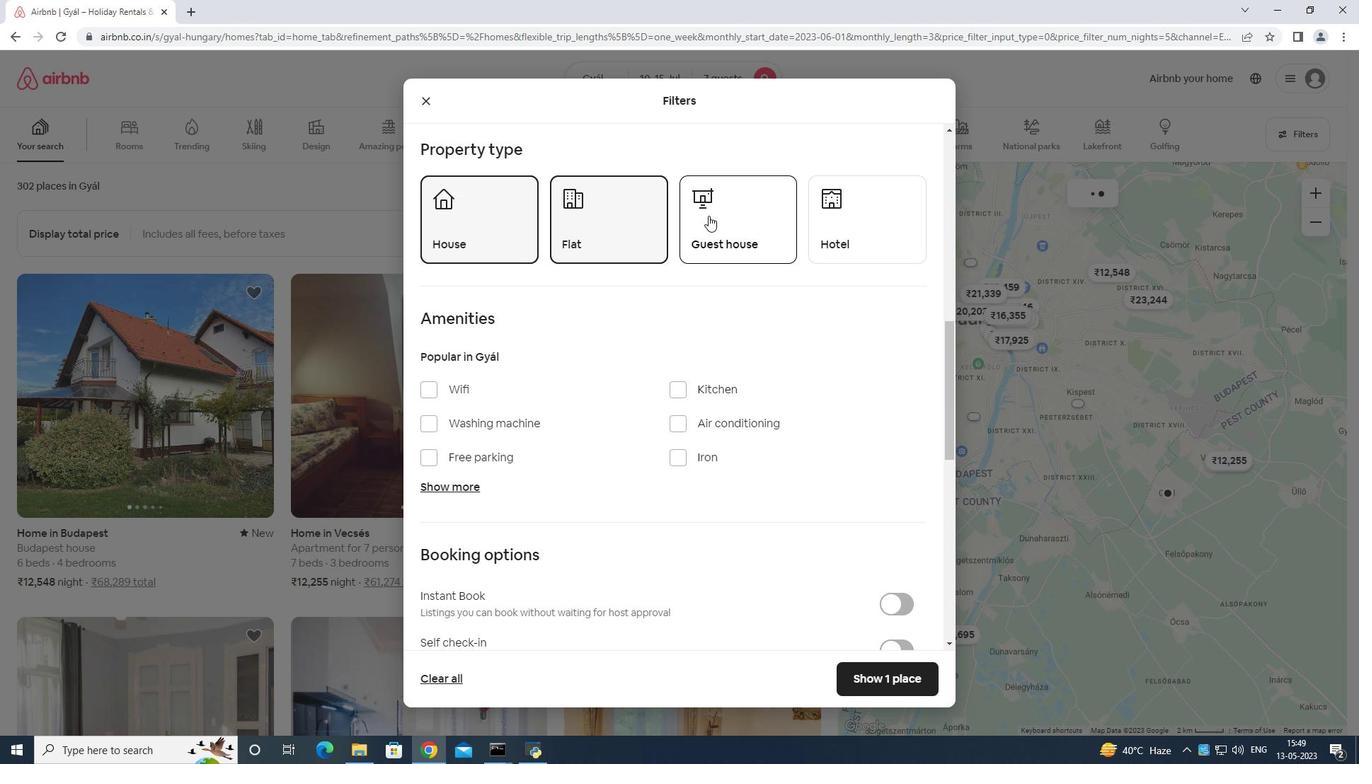 
Action: Mouse scrolled (708, 215) with delta (0, 0)
Screenshot: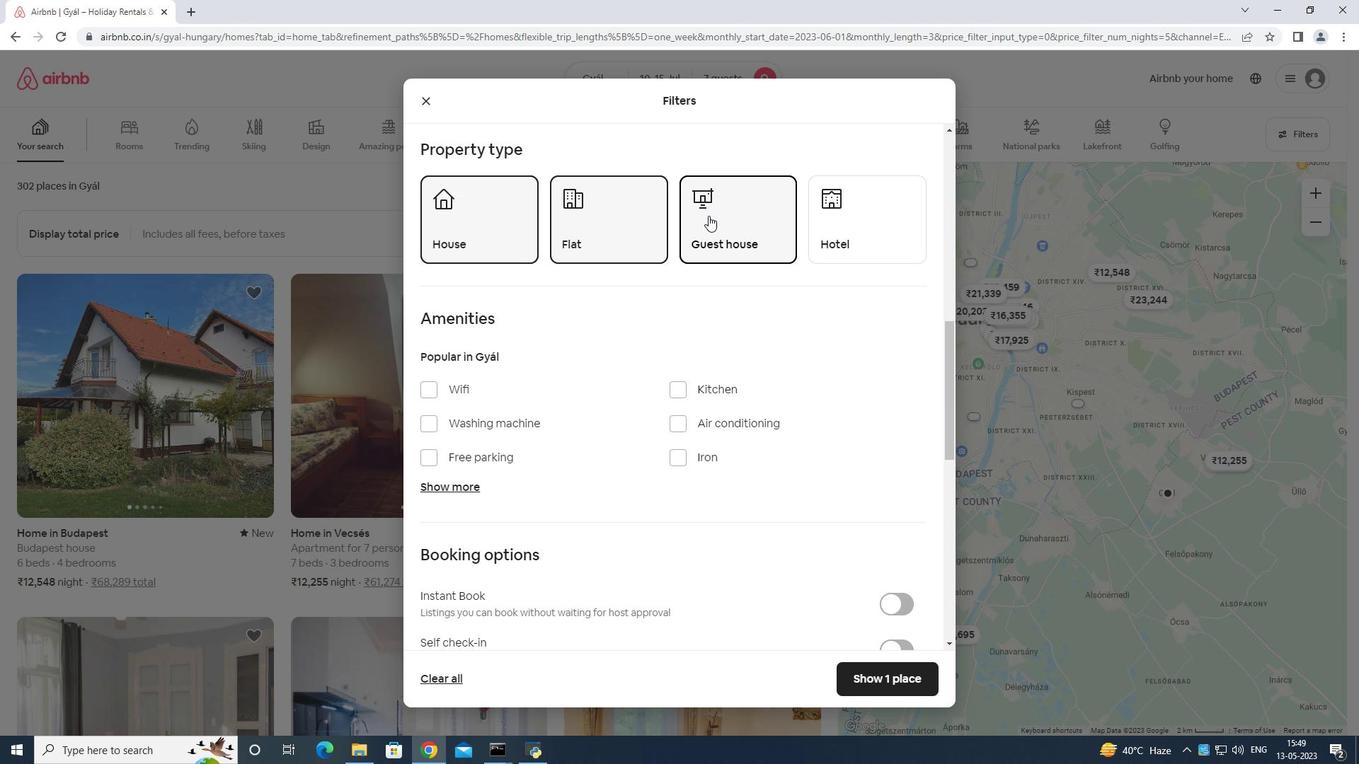 
Action: Mouse moved to (709, 219)
Screenshot: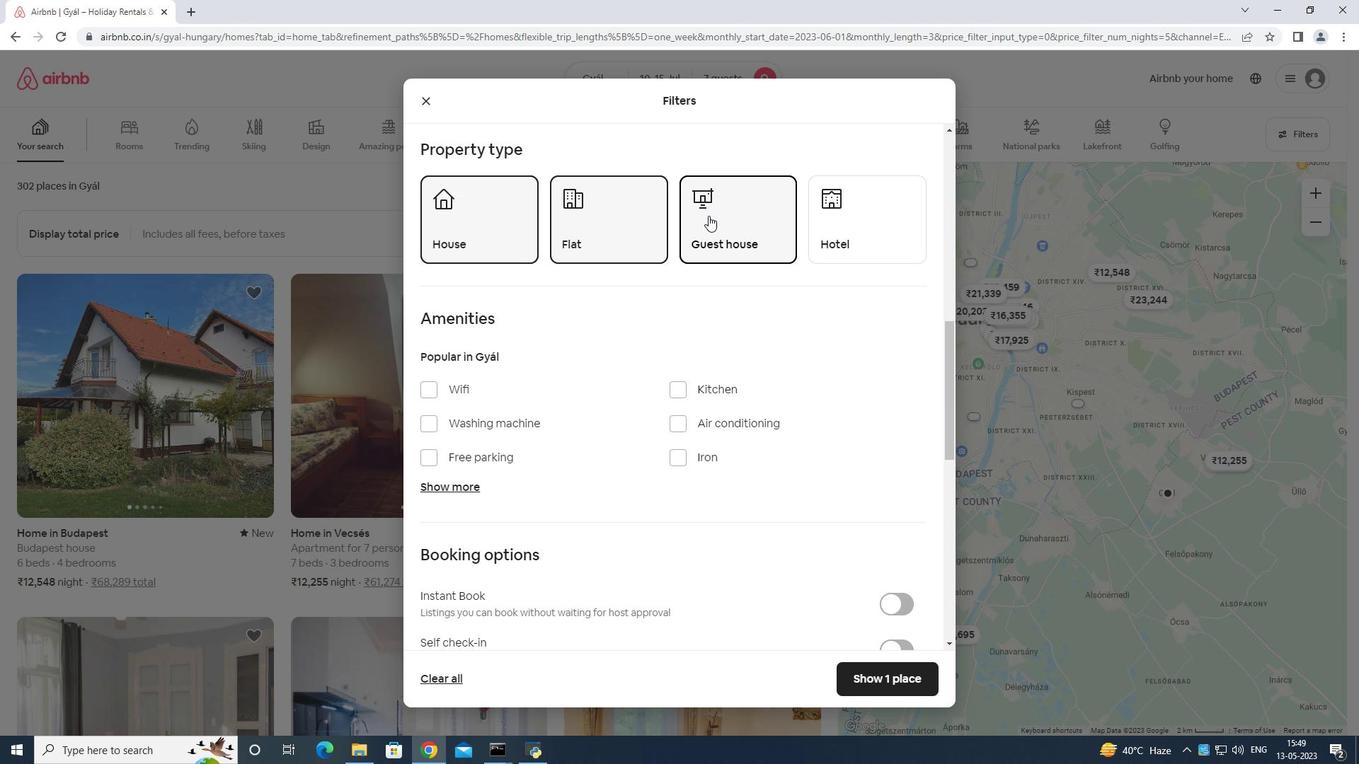 
Action: Mouse scrolled (709, 218) with delta (0, 0)
Screenshot: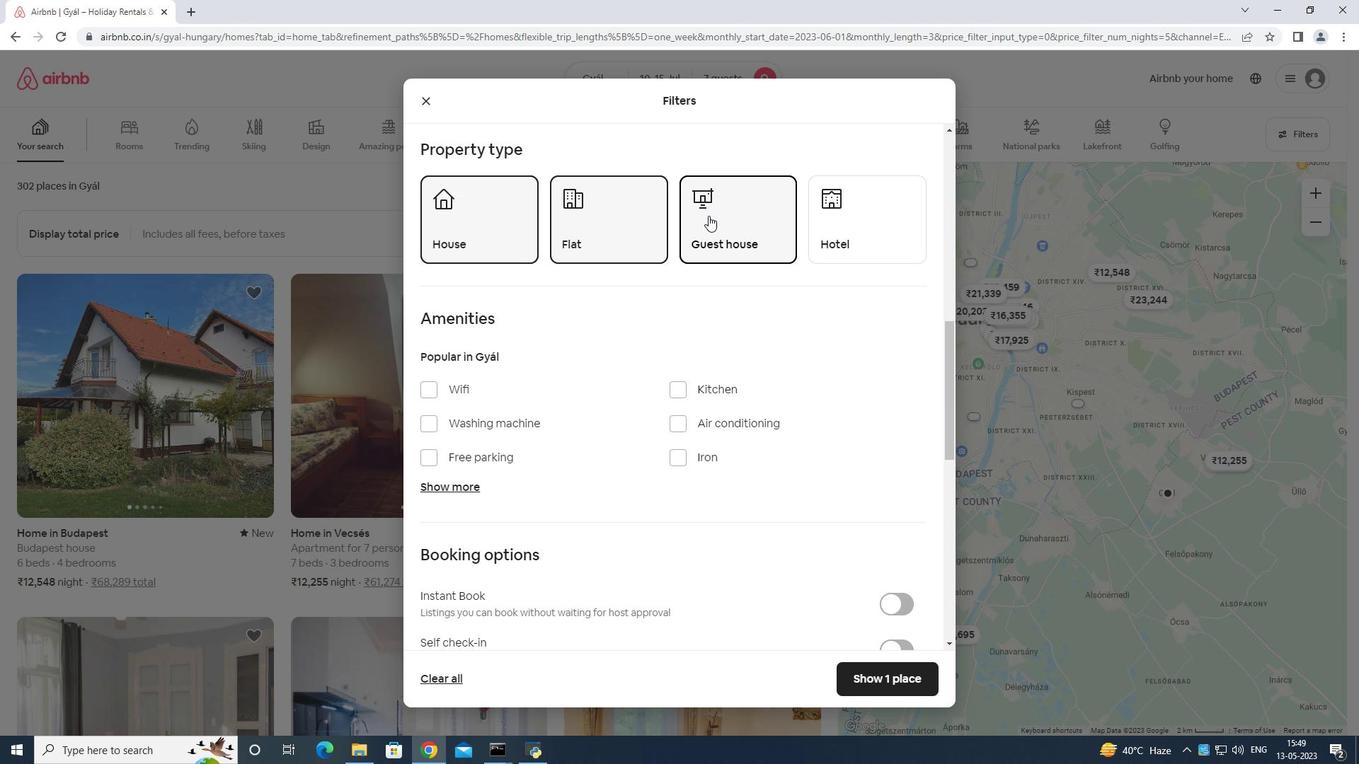 
Action: Mouse moved to (420, 235)
Screenshot: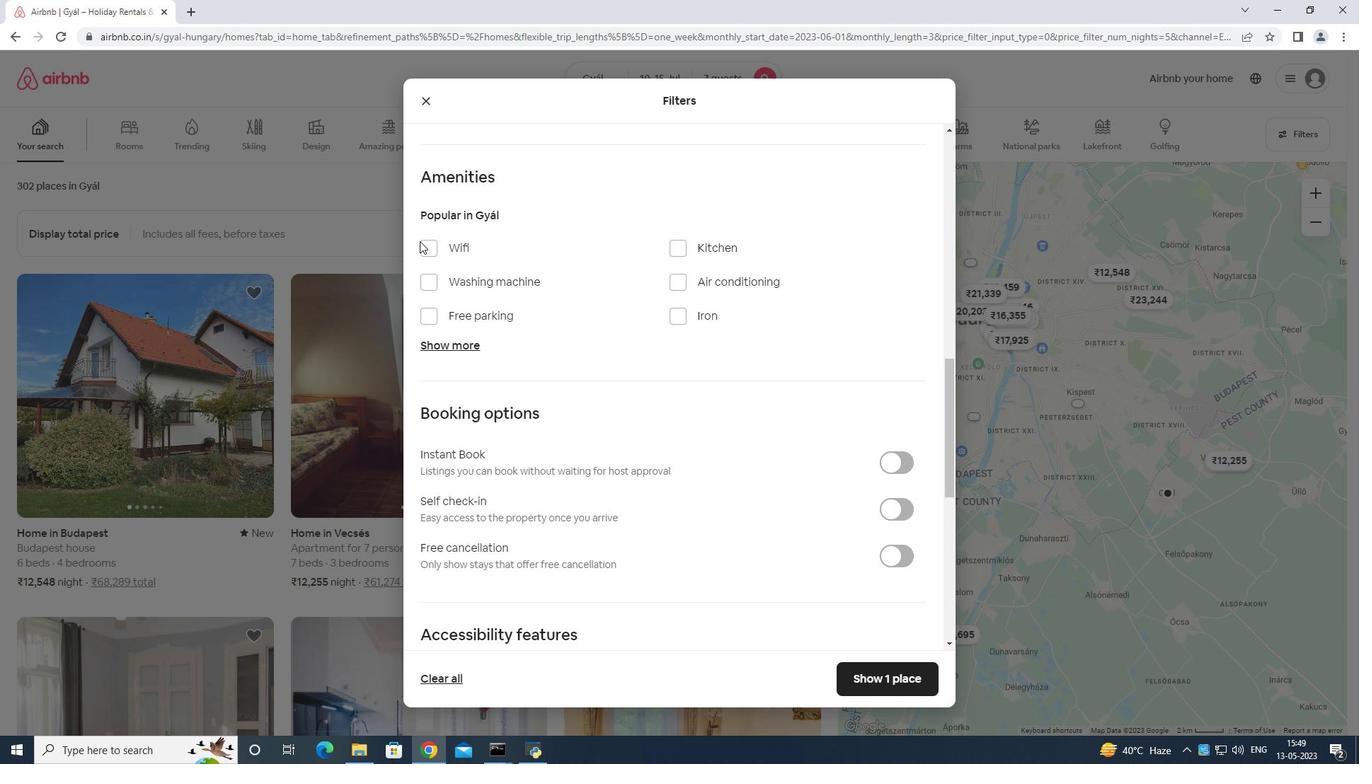 
Action: Mouse pressed left at (420, 235)
Screenshot: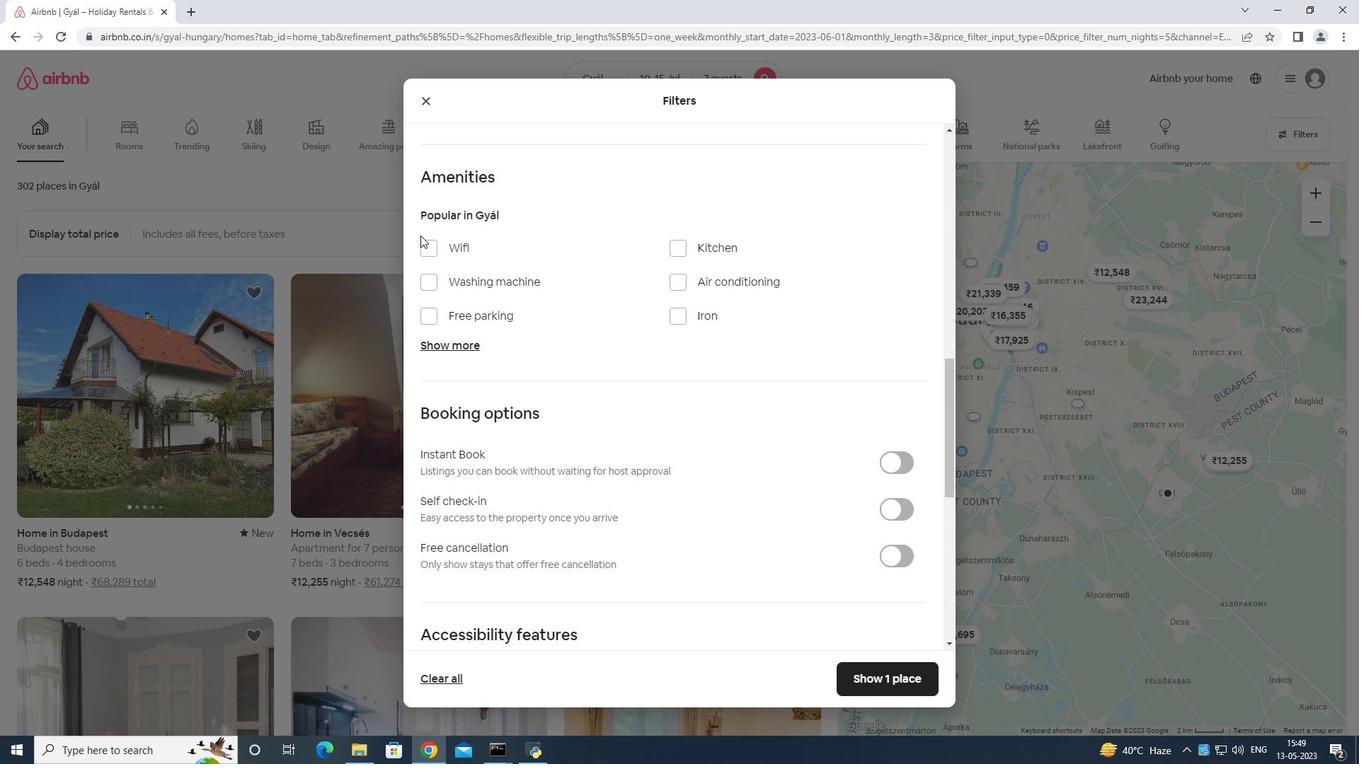 
Action: Mouse moved to (424, 246)
Screenshot: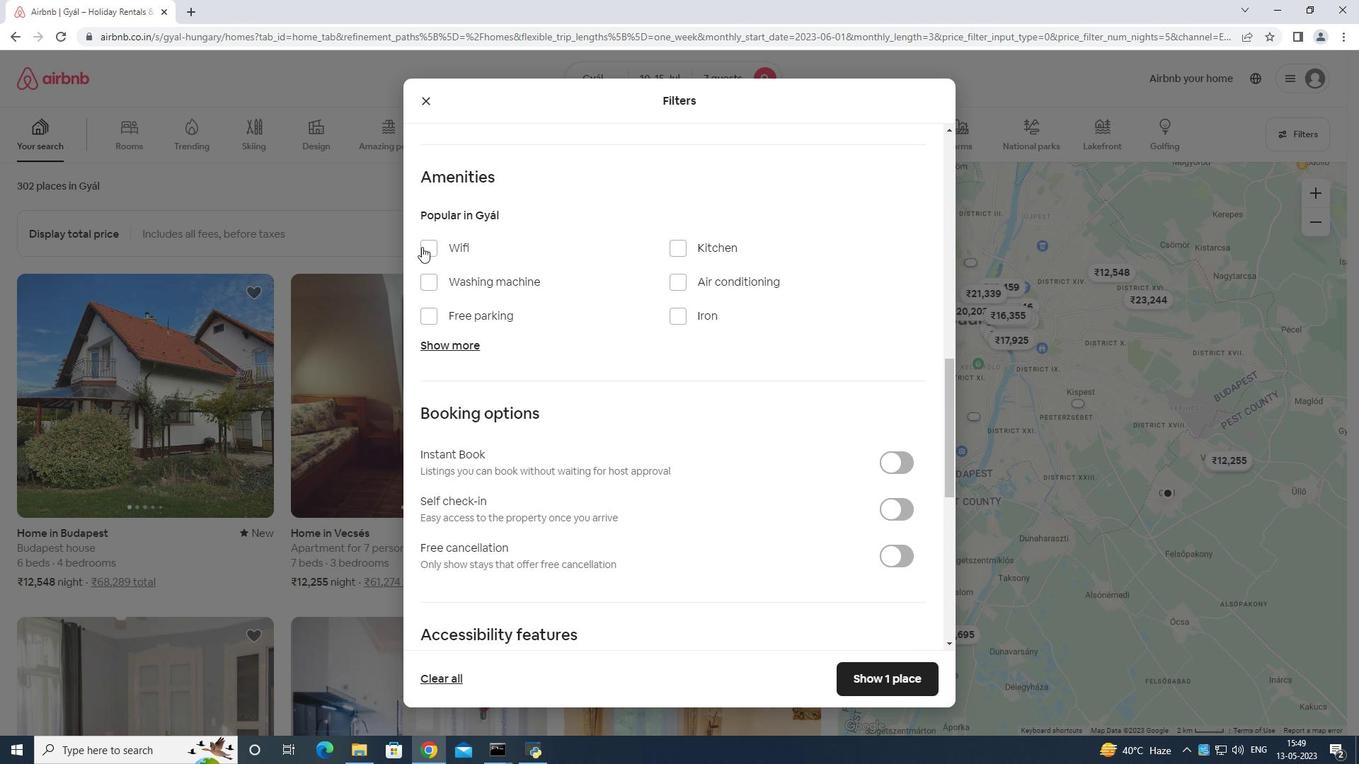 
Action: Mouse pressed left at (424, 246)
Screenshot: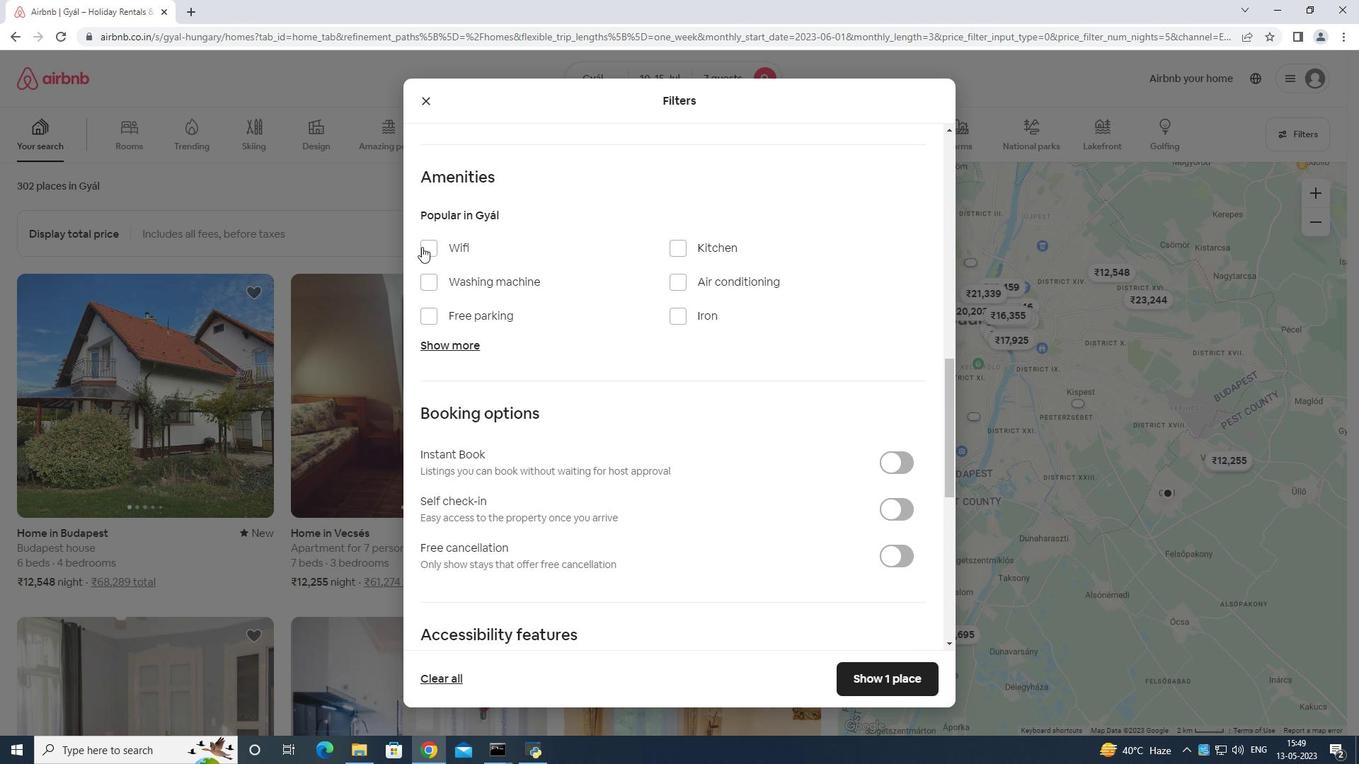 
Action: Mouse moved to (437, 312)
Screenshot: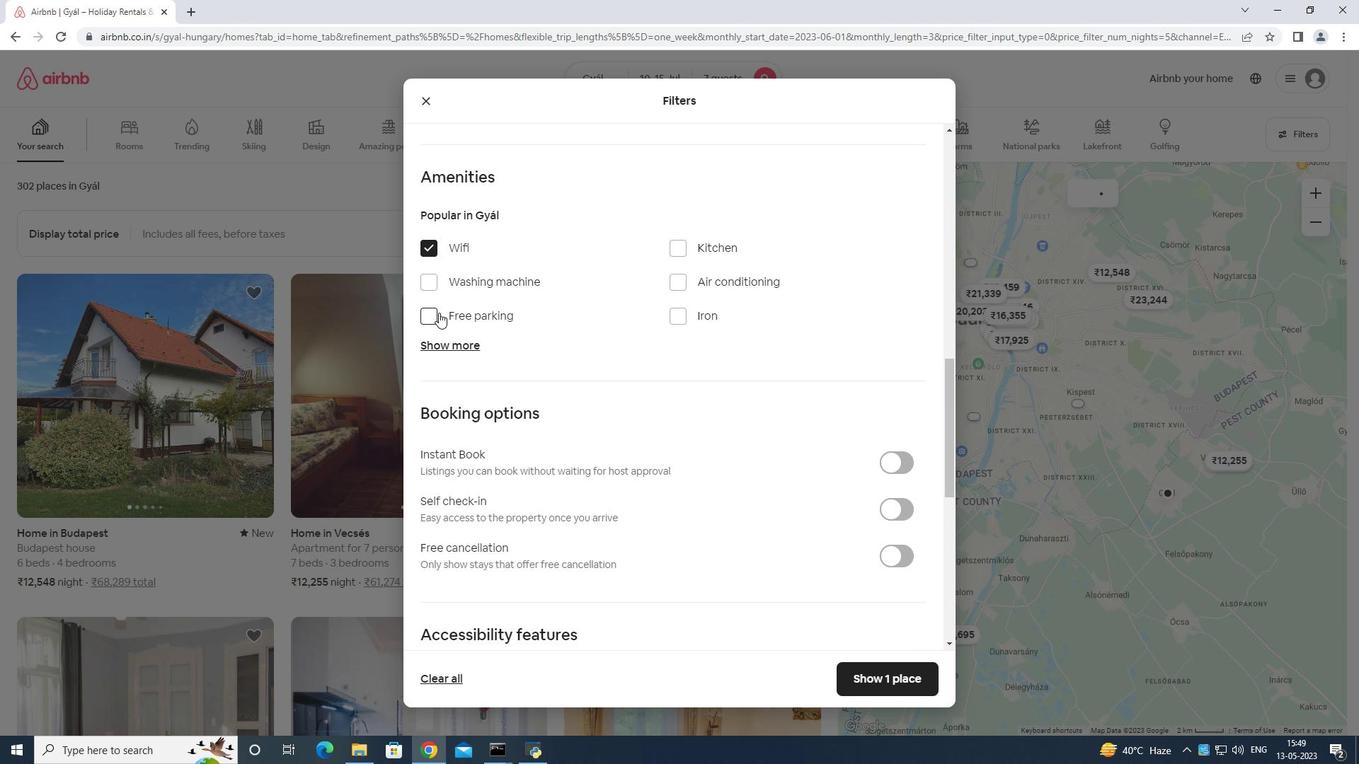 
Action: Mouse pressed left at (437, 312)
Screenshot: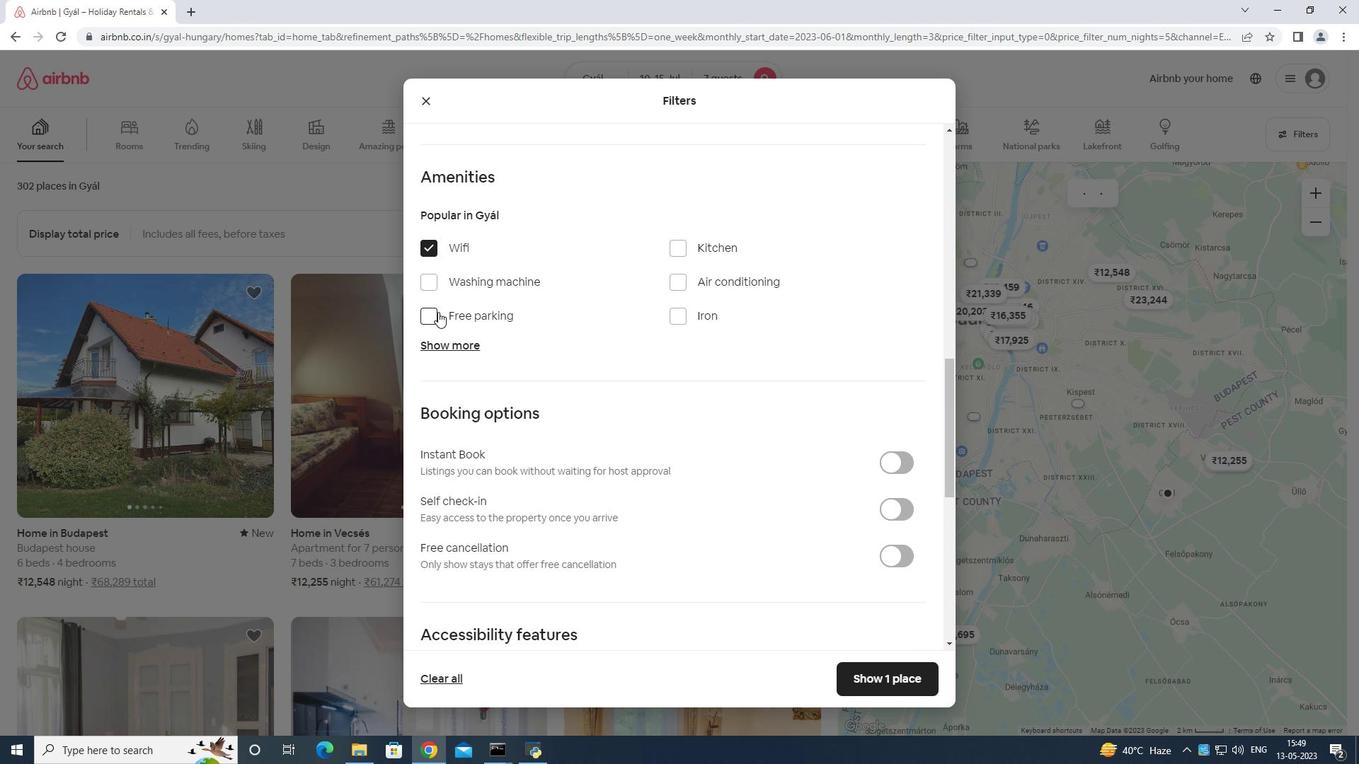 
Action: Mouse moved to (446, 341)
Screenshot: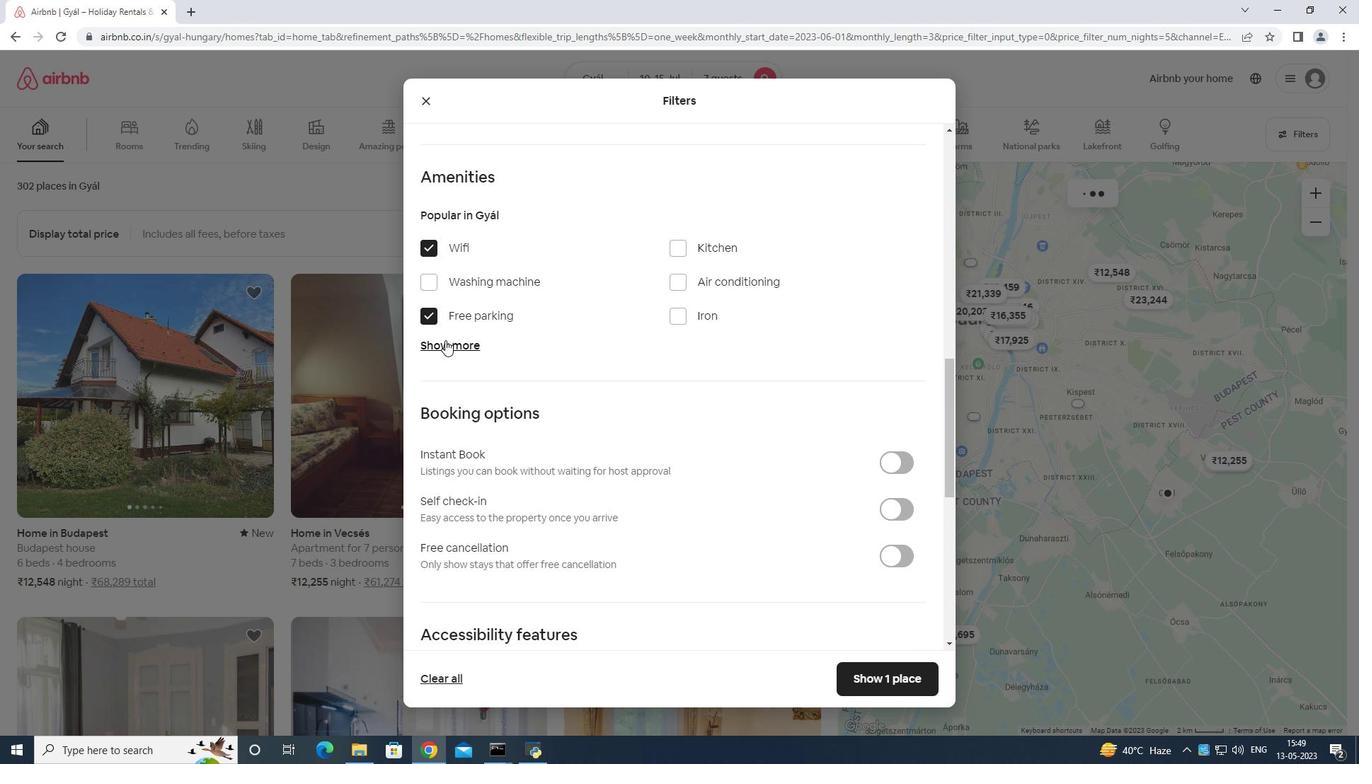 
Action: Mouse pressed left at (446, 341)
Screenshot: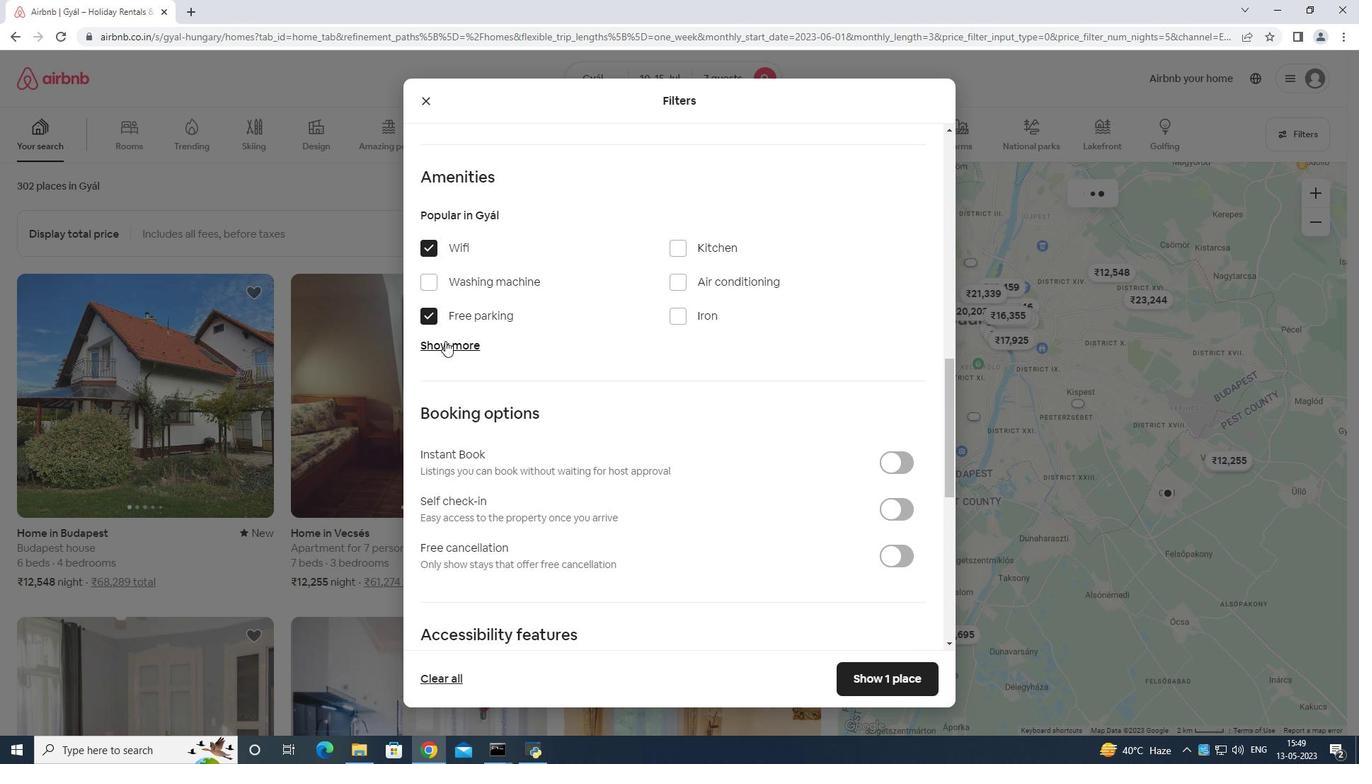 
Action: Mouse moved to (680, 427)
Screenshot: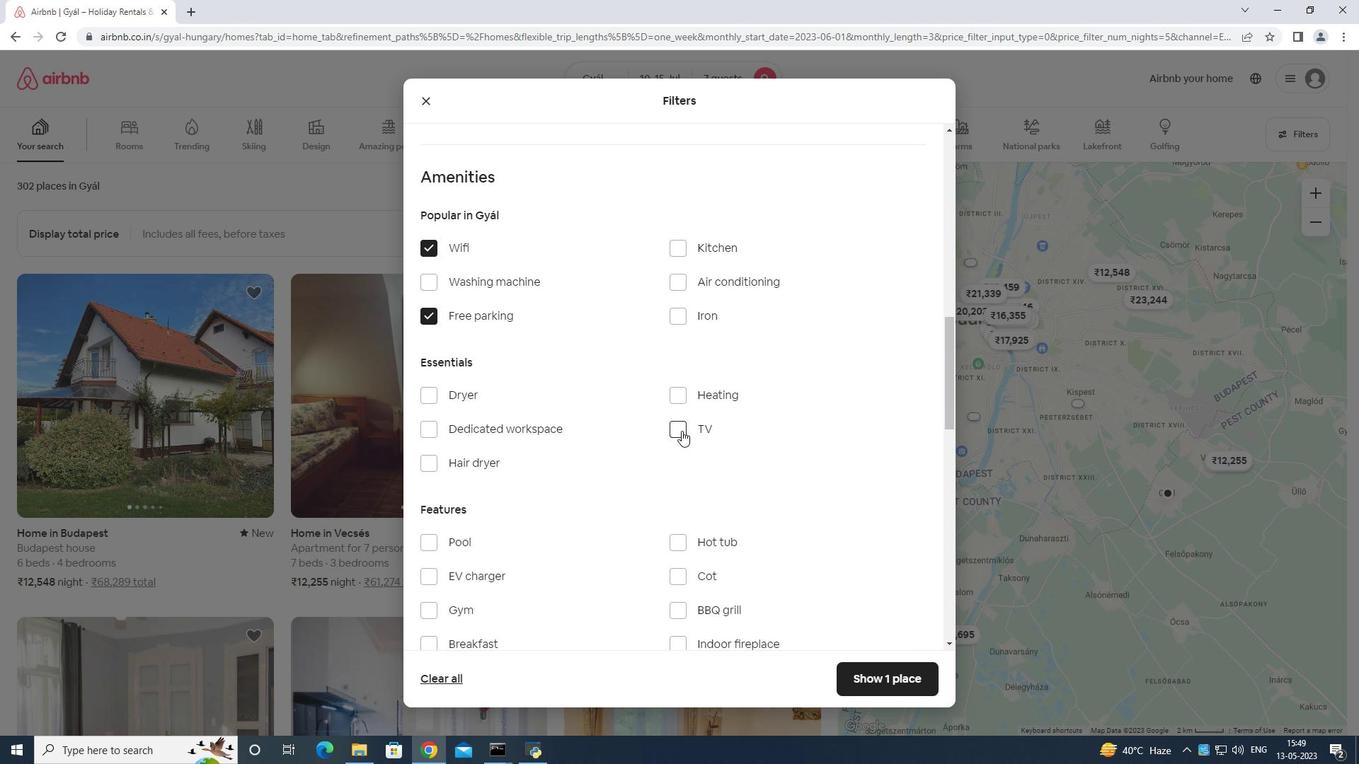 
Action: Mouse pressed left at (680, 427)
Screenshot: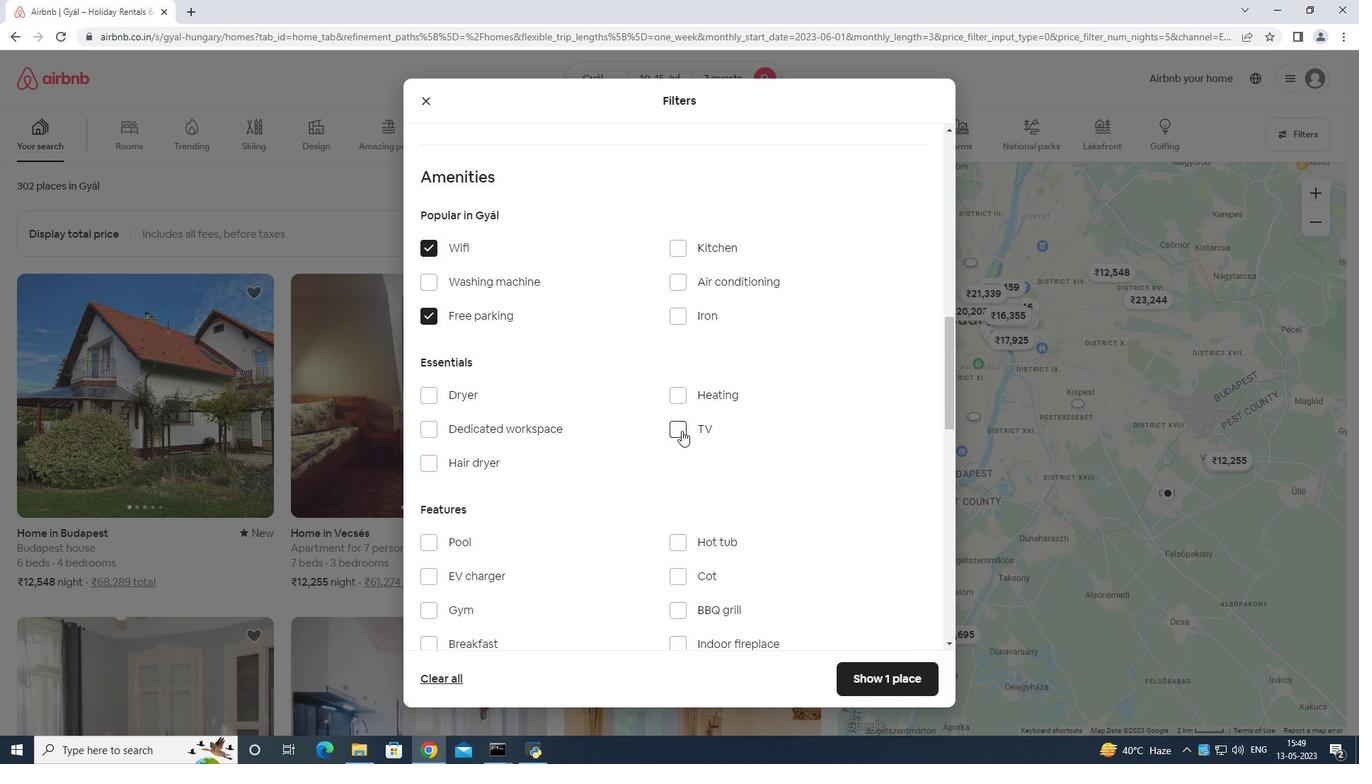 
Action: Mouse moved to (681, 517)
Screenshot: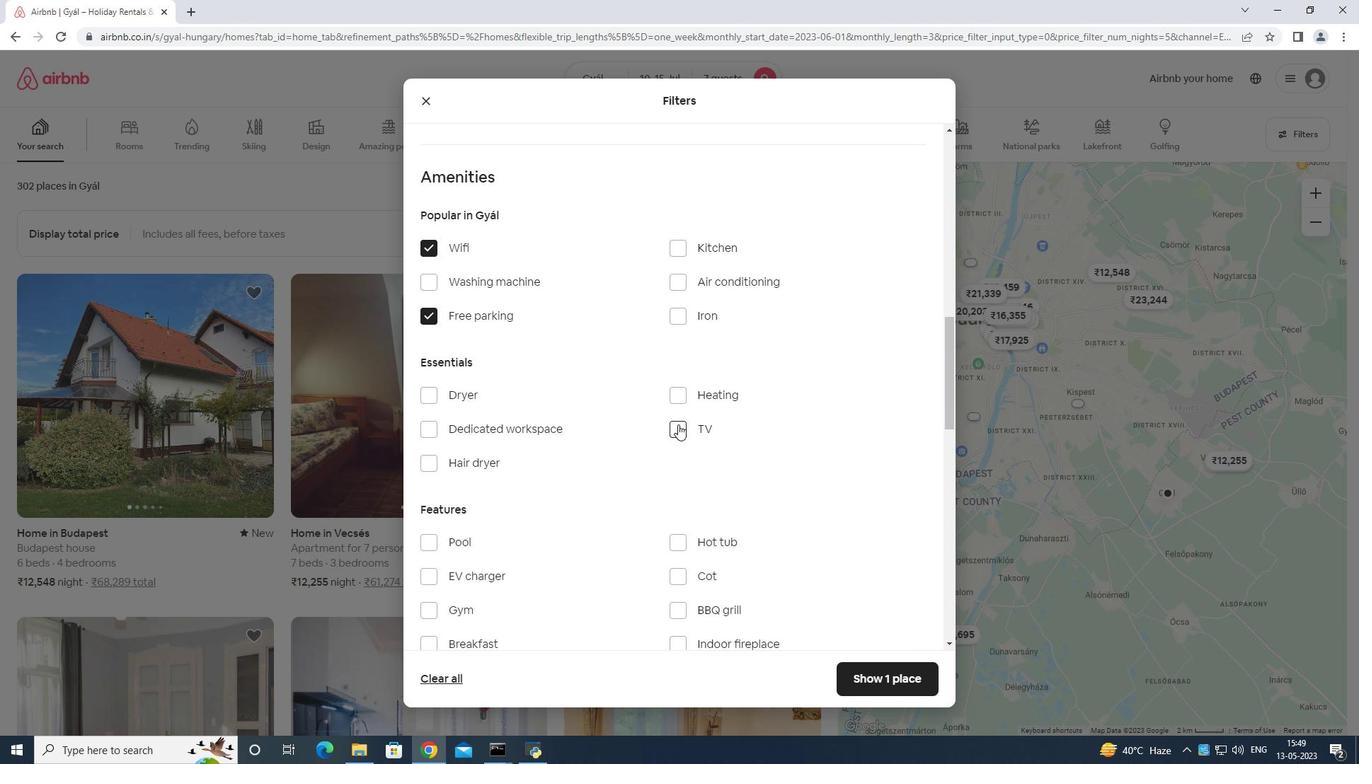
Action: Mouse scrolled (681, 516) with delta (0, 0)
Screenshot: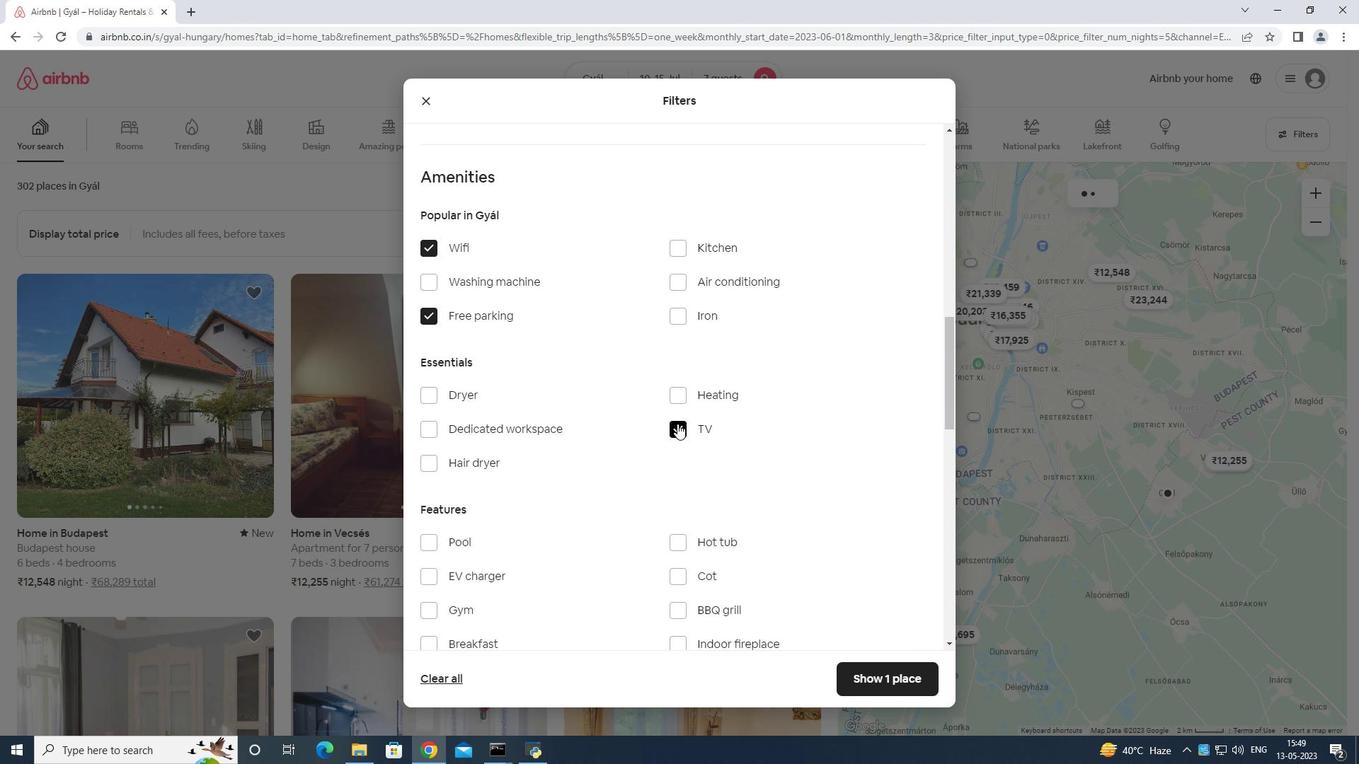 
Action: Mouse moved to (681, 529)
Screenshot: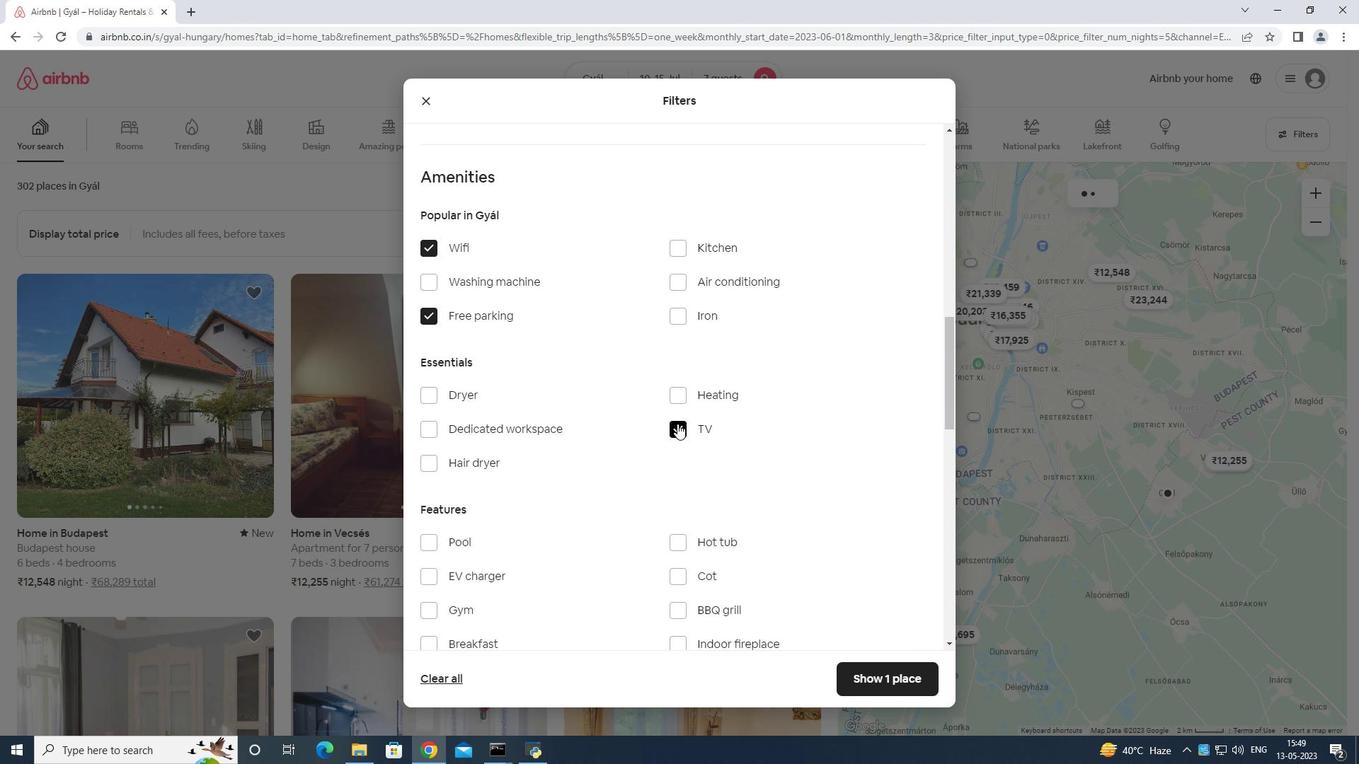 
Action: Mouse scrolled (681, 528) with delta (0, 0)
Screenshot: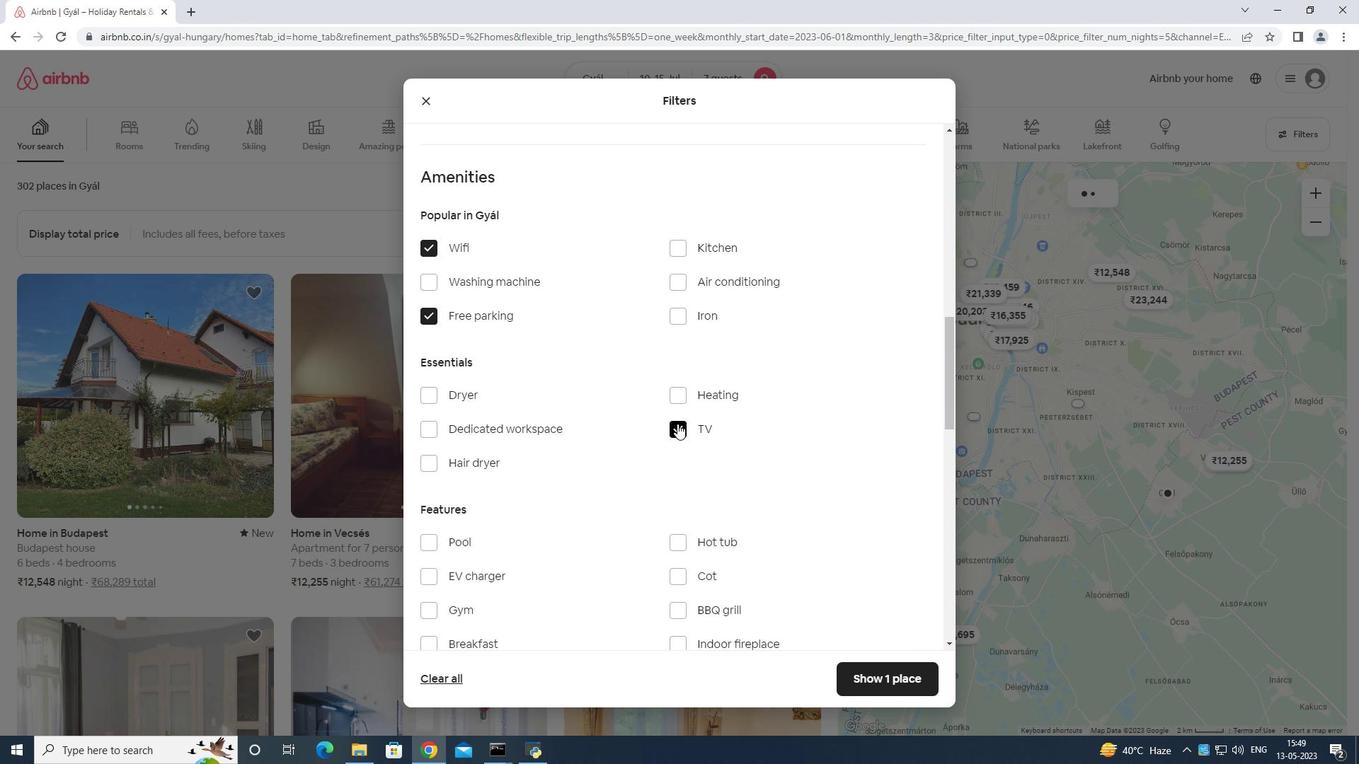
Action: Mouse moved to (437, 468)
Screenshot: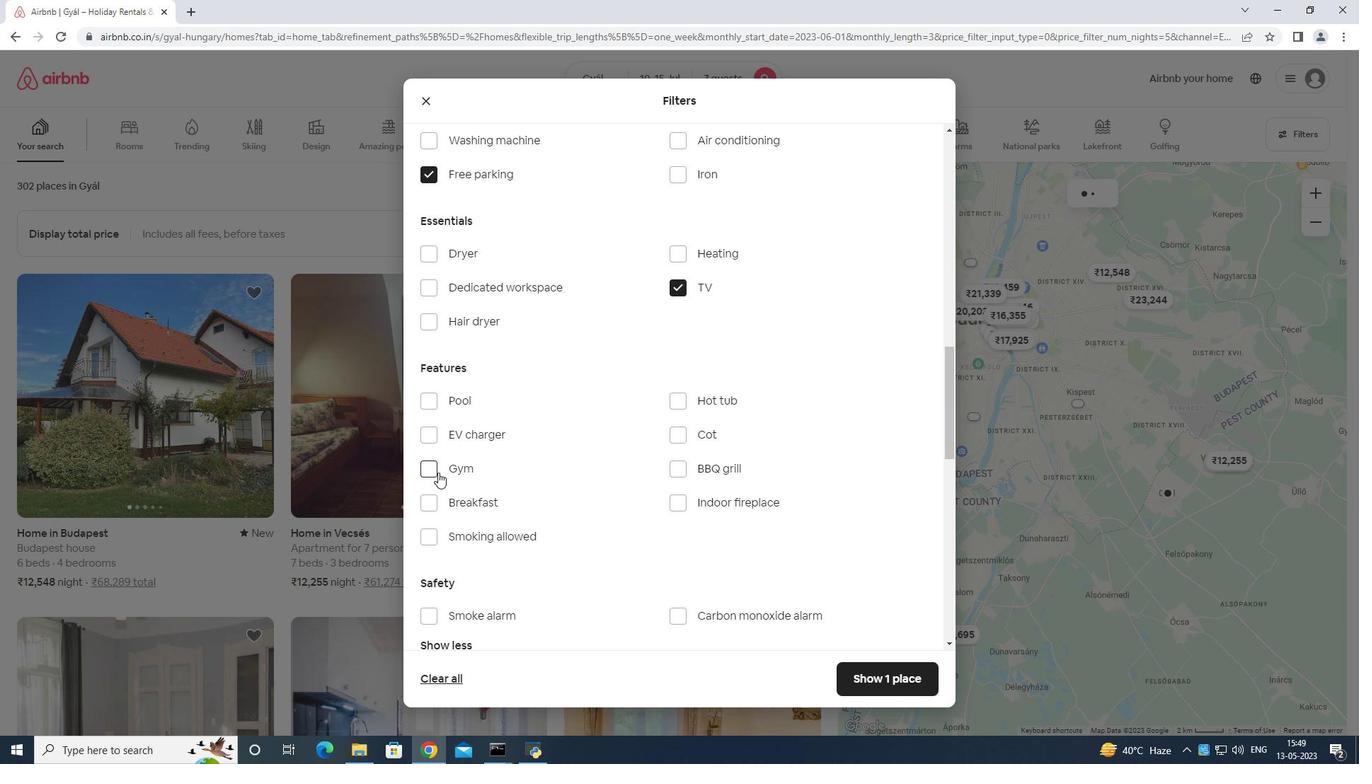 
Action: Mouse pressed left at (437, 468)
Screenshot: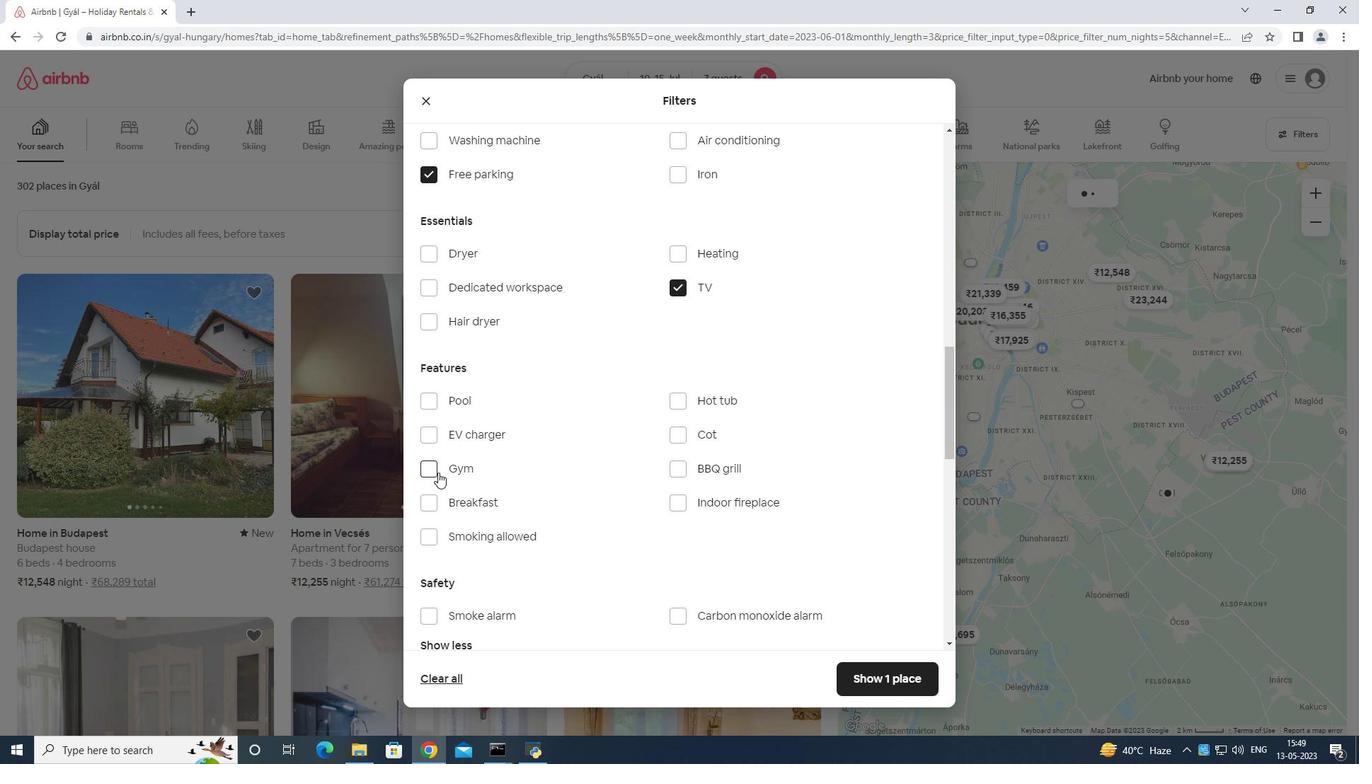 
Action: Mouse moved to (437, 501)
Screenshot: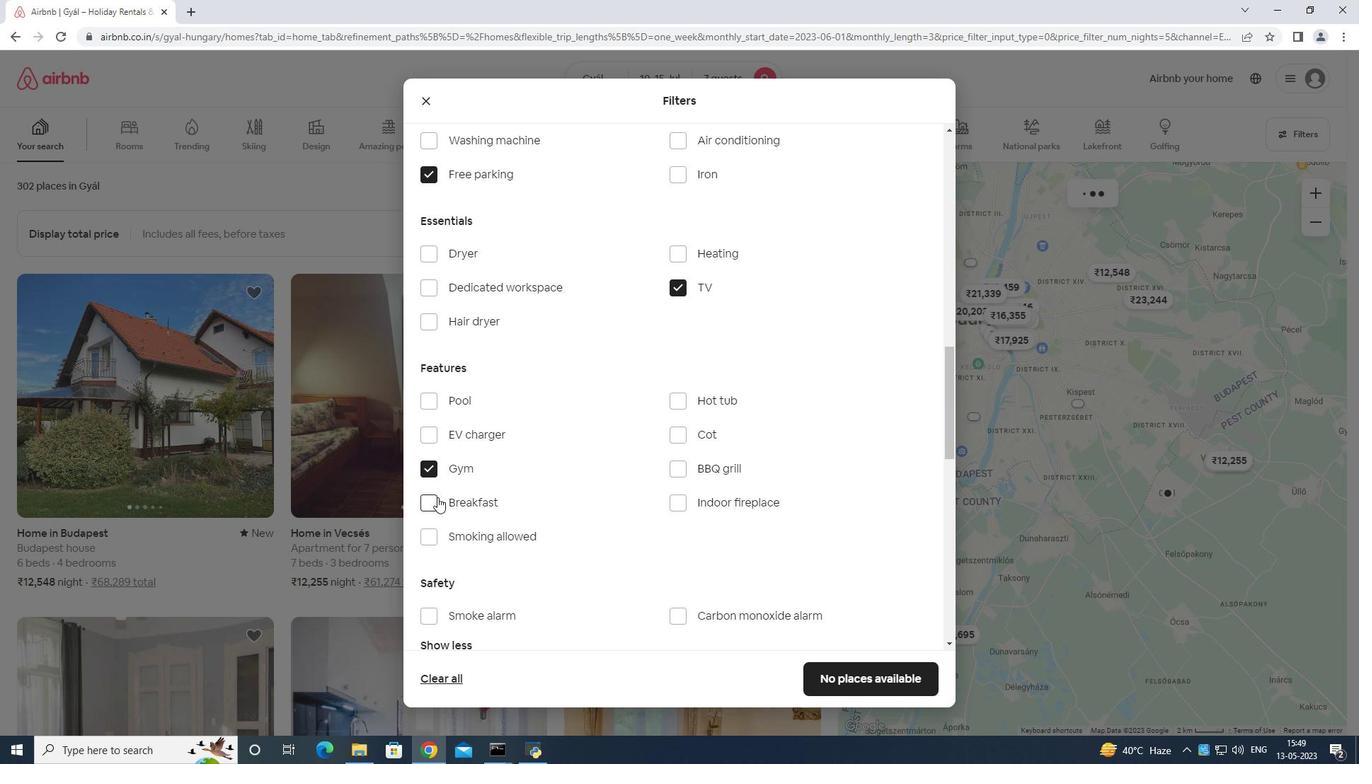 
Action: Mouse pressed left at (437, 501)
Screenshot: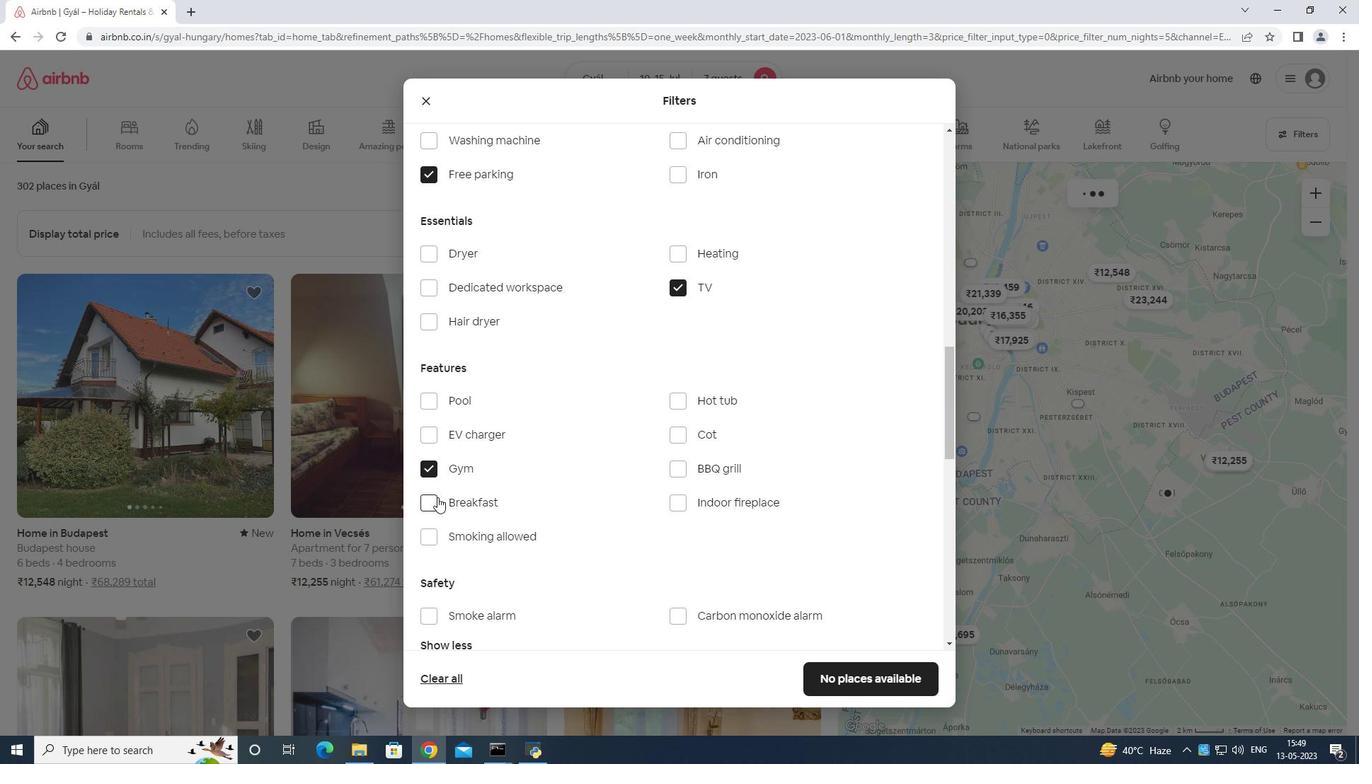 
Action: Mouse moved to (632, 531)
Screenshot: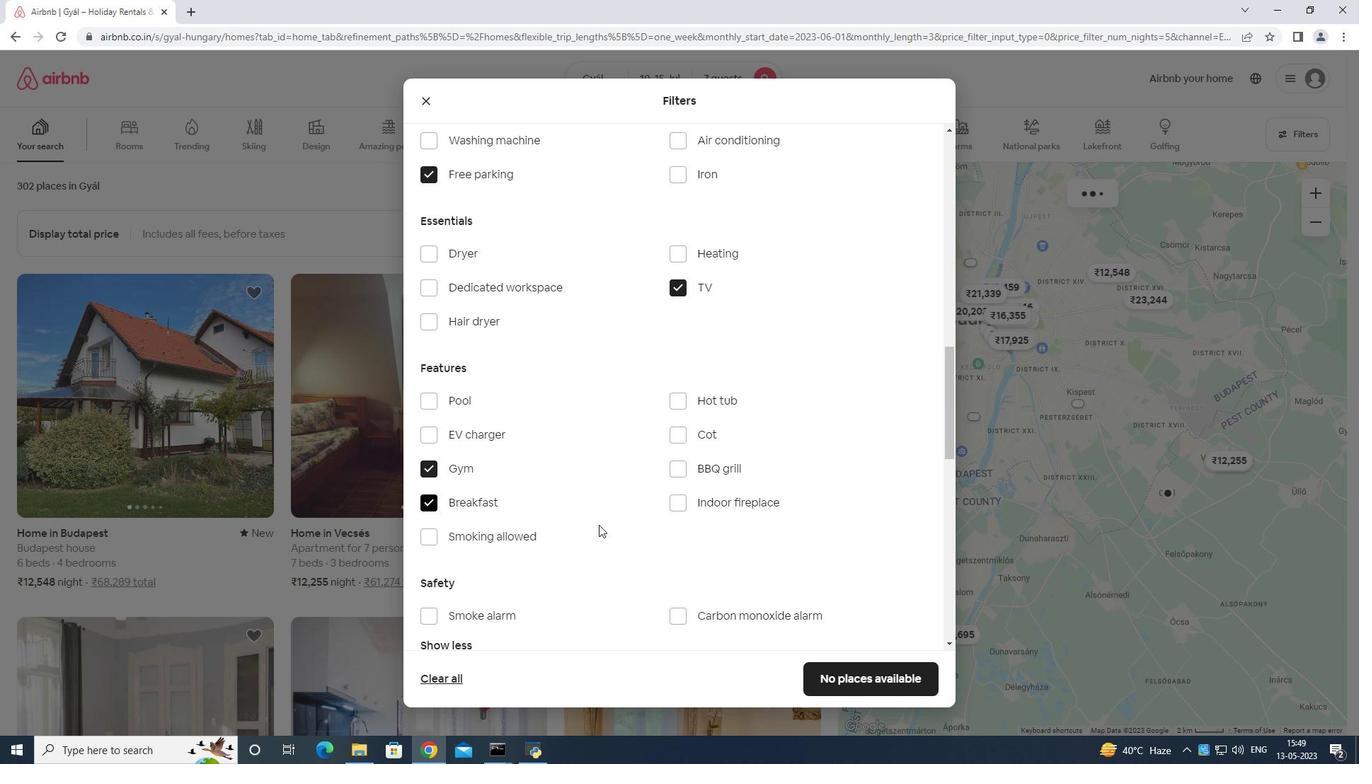 
Action: Mouse scrolled (632, 531) with delta (0, 0)
Screenshot: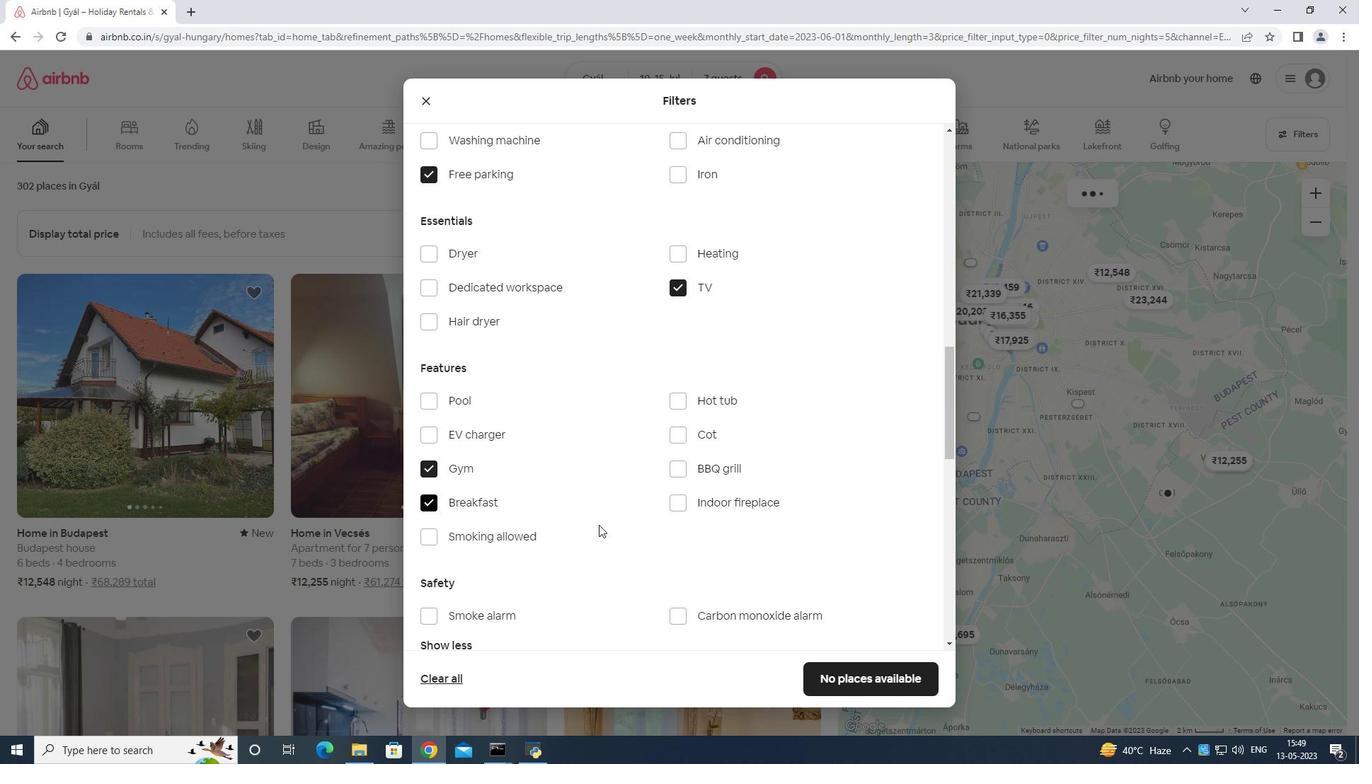 
Action: Mouse moved to (658, 541)
Screenshot: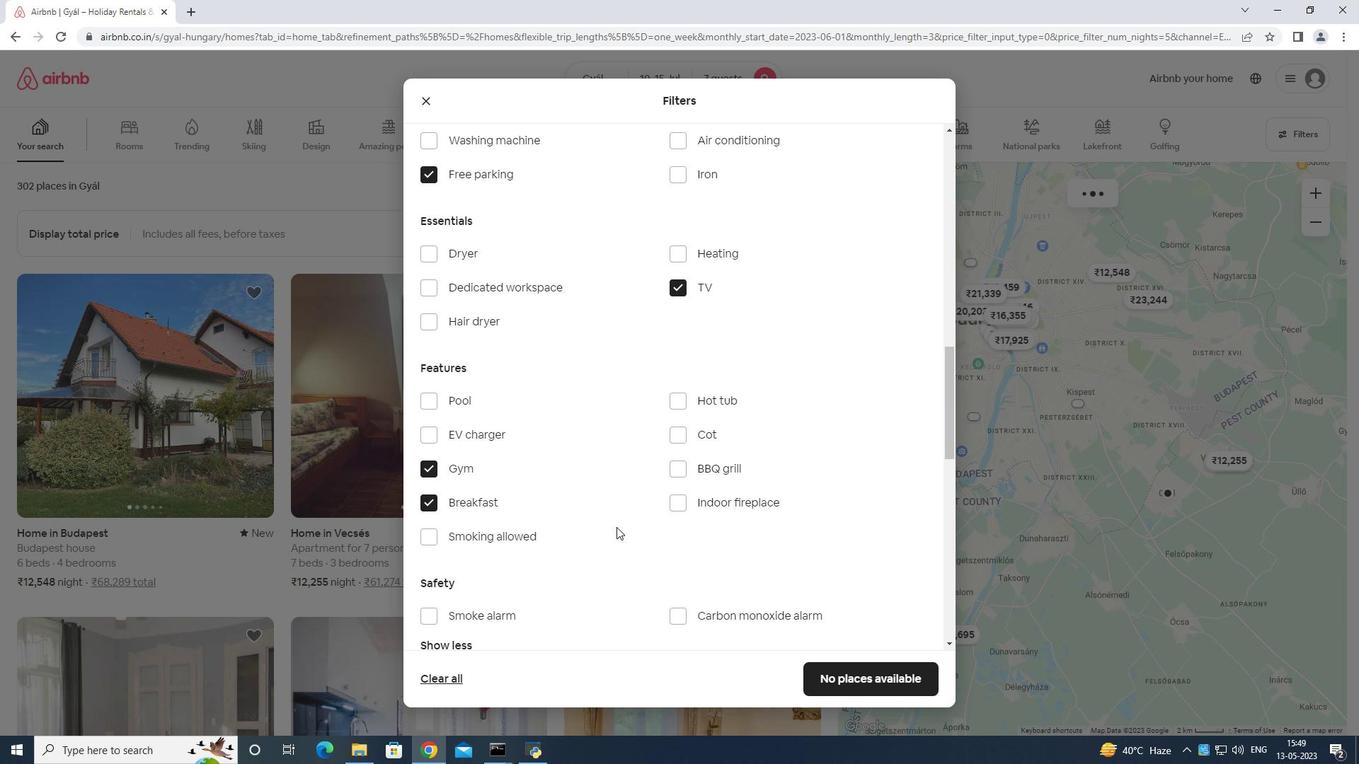 
Action: Mouse scrolled (658, 541) with delta (0, 0)
Screenshot: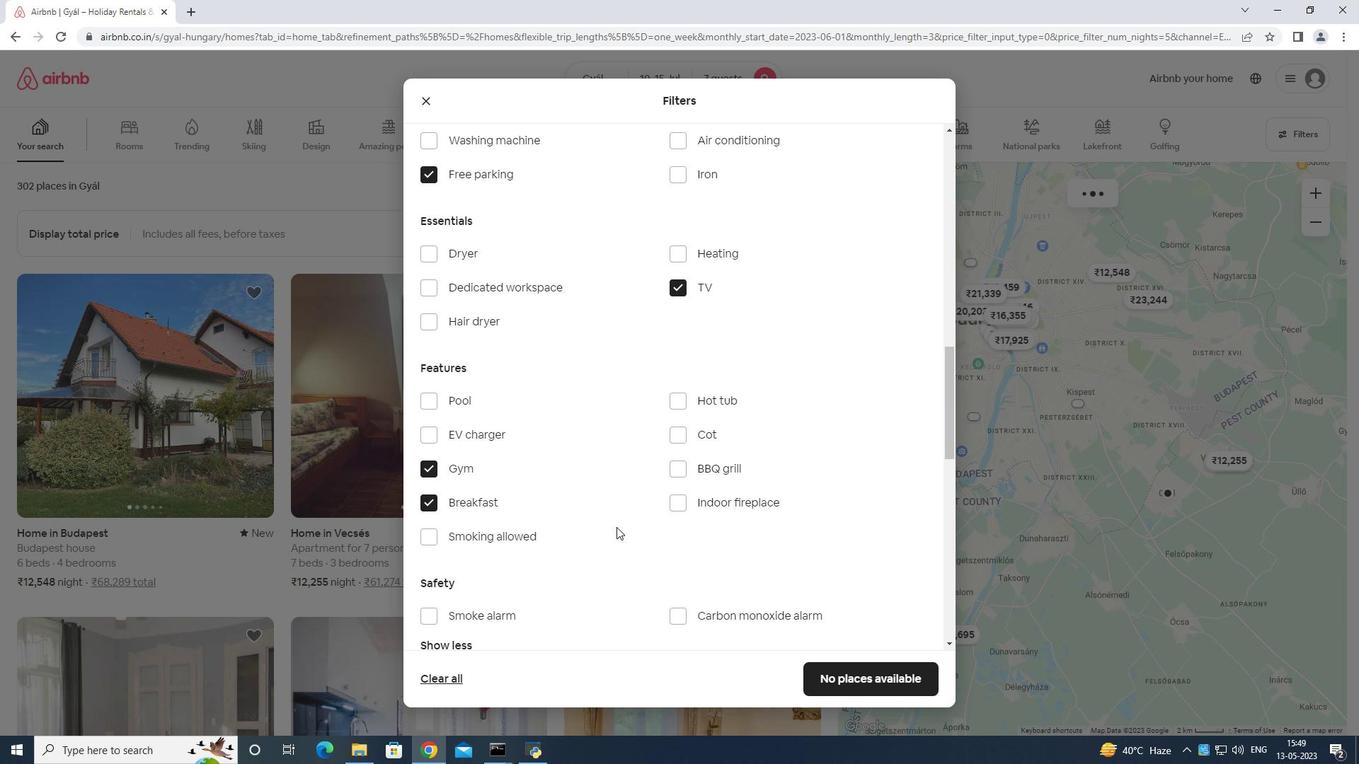 
Action: Mouse moved to (659, 541)
Screenshot: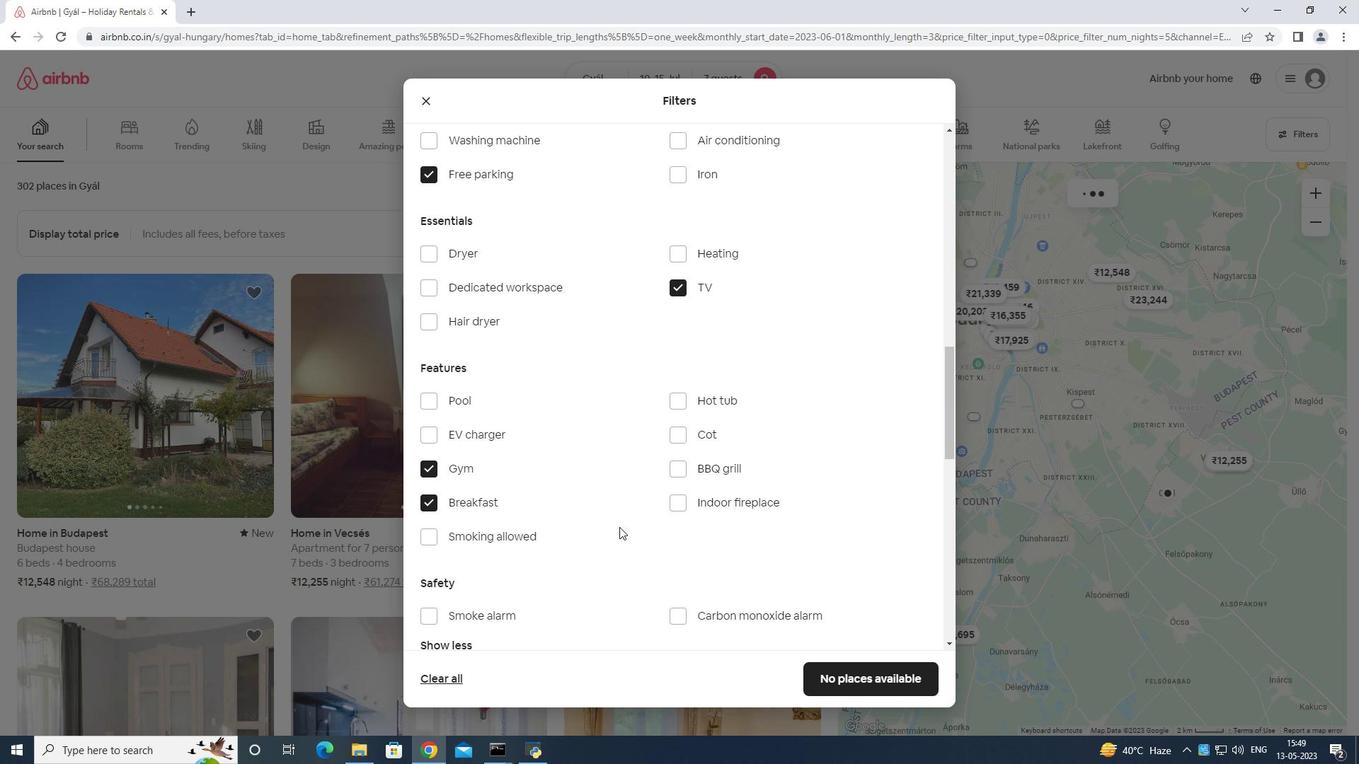 
Action: Mouse scrolled (659, 541) with delta (0, 0)
Screenshot: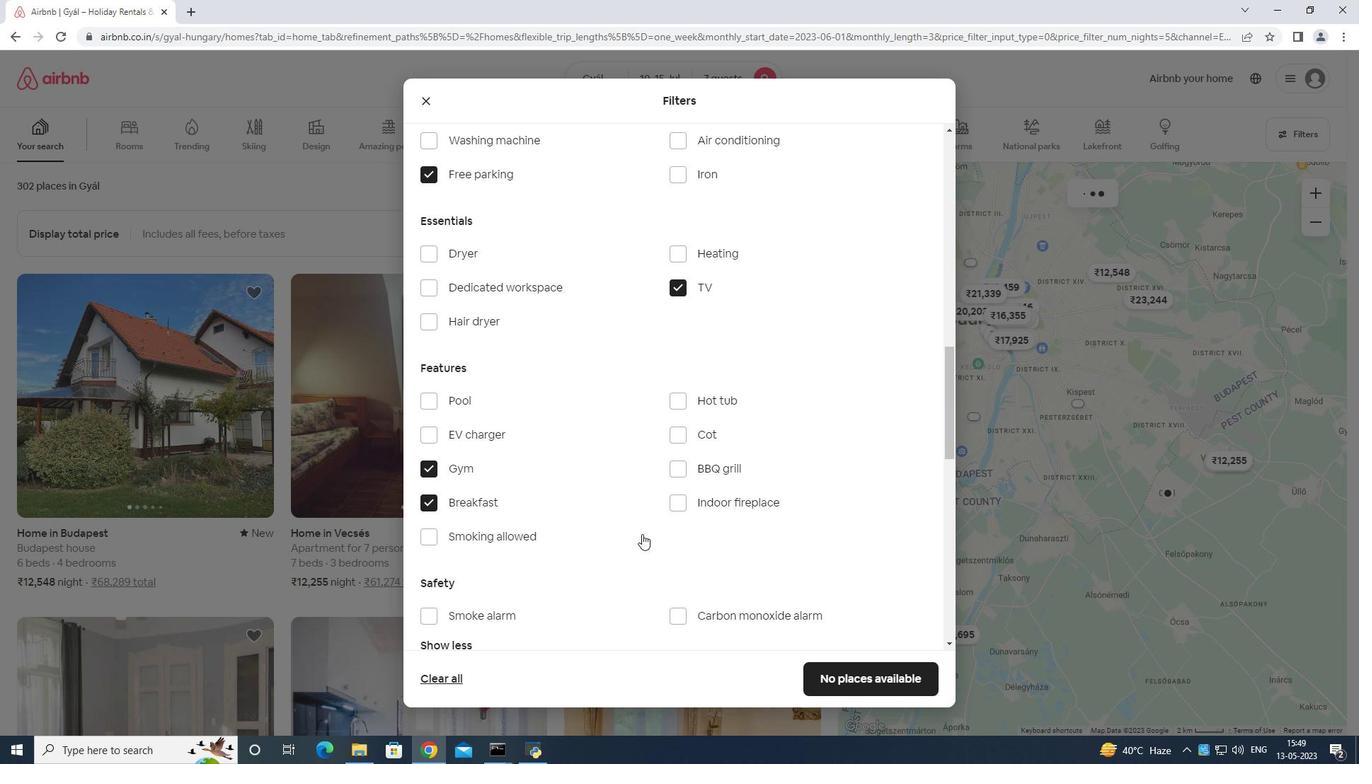
Action: Mouse moved to (672, 539)
Screenshot: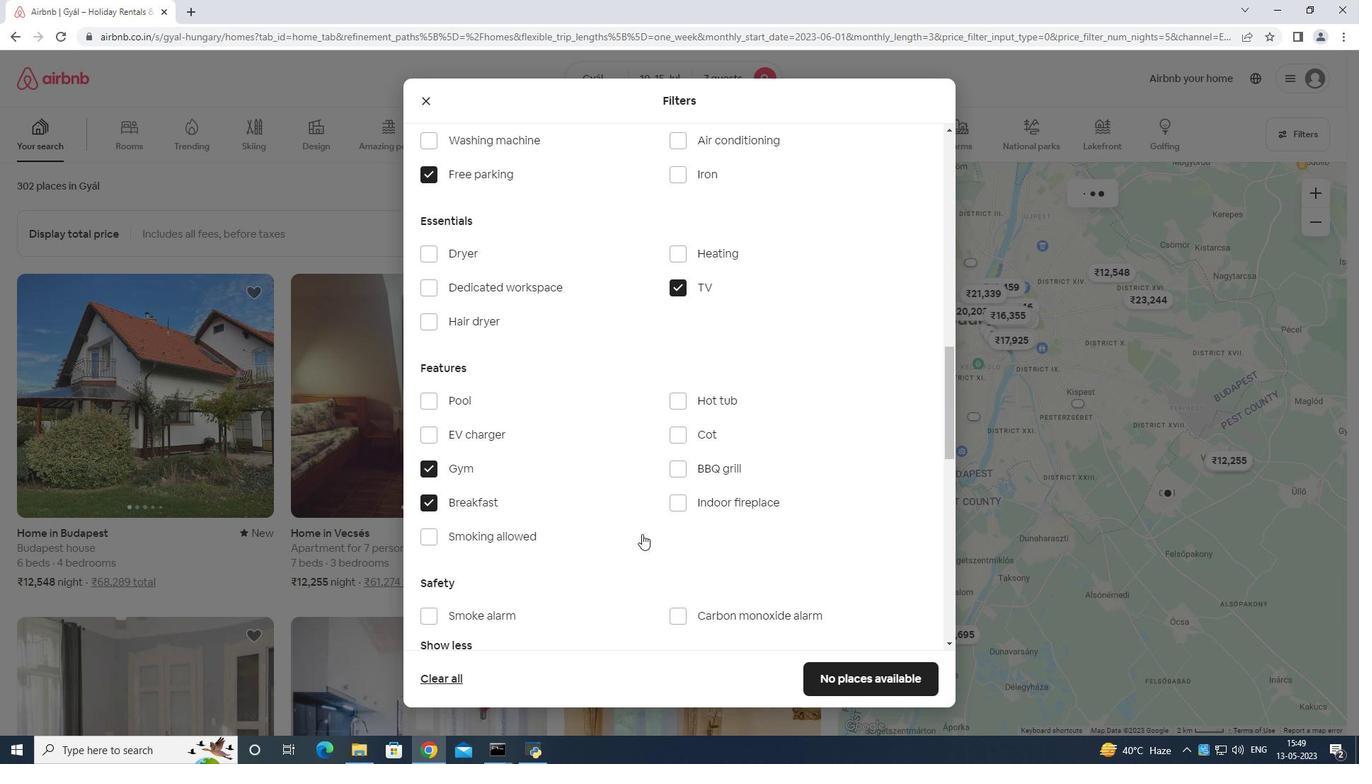 
Action: Mouse scrolled (672, 538) with delta (0, 0)
Screenshot: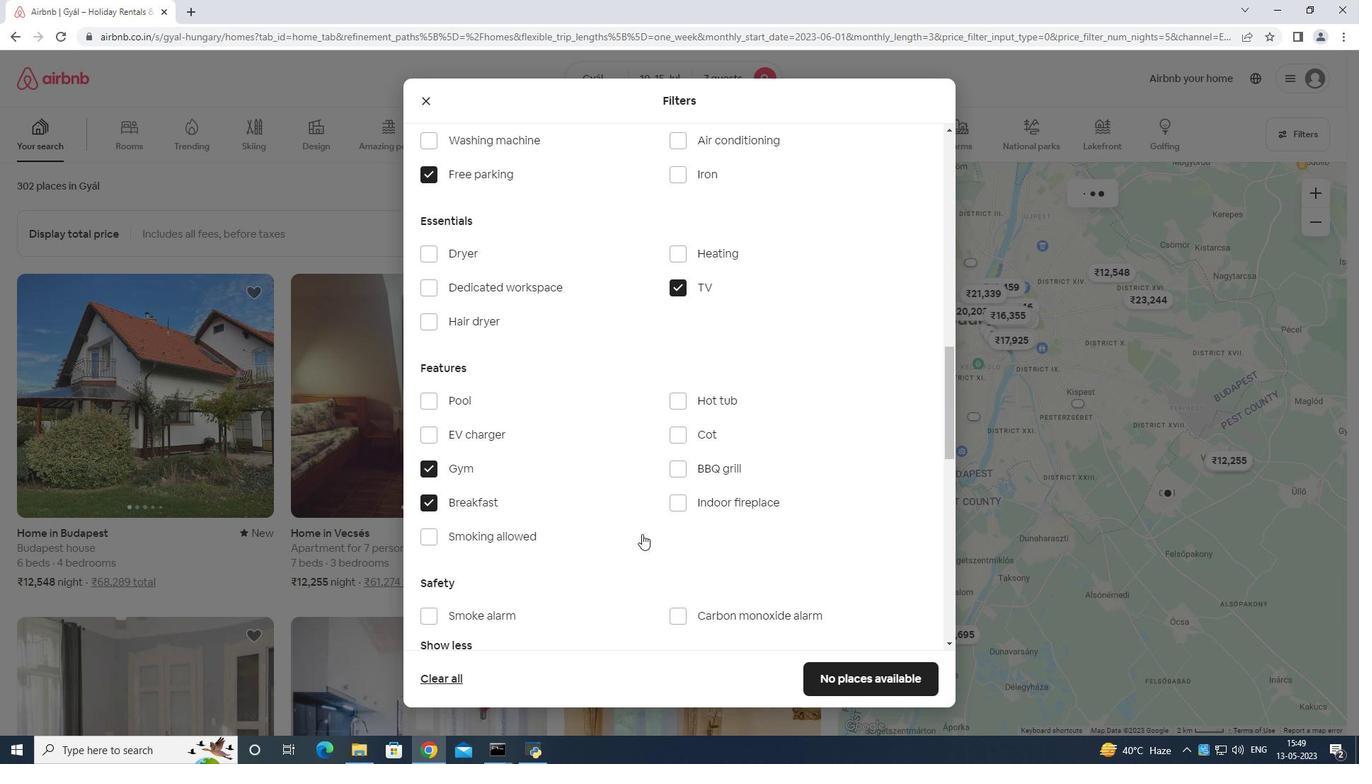 
Action: Mouse moved to (704, 532)
Screenshot: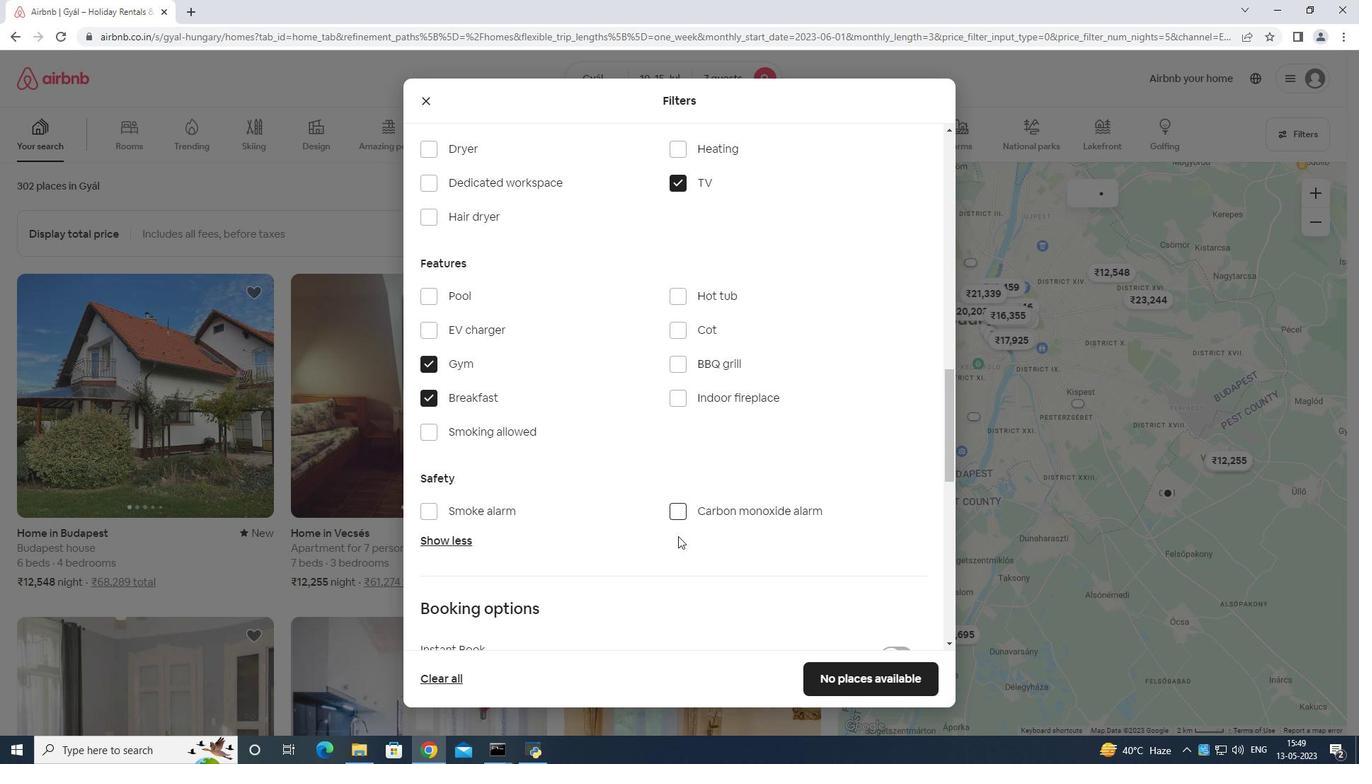 
Action: Mouse scrolled (697, 532) with delta (0, 0)
Screenshot: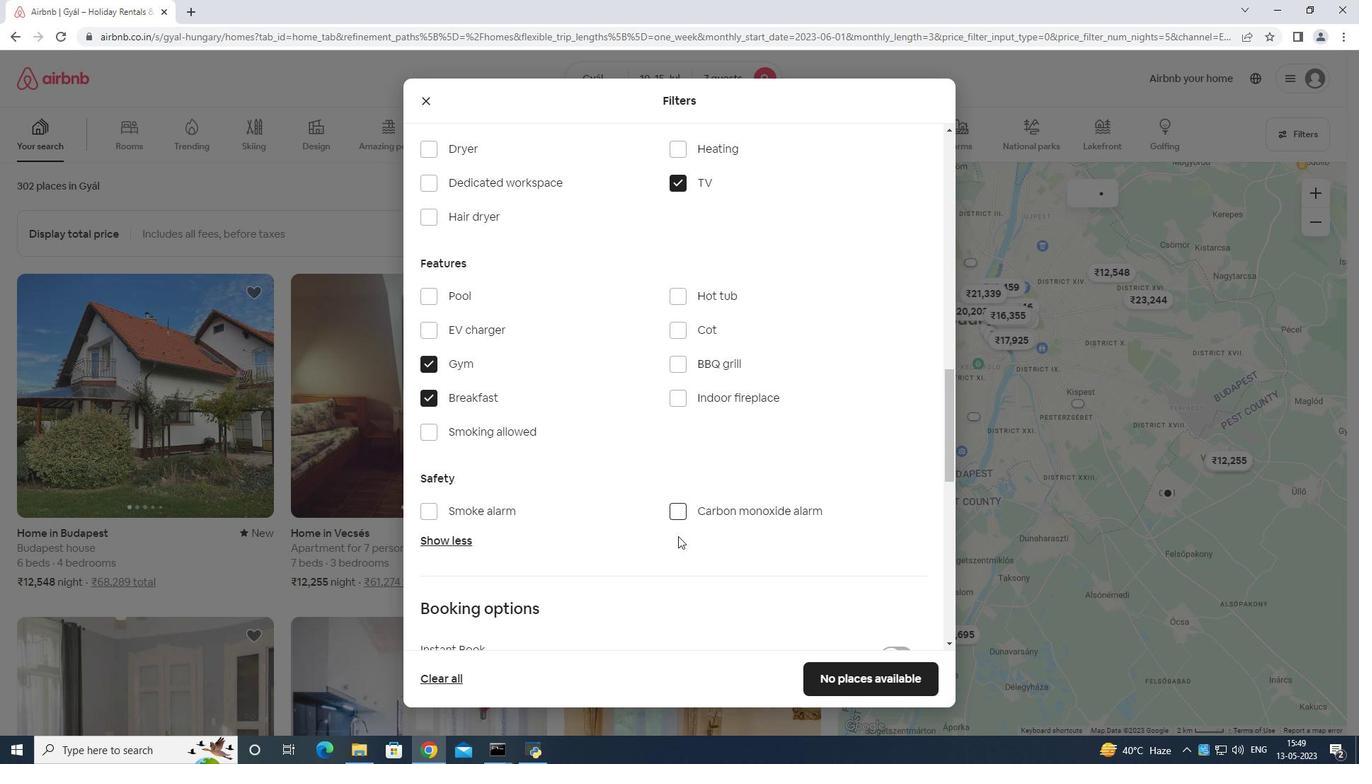 
Action: Mouse moved to (903, 461)
Screenshot: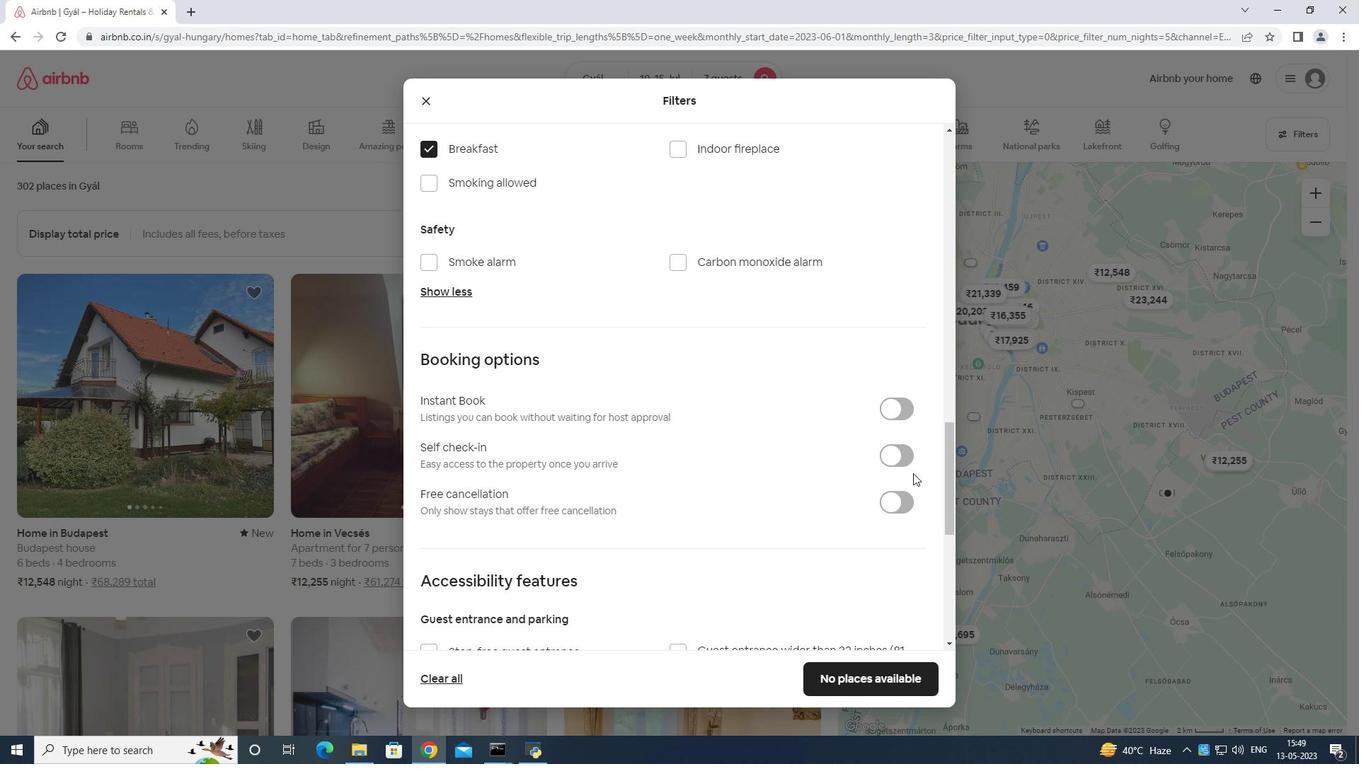 
Action: Mouse pressed left at (903, 461)
Screenshot: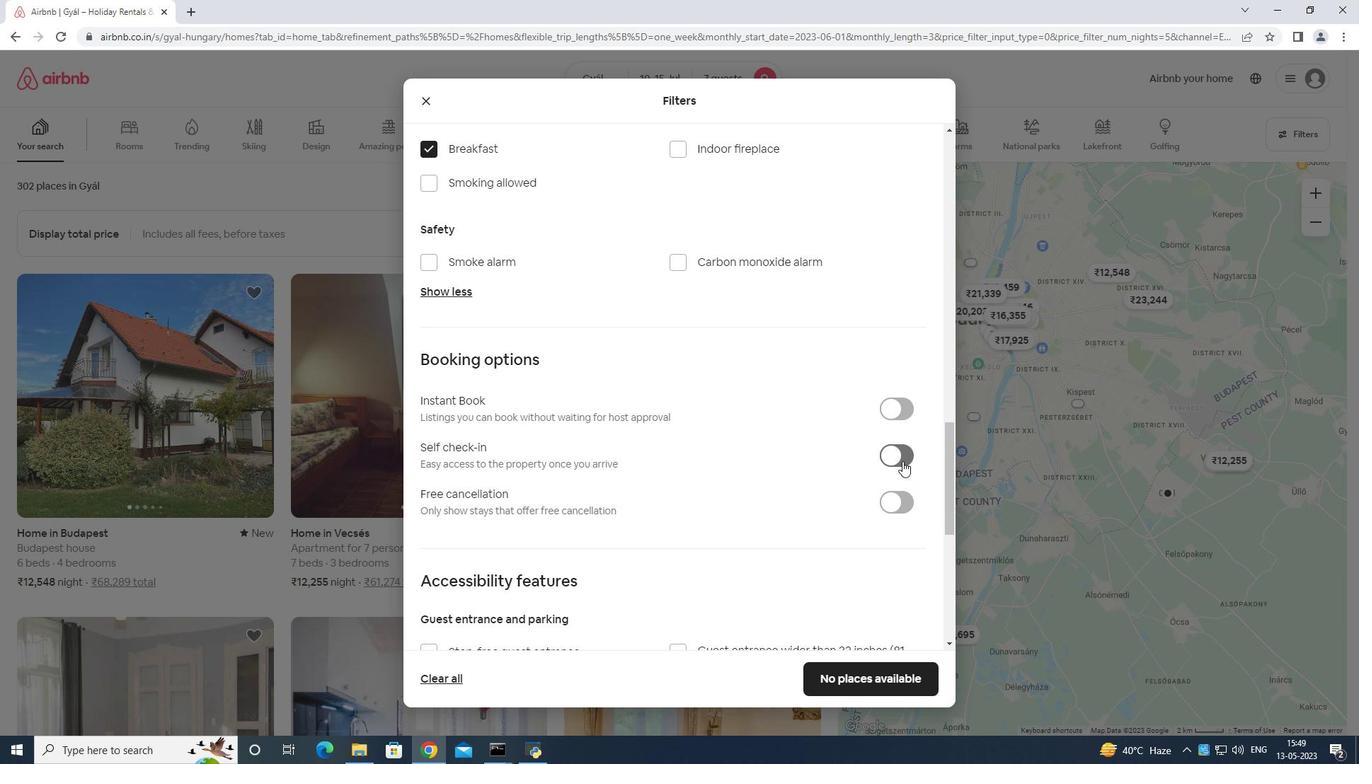 
Action: Mouse moved to (872, 446)
Screenshot: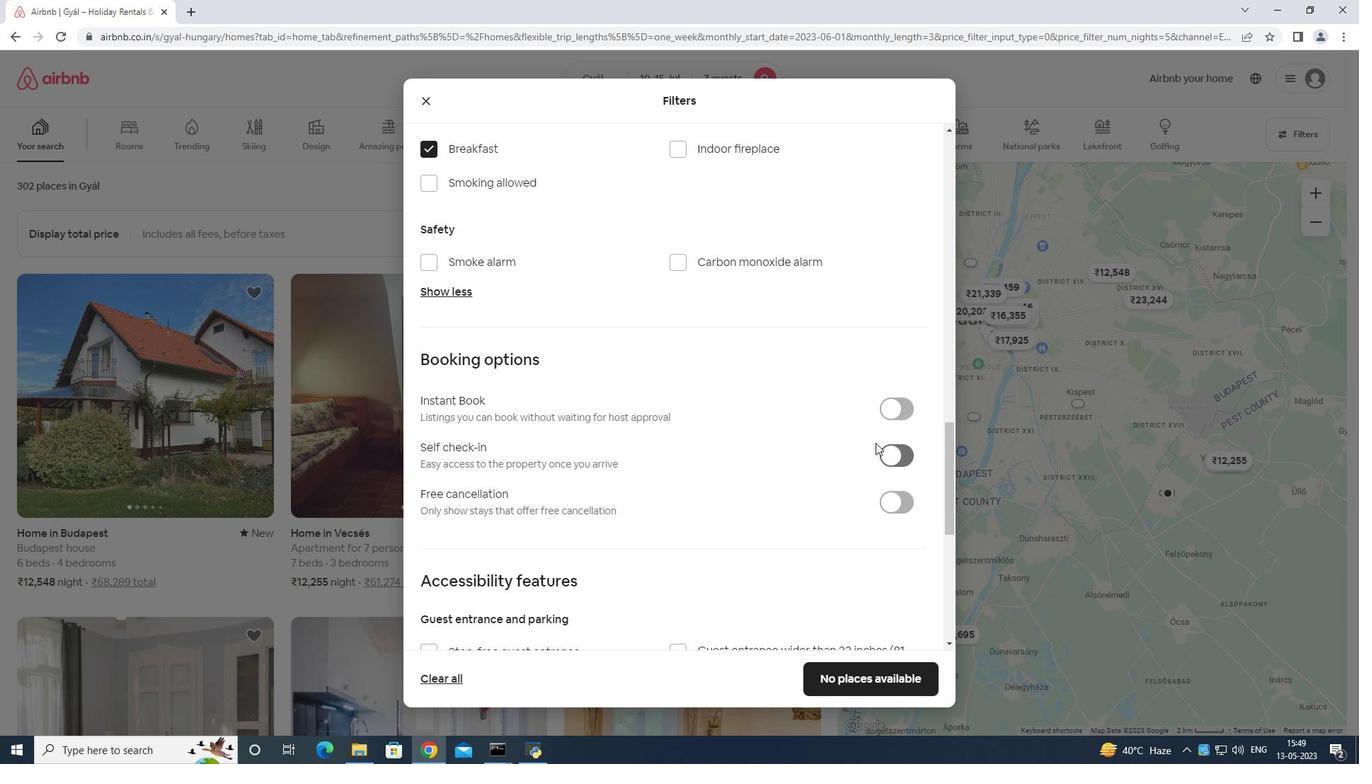 
Action: Mouse scrolled (872, 446) with delta (0, 0)
Screenshot: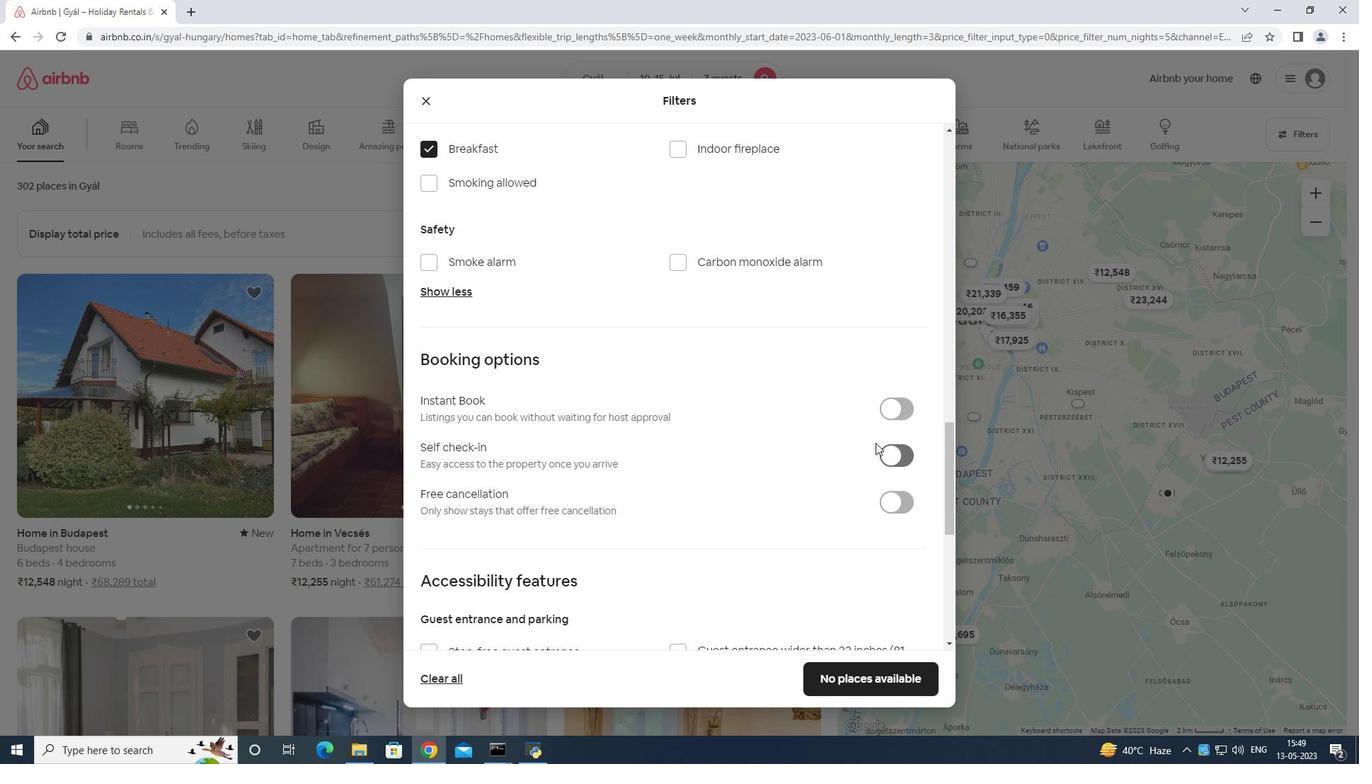 
Action: Mouse moved to (871, 448)
Screenshot: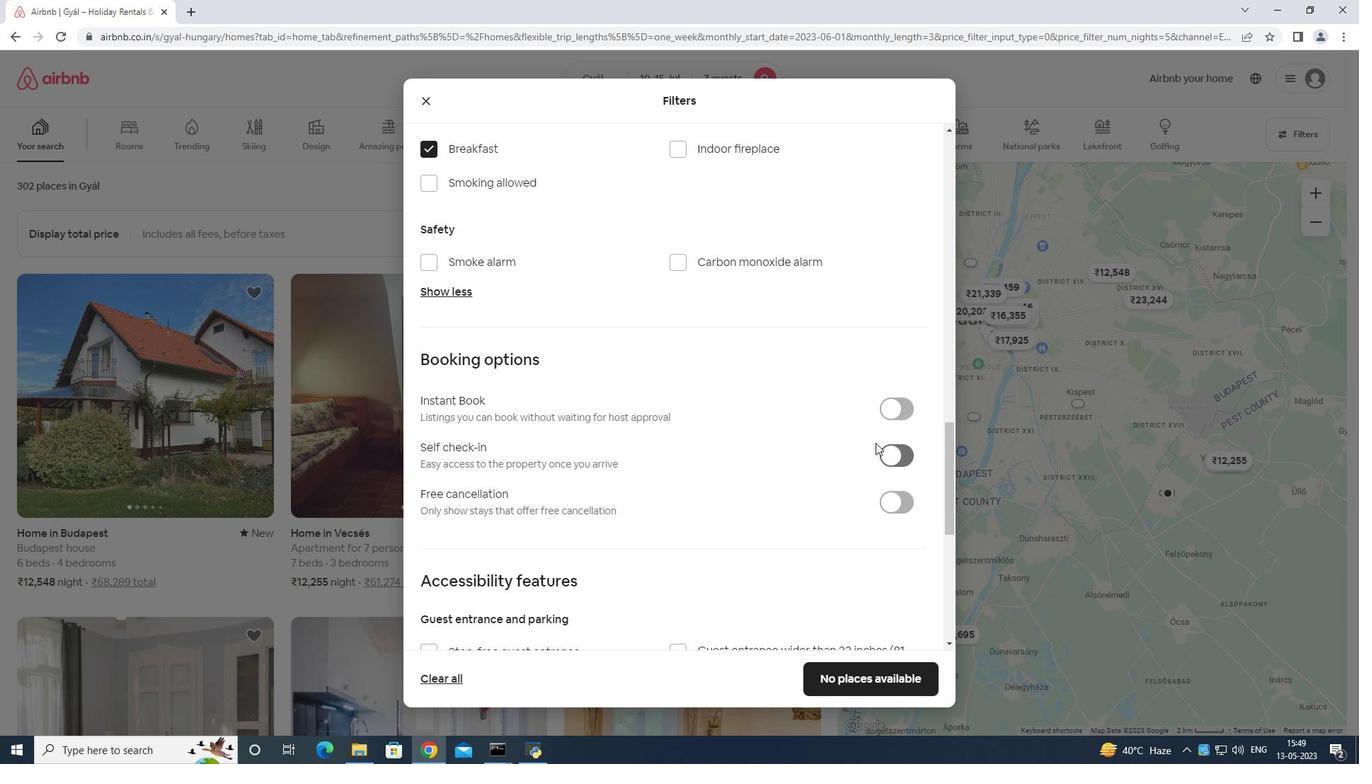 
Action: Mouse scrolled (871, 447) with delta (0, 0)
Screenshot: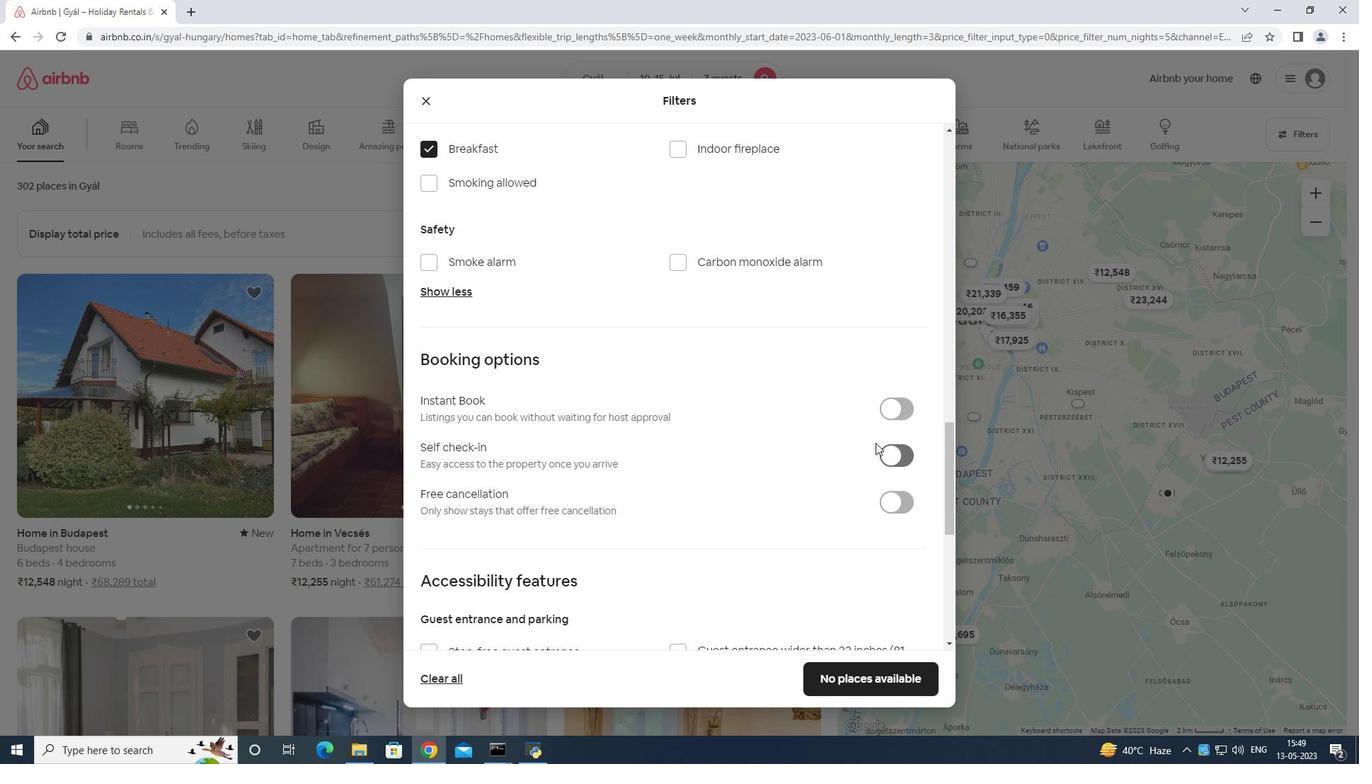 
Action: Mouse moved to (871, 450)
Screenshot: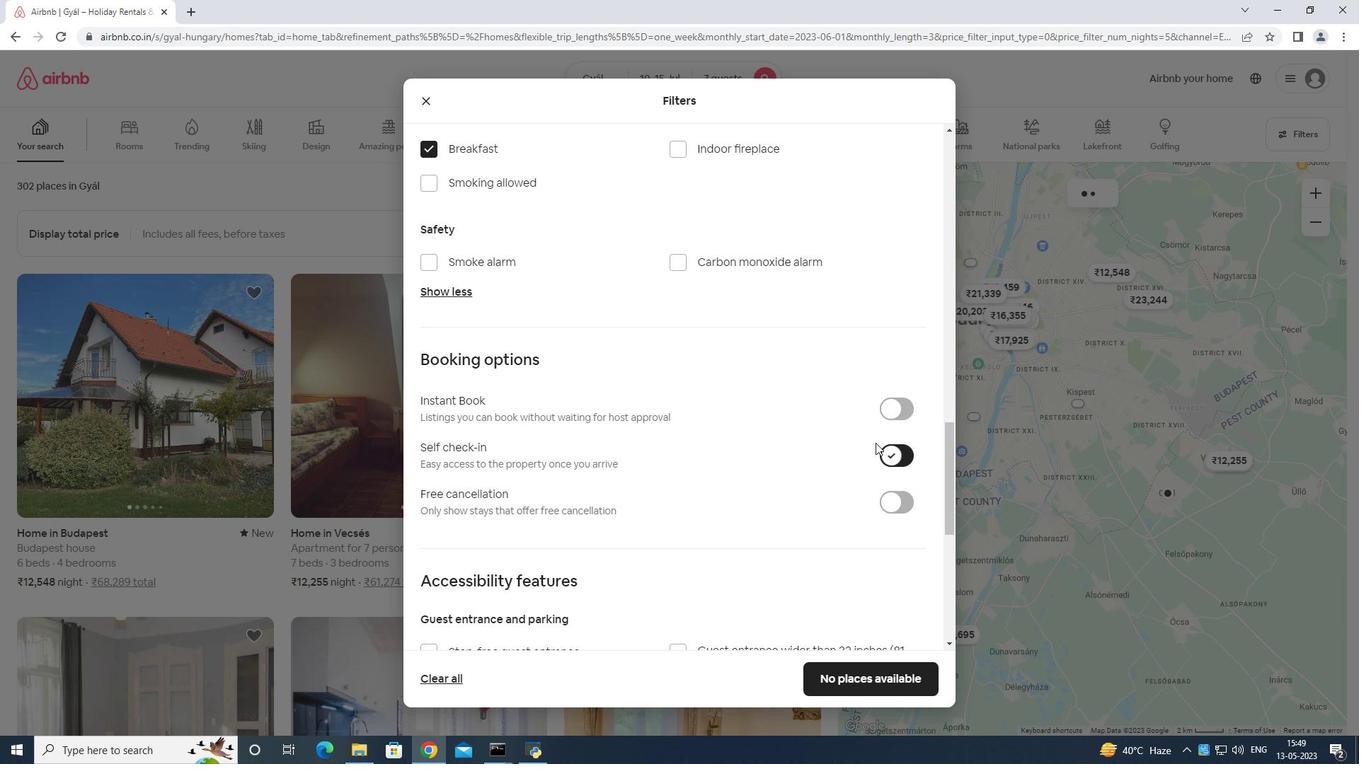 
Action: Mouse scrolled (871, 449) with delta (0, 0)
Screenshot: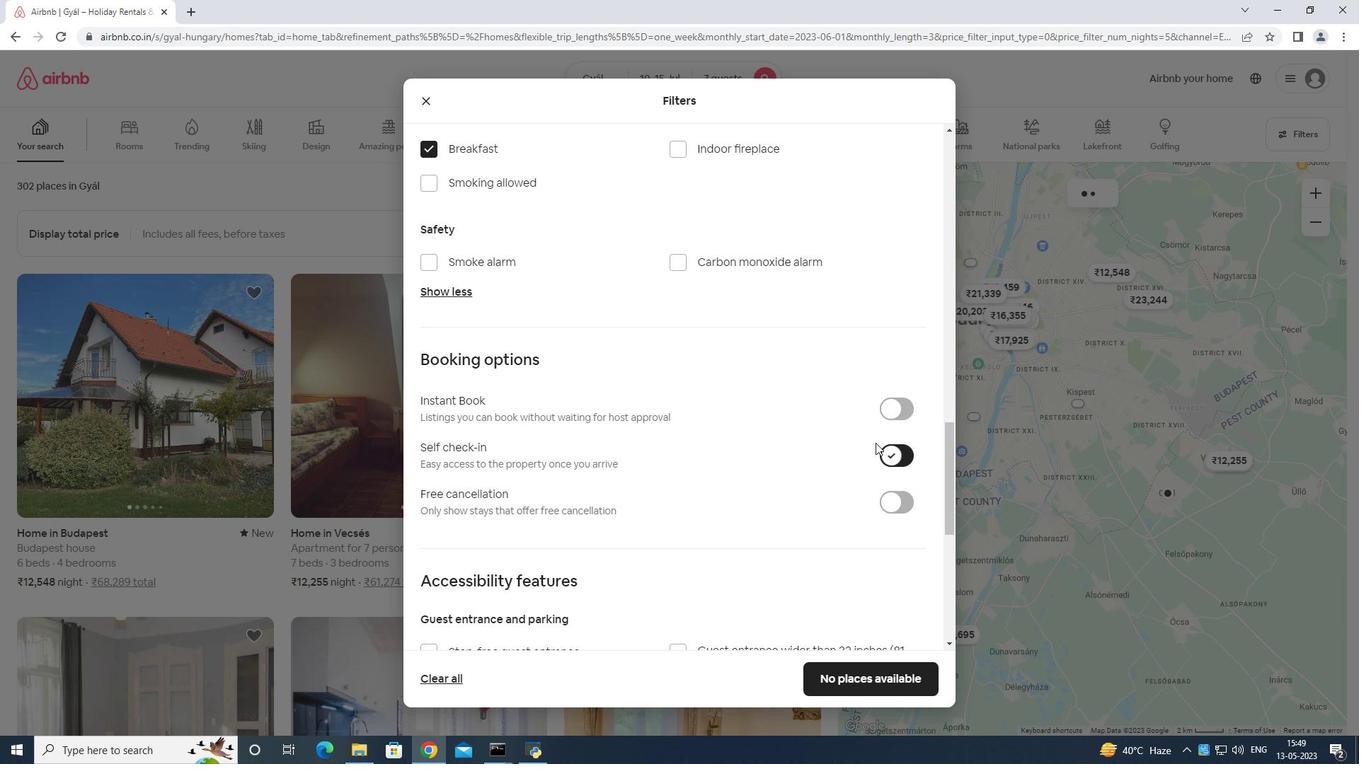 
Action: Mouse moved to (852, 468)
Screenshot: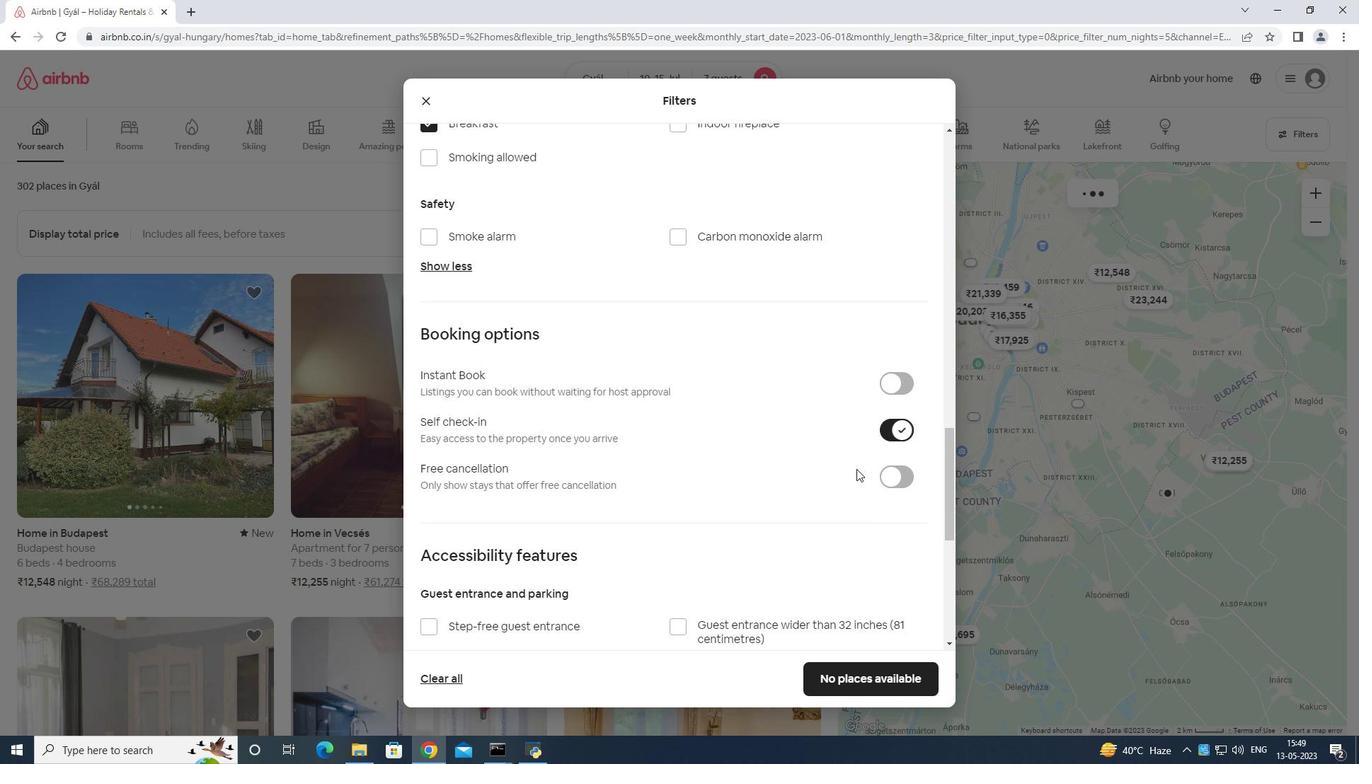 
Action: Mouse scrolled (852, 468) with delta (0, 0)
Screenshot: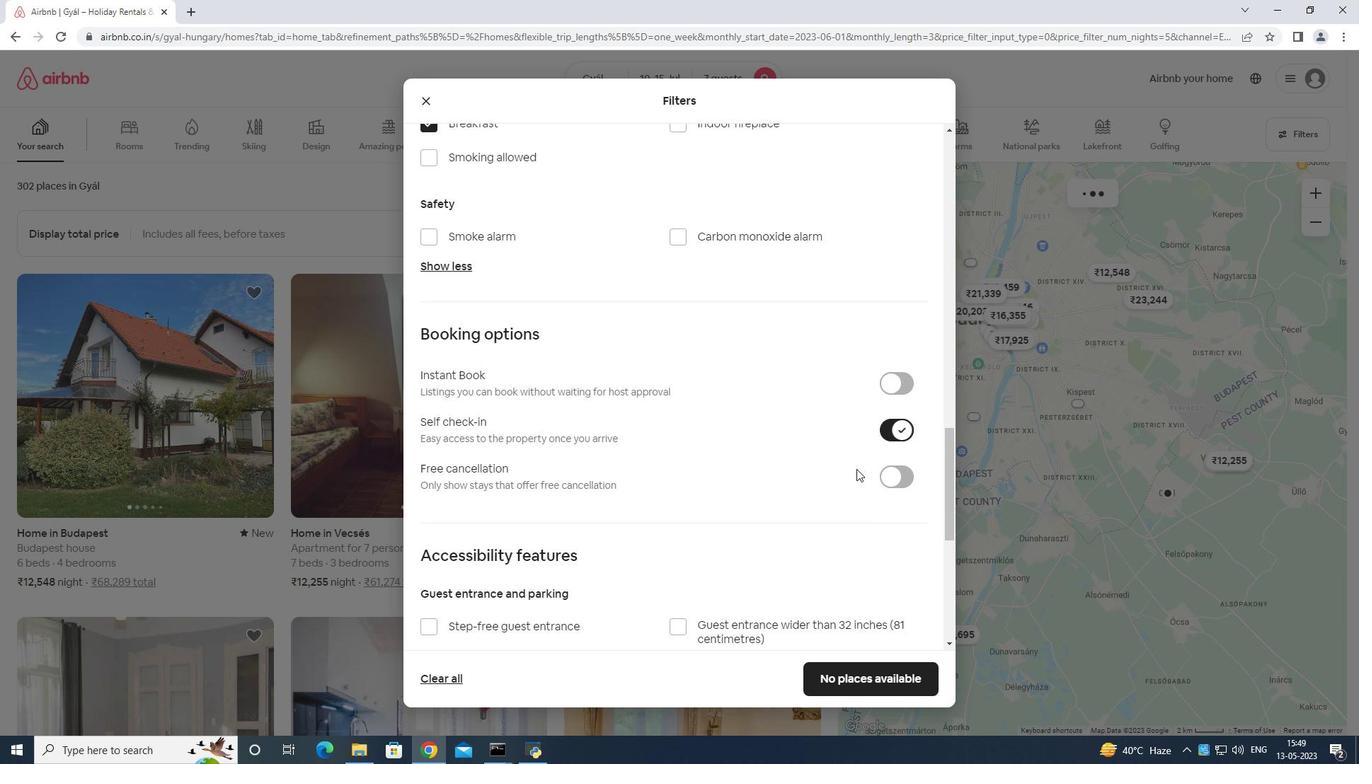 
Action: Mouse moved to (852, 471)
Screenshot: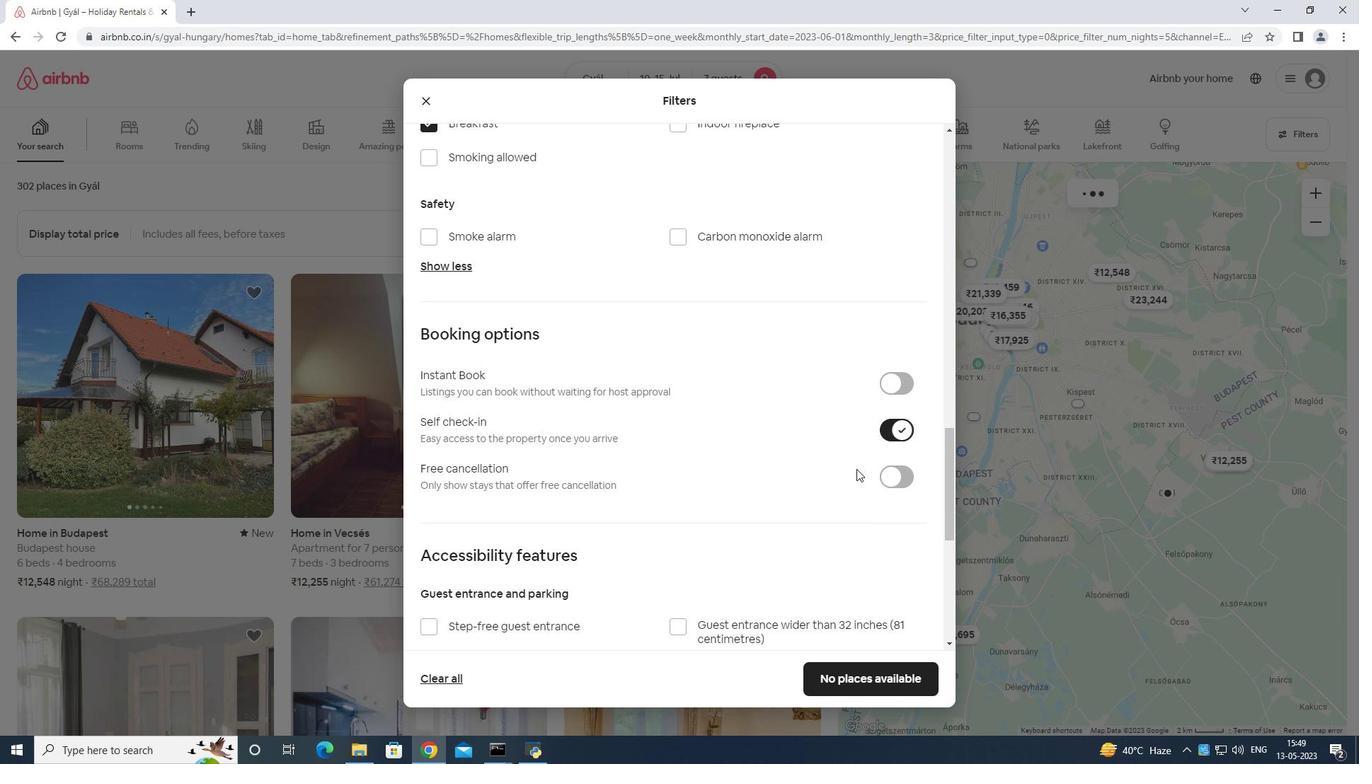 
Action: Mouse scrolled (852, 470) with delta (0, 0)
Screenshot: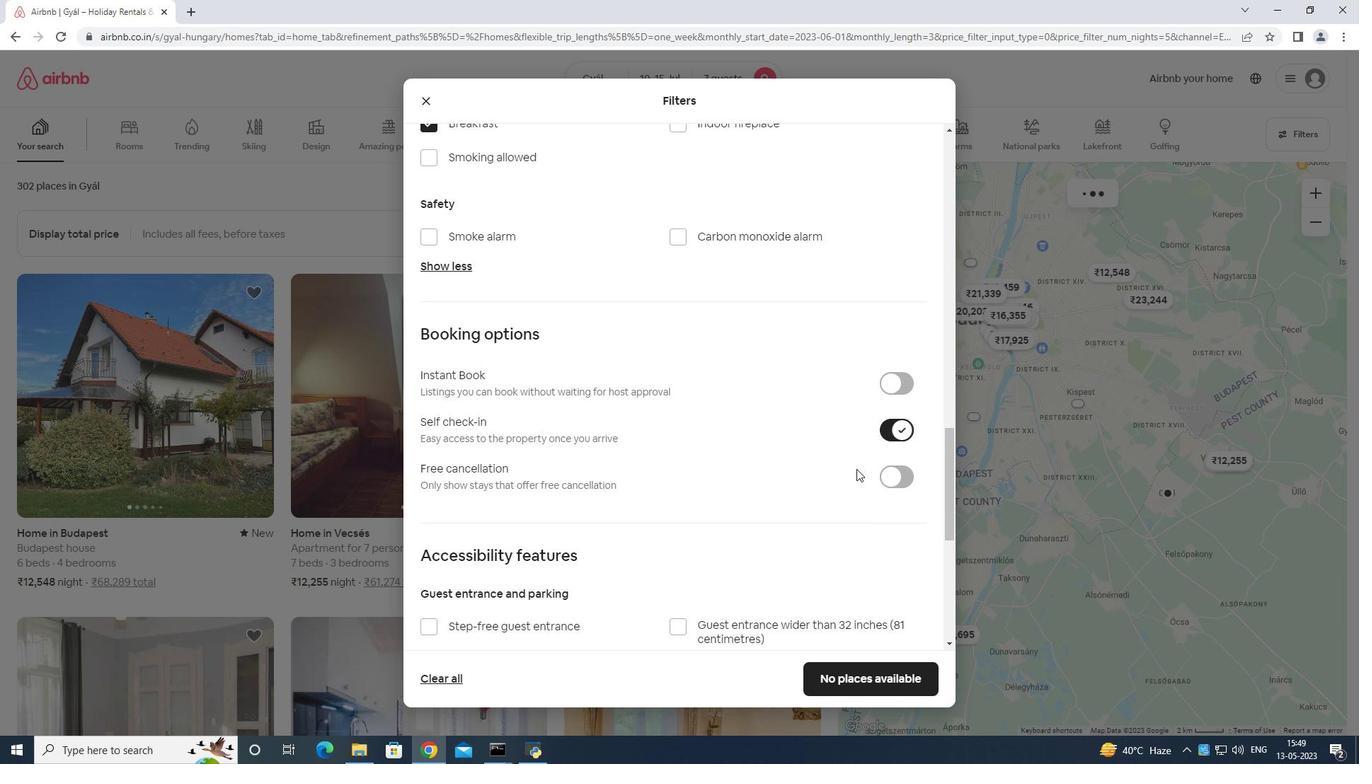 
Action: Mouse moved to (850, 472)
Screenshot: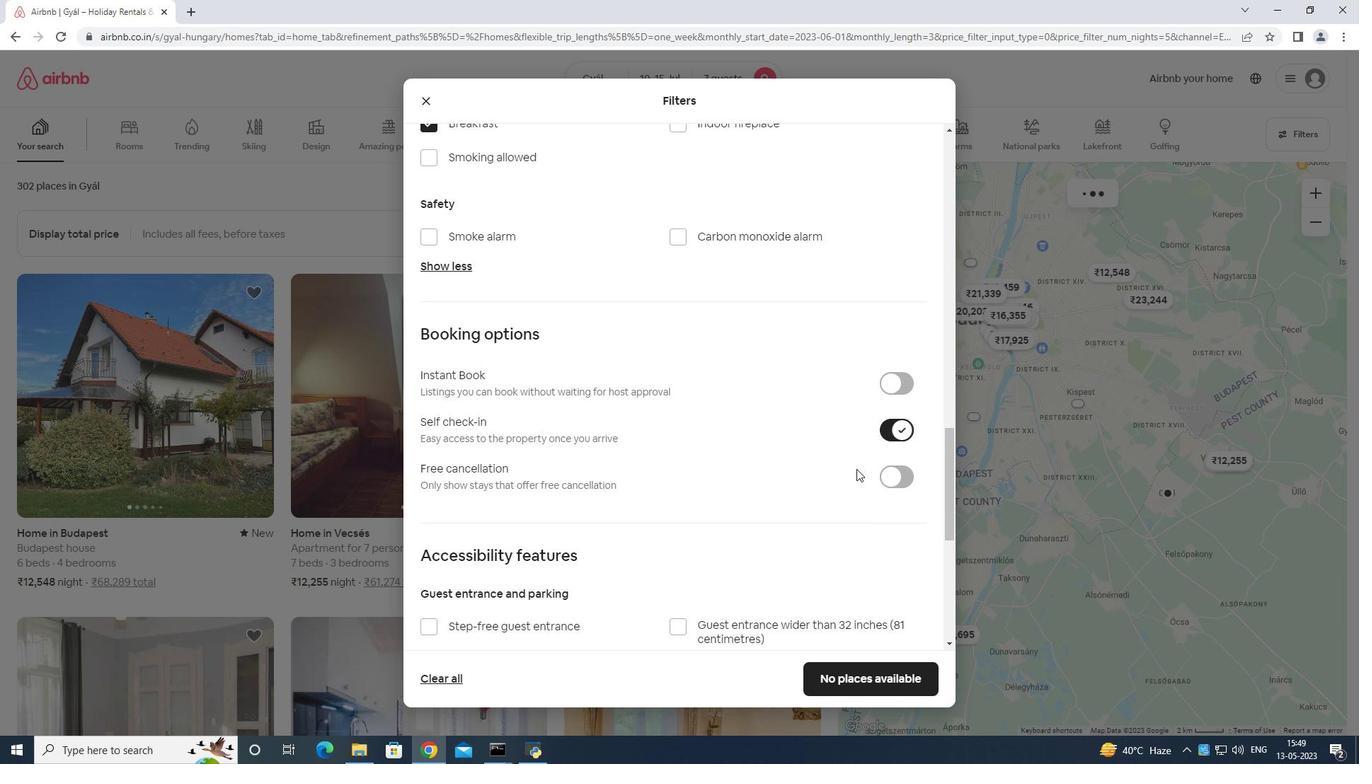 
Action: Mouse scrolled (850, 471) with delta (0, 0)
Screenshot: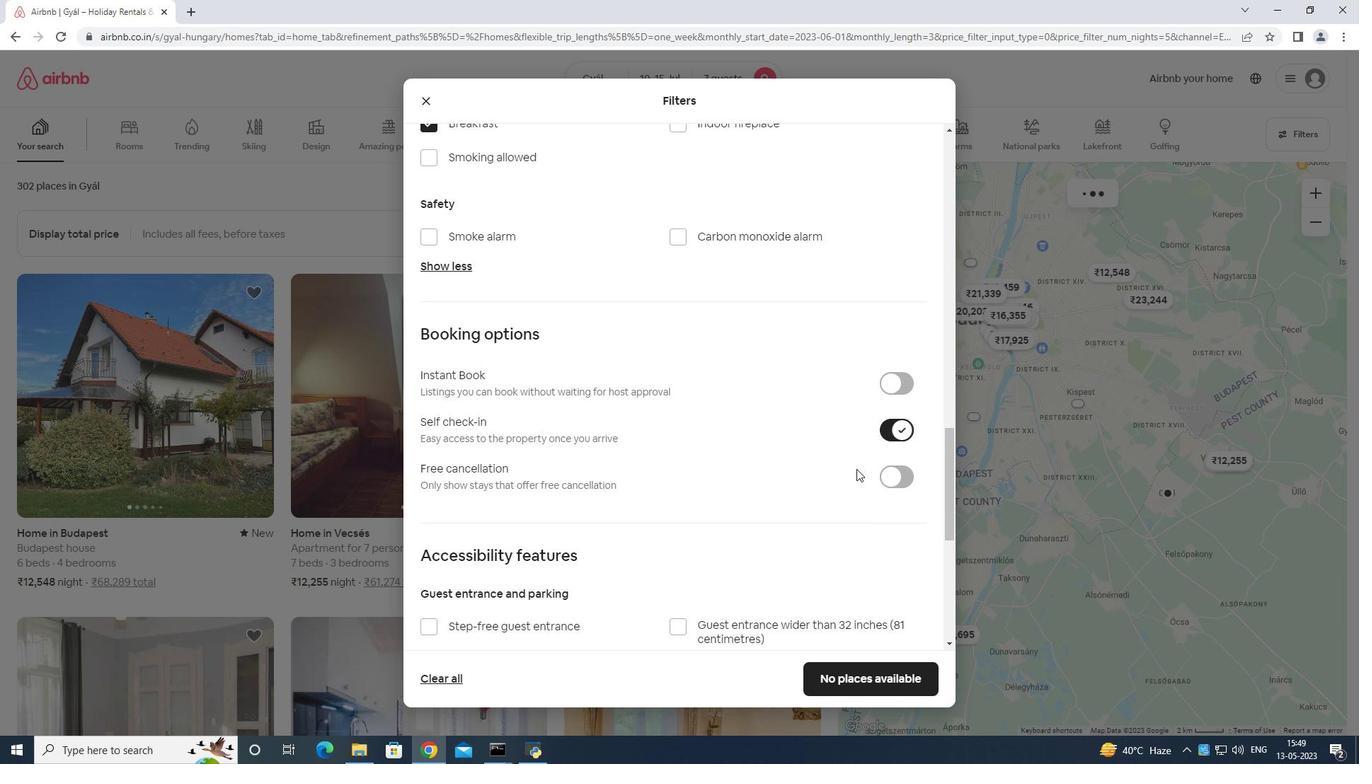 
Action: Mouse moved to (424, 608)
Screenshot: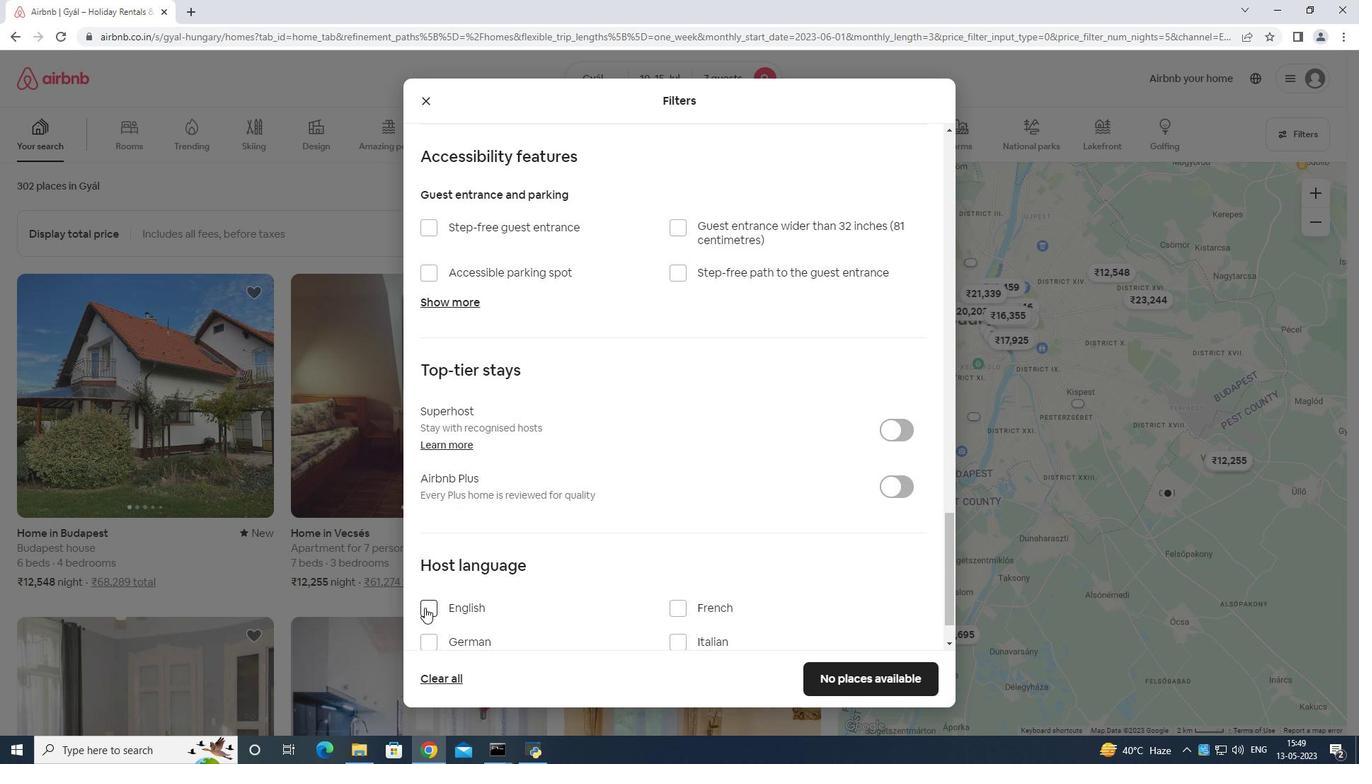 
Action: Mouse pressed left at (424, 608)
Screenshot: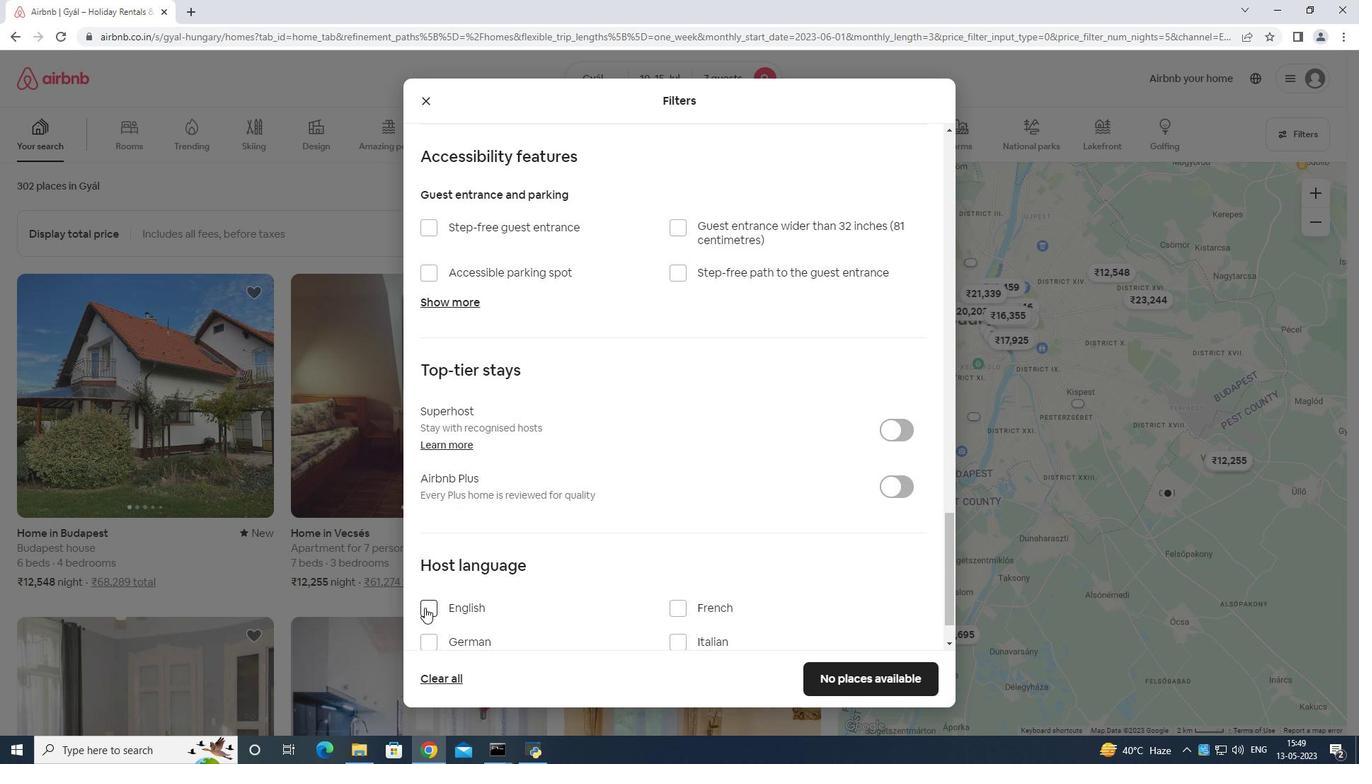 
Action: Mouse moved to (502, 558)
Screenshot: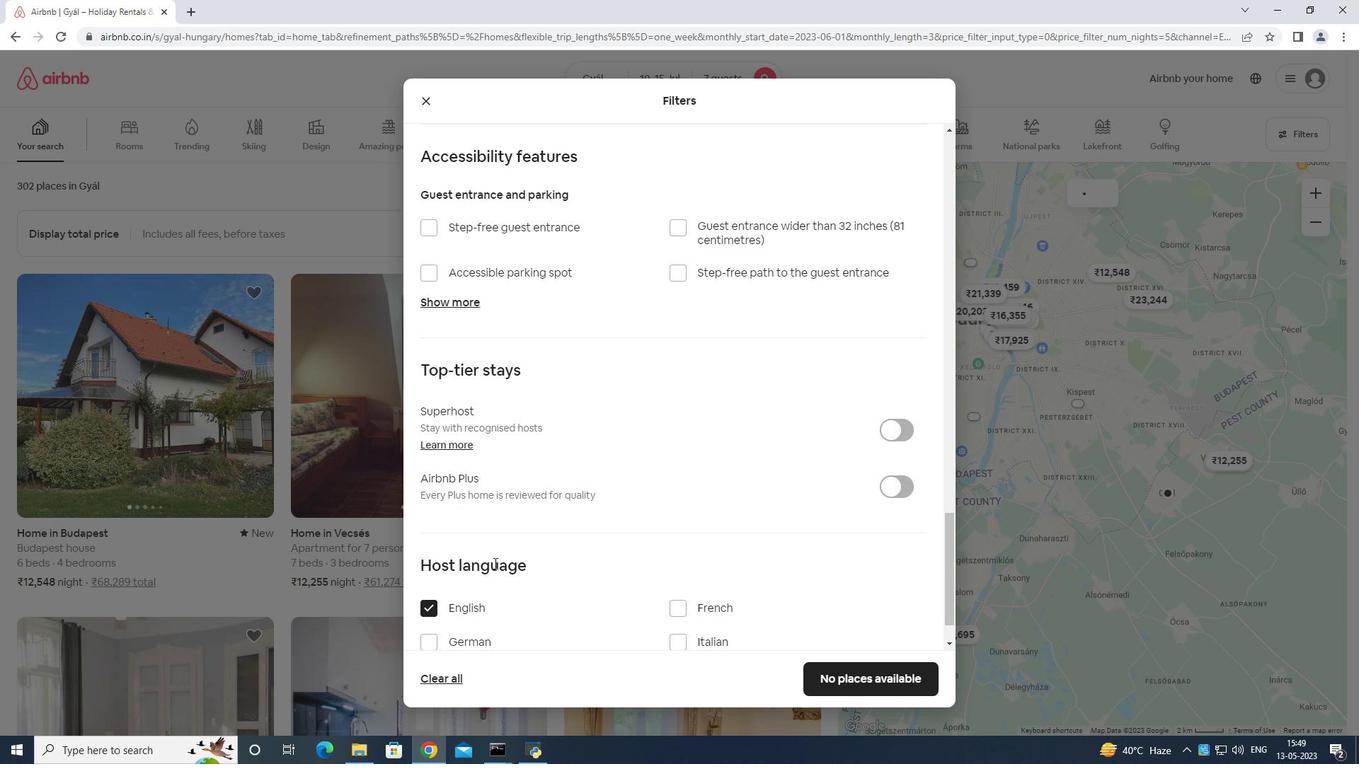 
Action: Mouse scrolled (502, 558) with delta (0, 0)
Screenshot: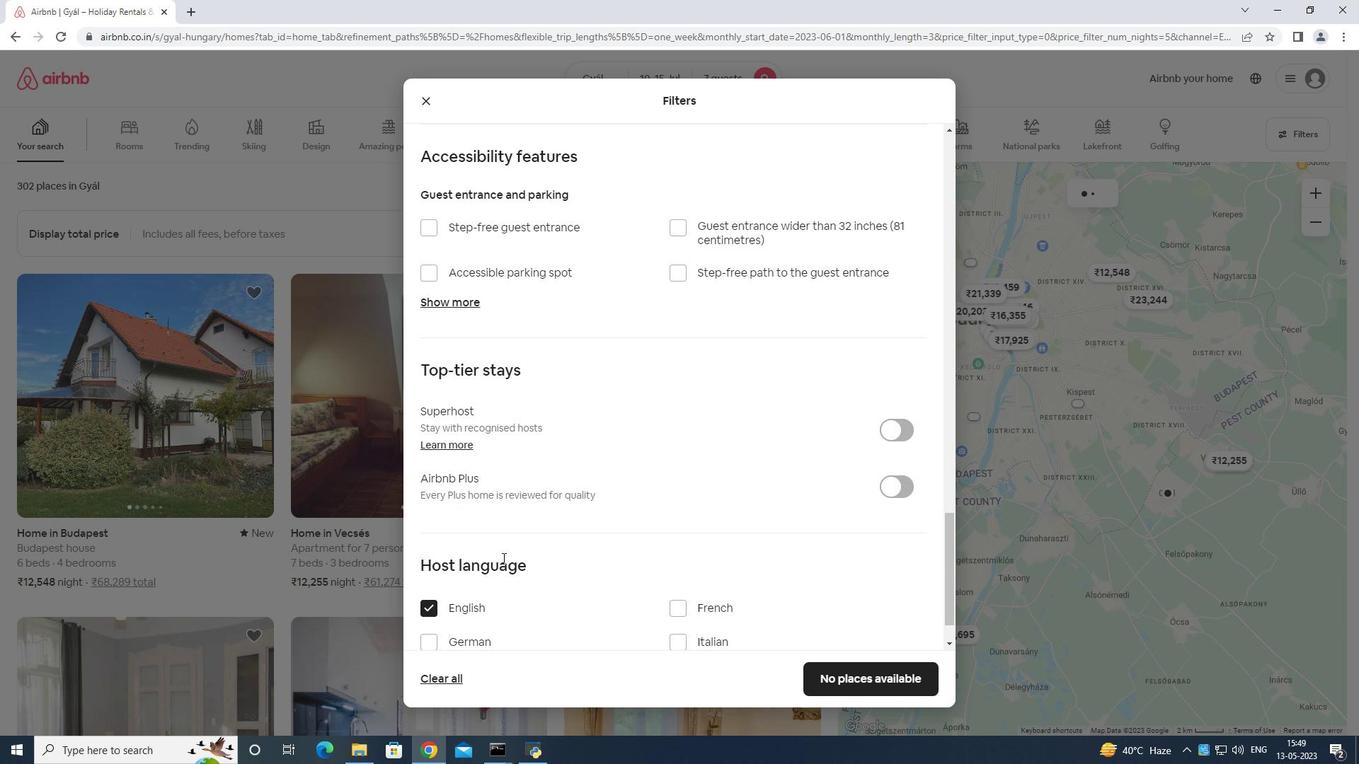 
Action: Mouse moved to (910, 673)
Screenshot: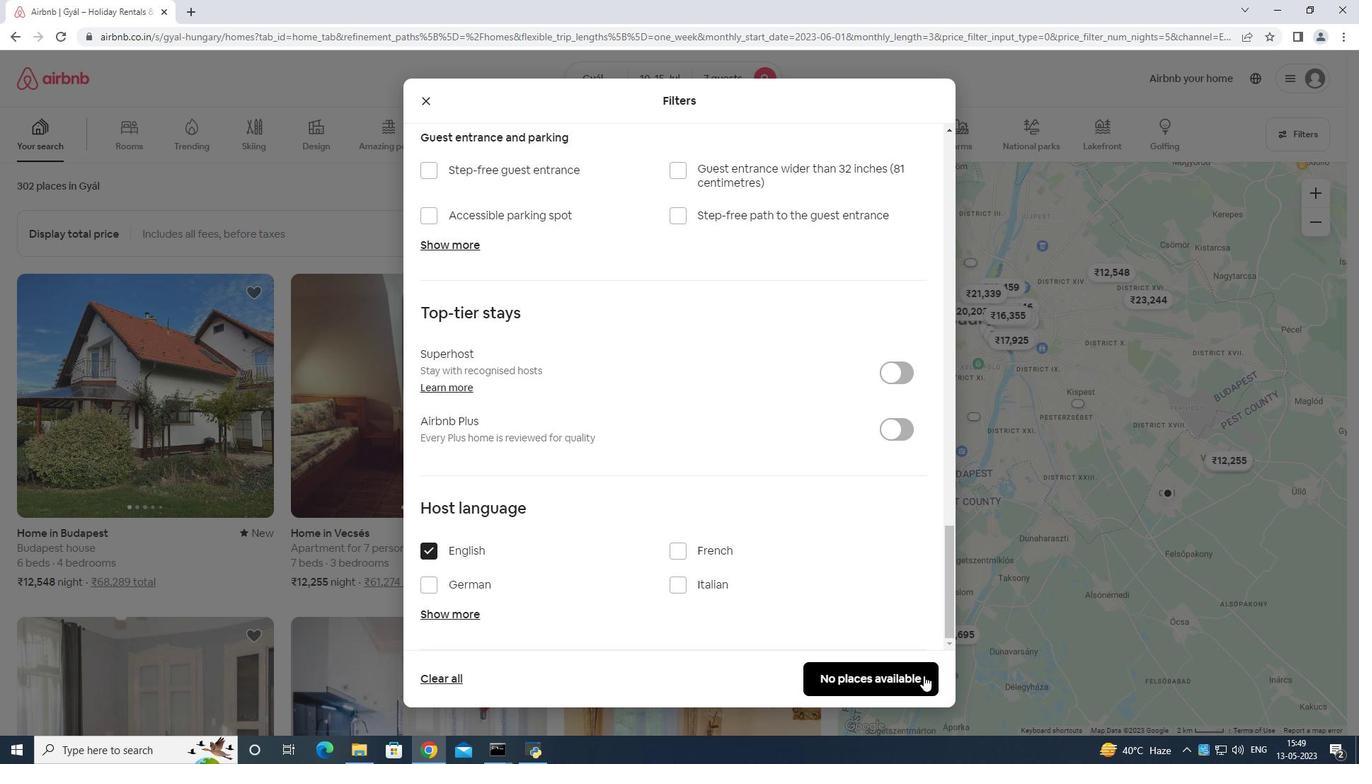 
Action: Mouse pressed left at (910, 673)
Screenshot: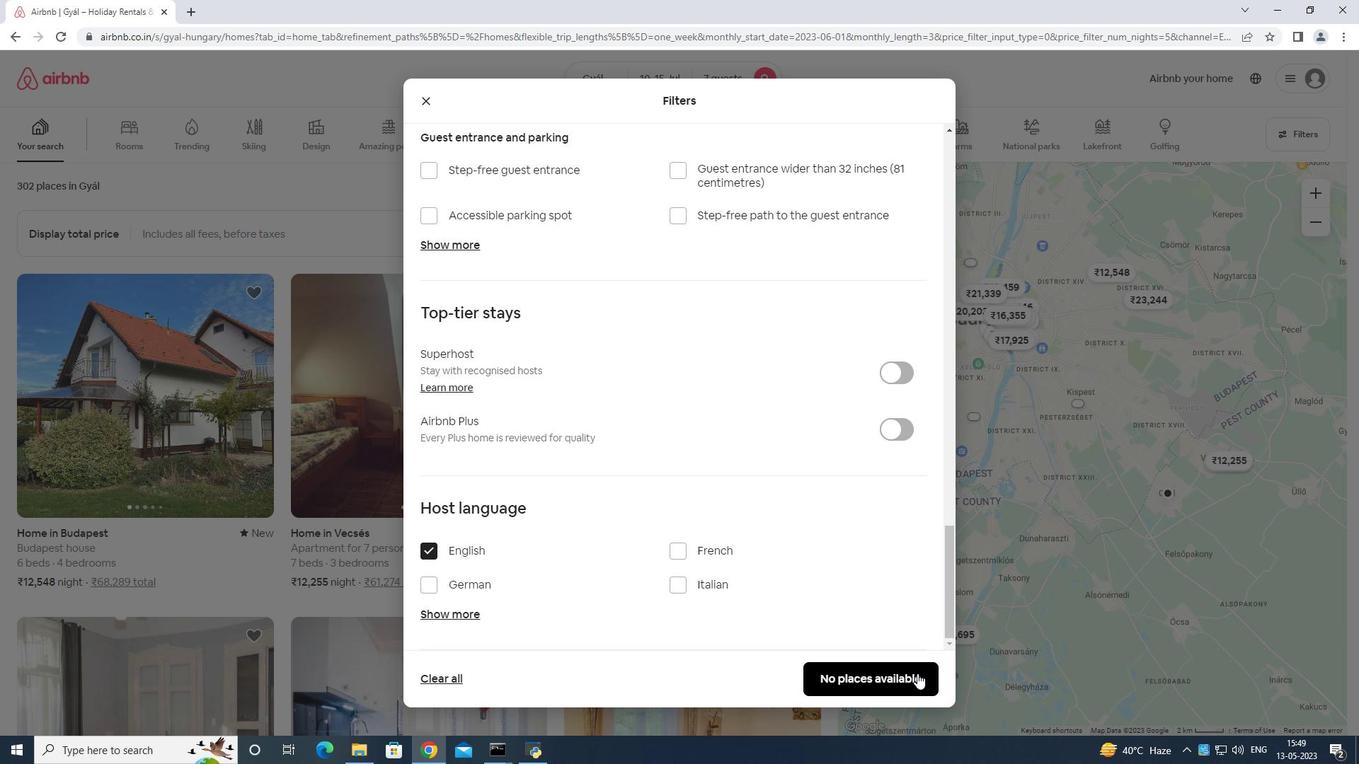 
Action: Mouse moved to (747, 643)
Screenshot: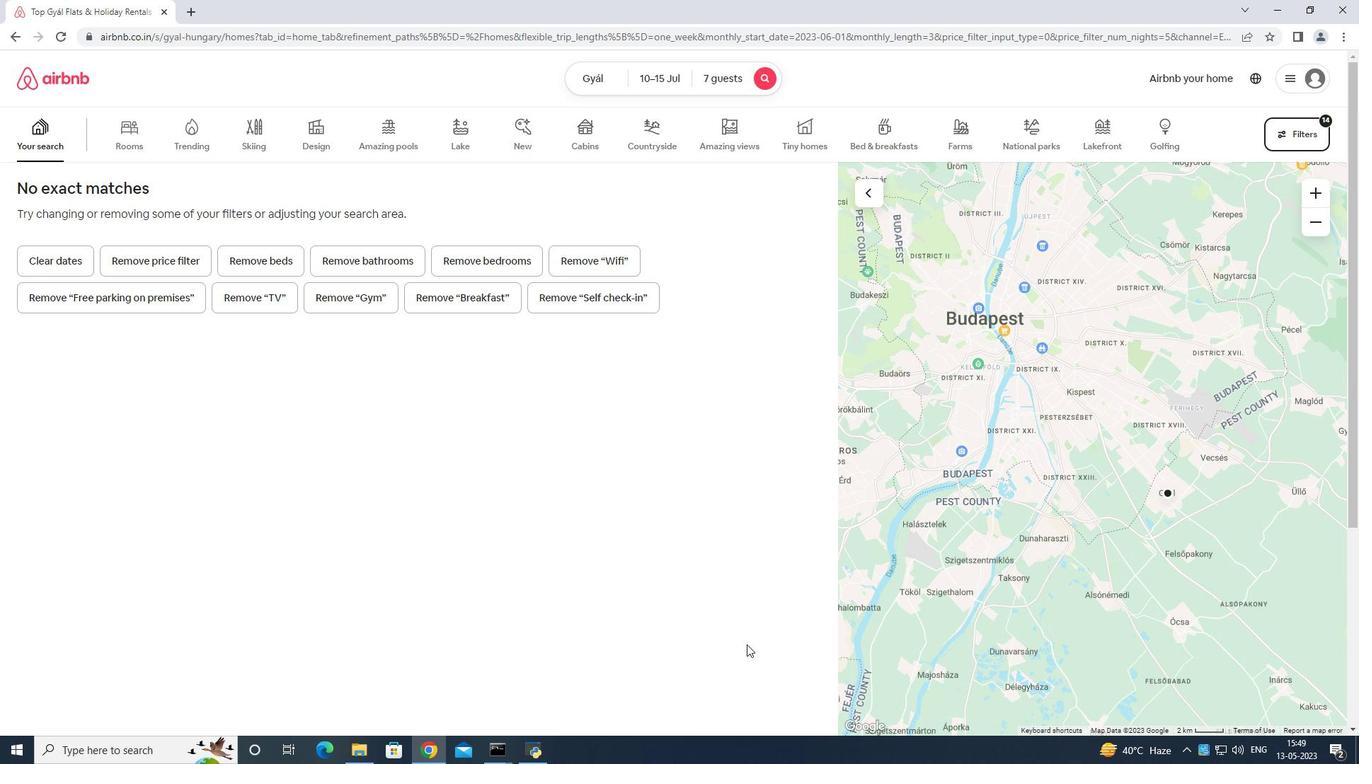 
